 Task: Slide 24 - Upcoming Events.
Action: Mouse moved to (94, 55)
Screenshot: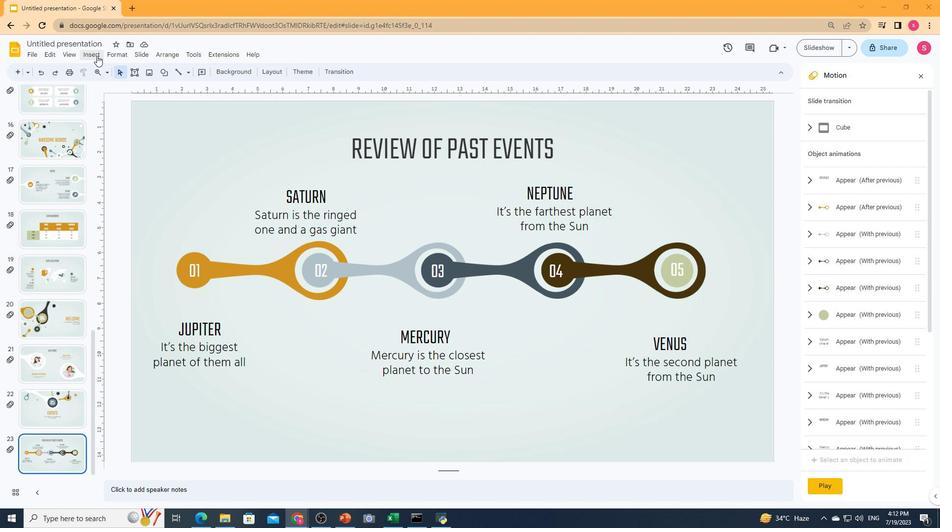 
Action: Mouse pressed left at (94, 55)
Screenshot: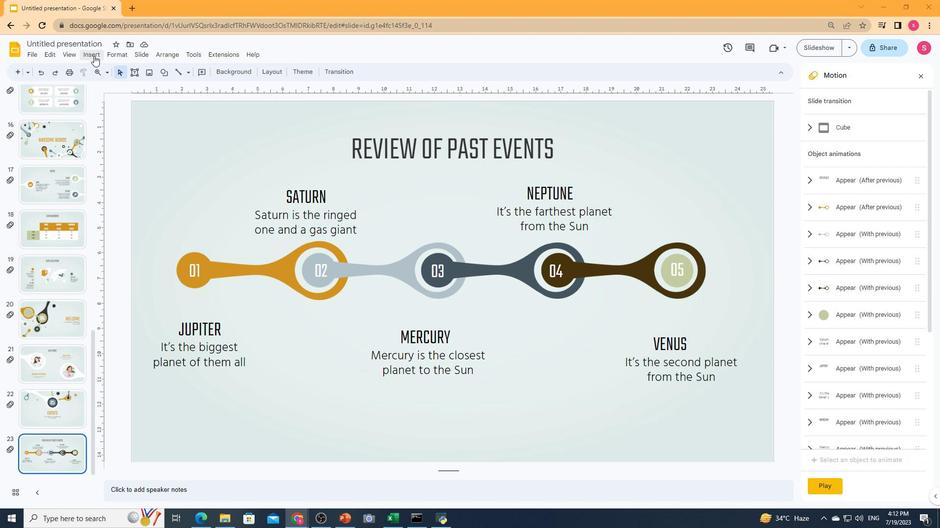
Action: Mouse moved to (30, 71)
Screenshot: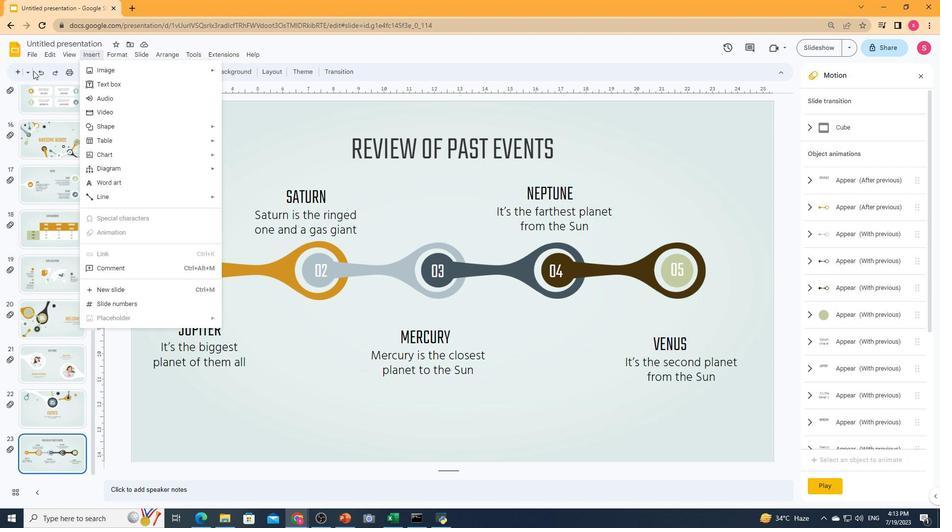 
Action: Mouse pressed left at (30, 71)
Screenshot: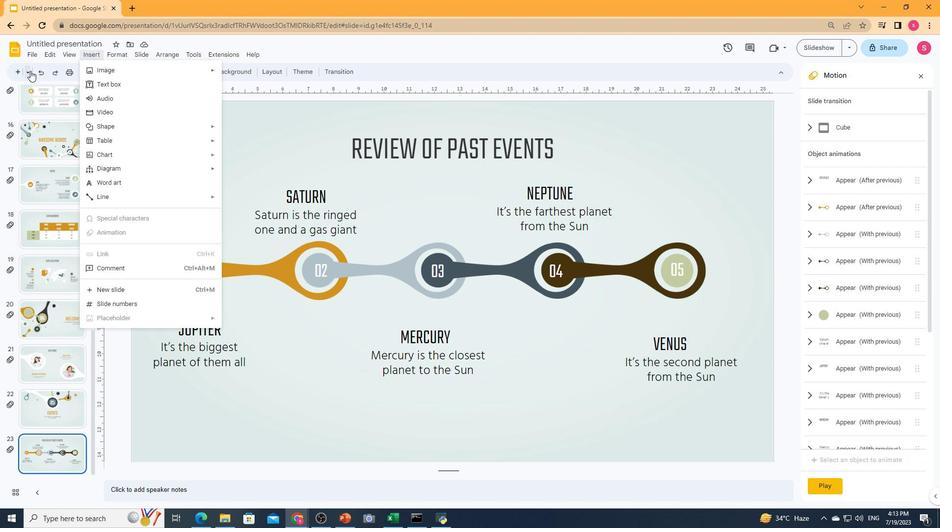 
Action: Mouse moved to (121, 150)
Screenshot: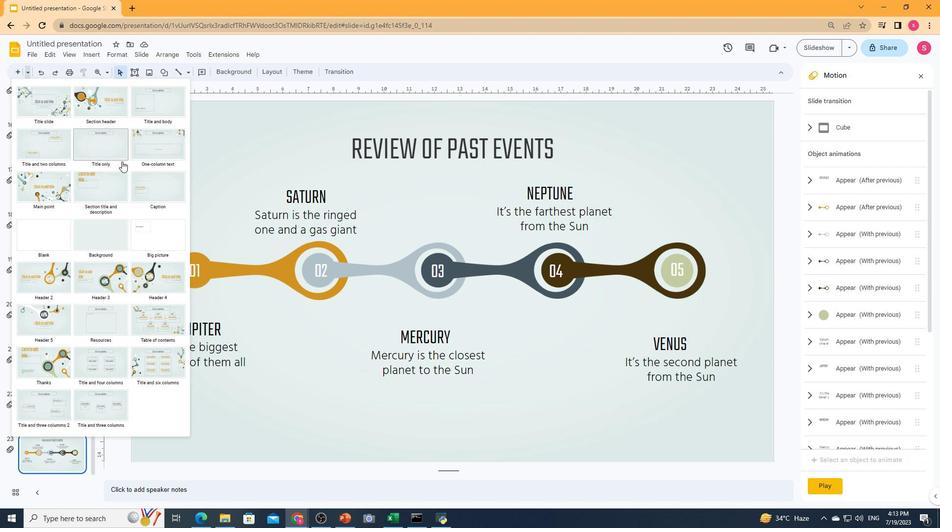 
Action: Mouse pressed left at (121, 150)
Screenshot: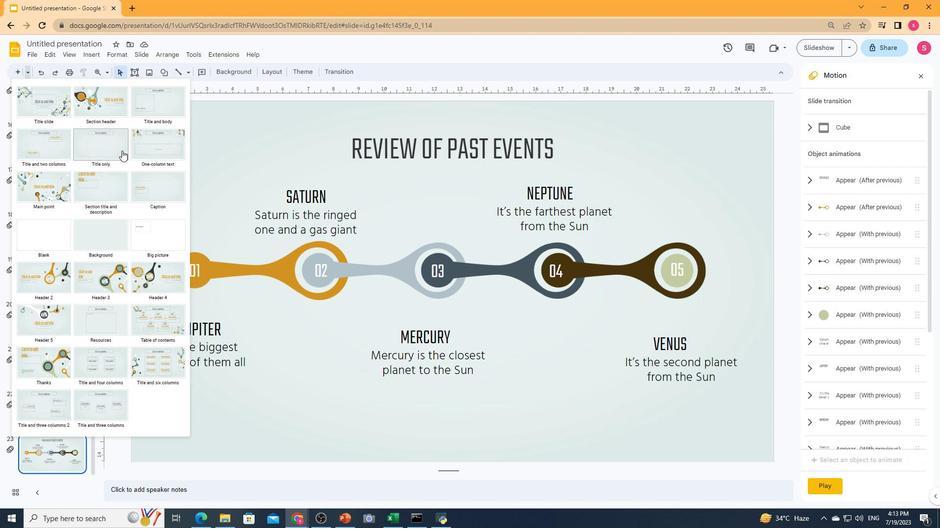 
Action: Mouse moved to (489, 155)
Screenshot: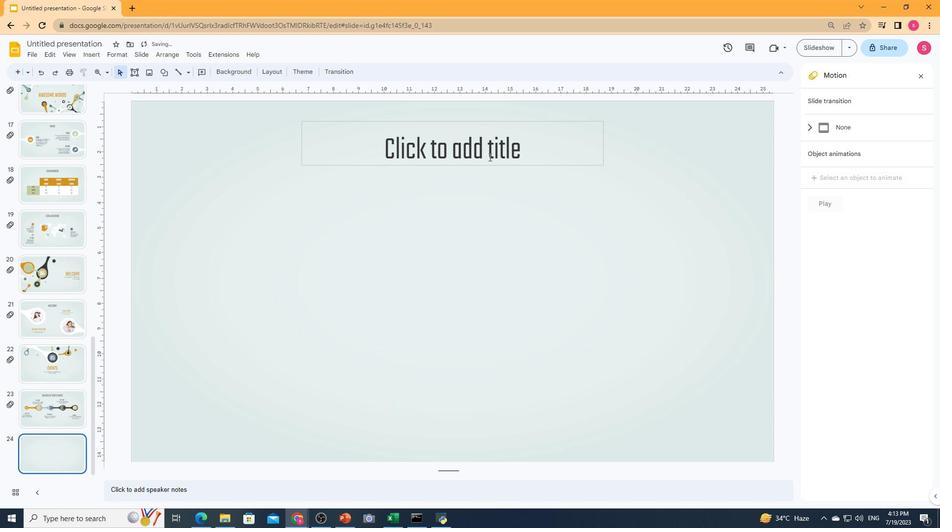 
Action: Mouse pressed left at (489, 155)
Screenshot: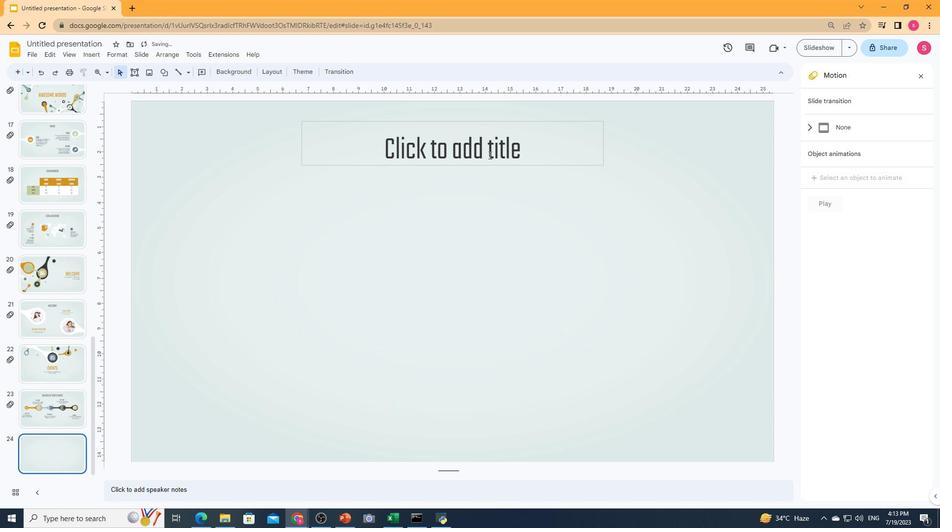
Action: Mouse moved to (489, 155)
Screenshot: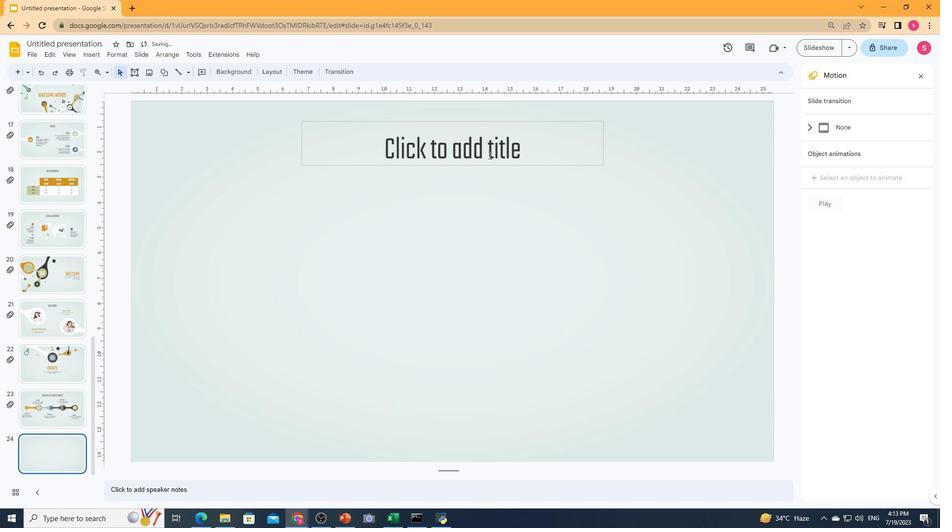 
Action: Key pressed <Key.shift><Key.shift><Key.shift><Key.shift><Key.shift><Key.shift><Key.shift><Key.shift><Key.shift><Key.shift><Key.shift><Key.shift><Key.shift><Key.shift><Key.shift><Key.shift><Key.shift><Key.shift><Key.shift>UPCOMING<Key.space>EVENTS
Screenshot: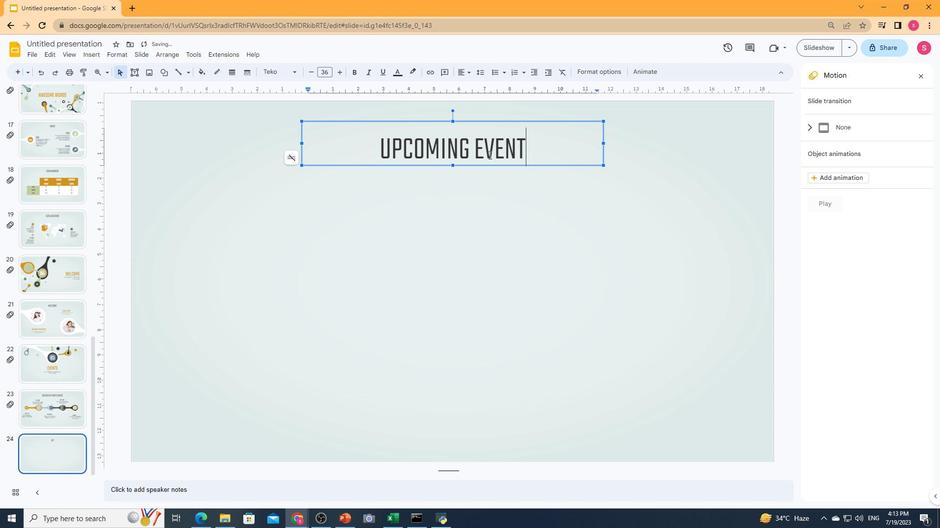 
Action: Mouse moved to (470, 206)
Screenshot: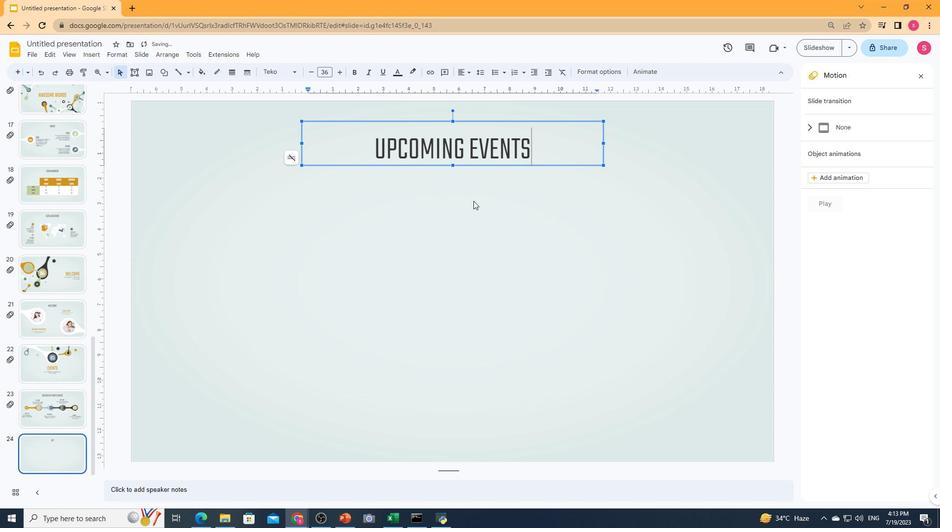 
Action: Mouse pressed left at (470, 206)
Screenshot: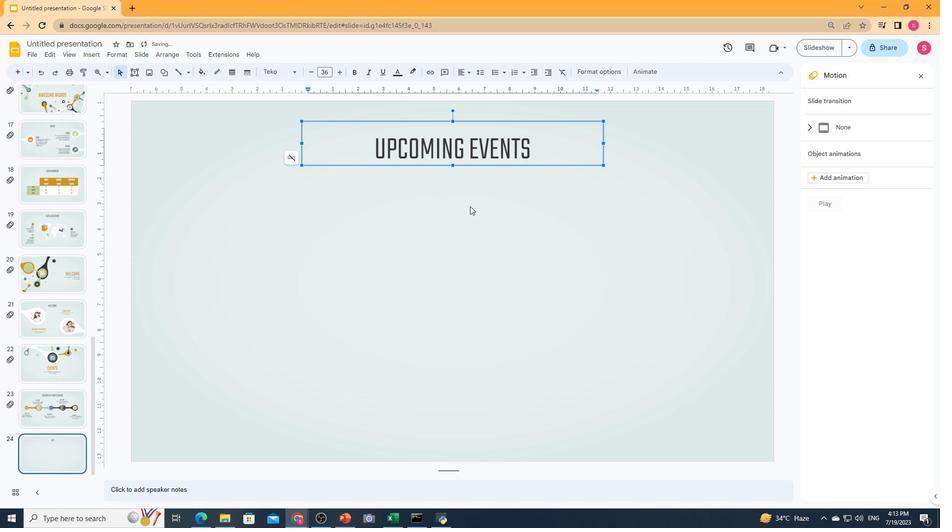 
Action: Mouse moved to (92, 54)
Screenshot: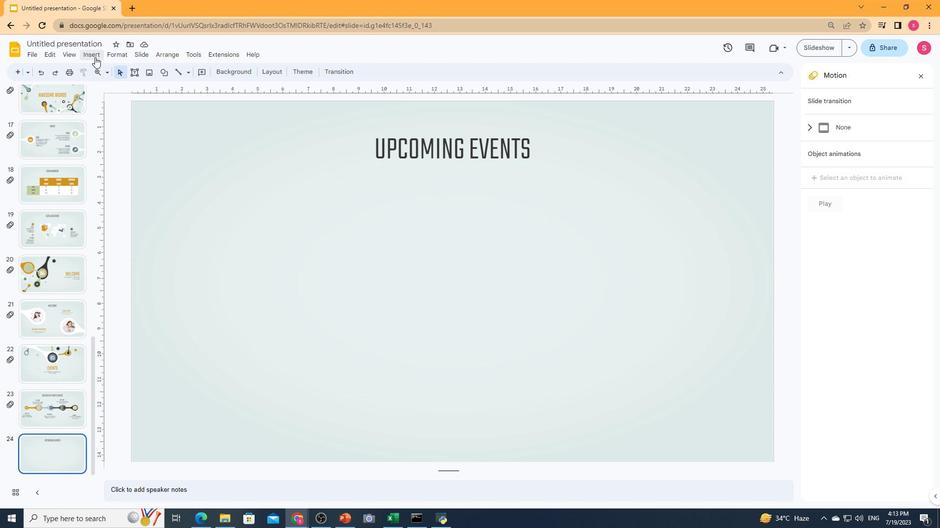 
Action: Mouse pressed left at (92, 54)
Screenshot: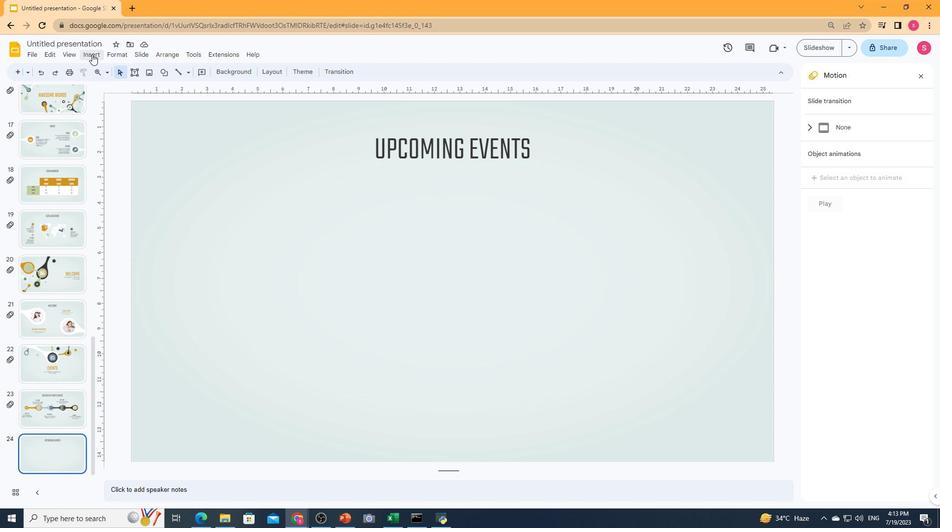 
Action: Mouse moved to (267, 70)
Screenshot: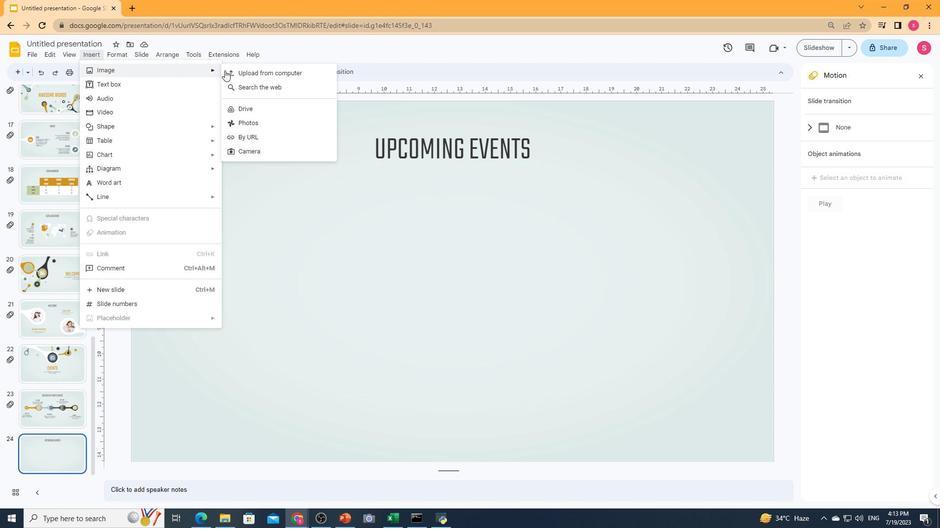 
Action: Mouse pressed left at (267, 70)
Screenshot: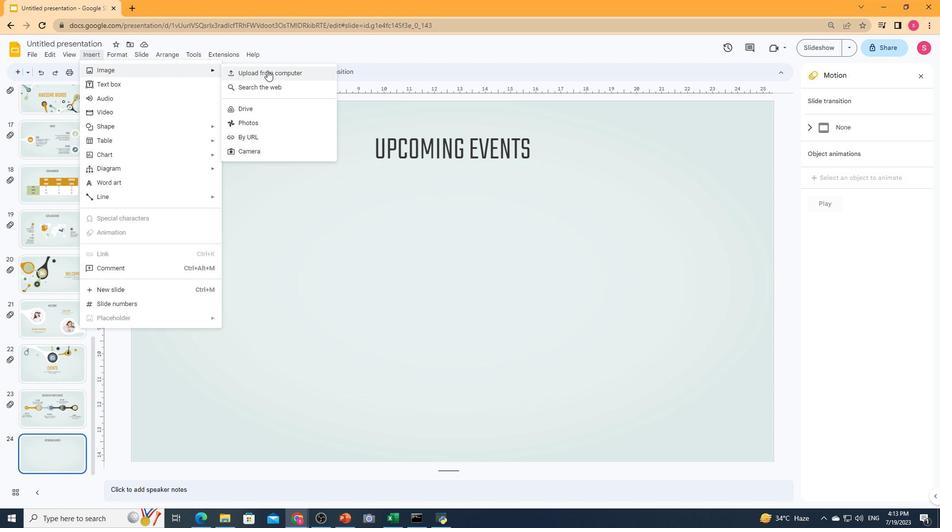
Action: Mouse moved to (337, 125)
Screenshot: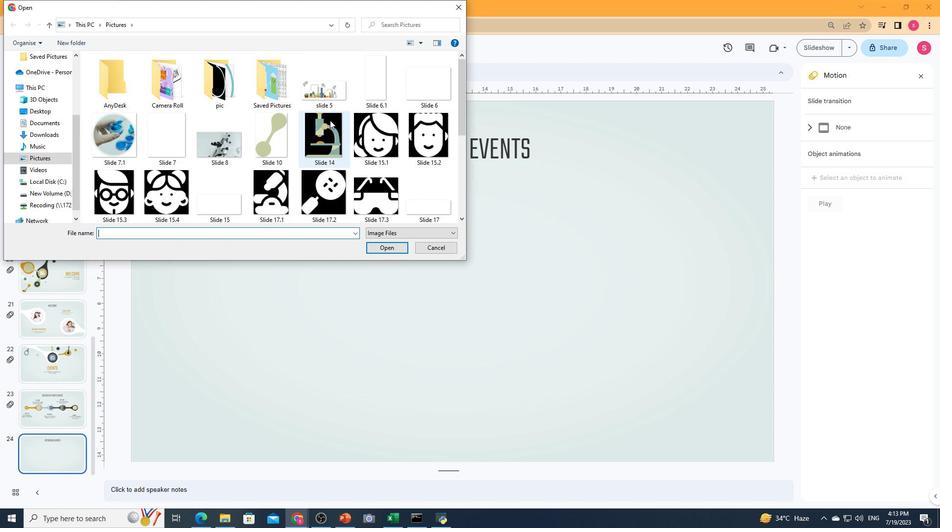 
Action: Mouse scrolled (337, 125) with delta (0, 0)
Screenshot: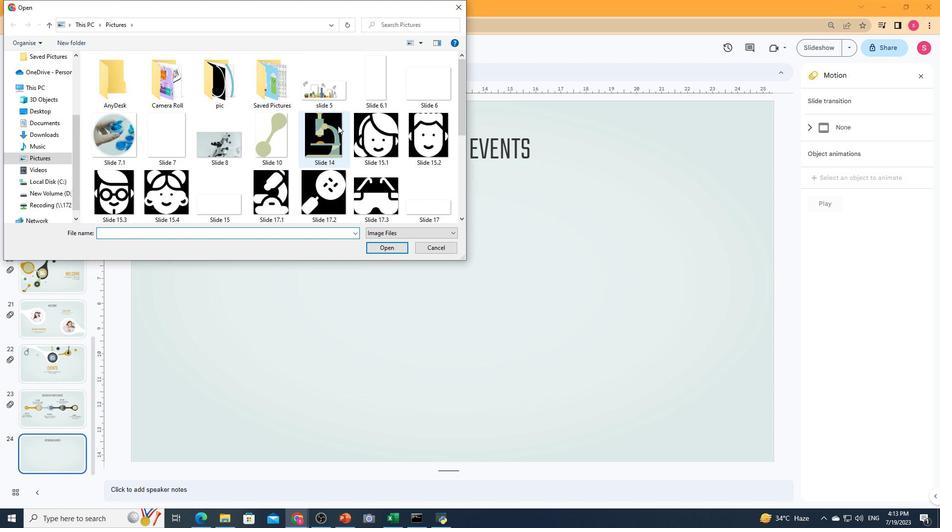 
Action: Mouse scrolled (337, 125) with delta (0, 0)
Screenshot: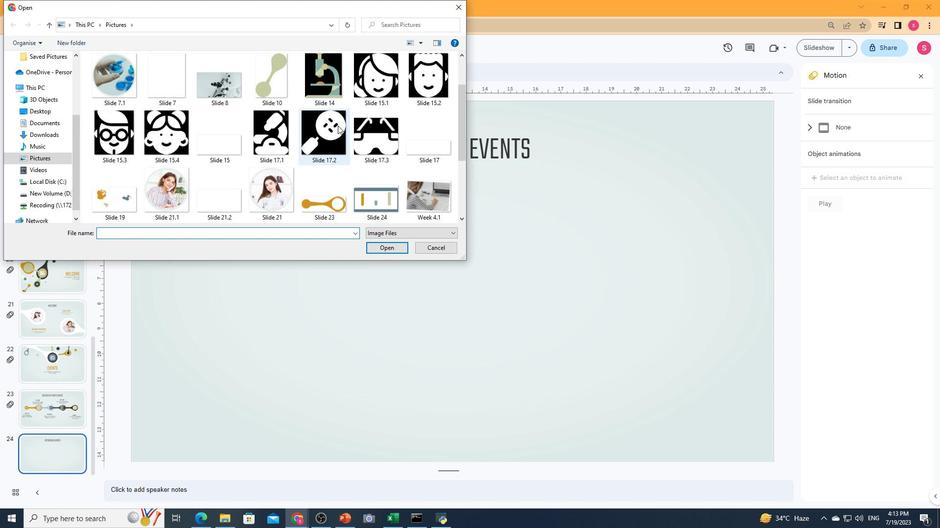 
Action: Mouse scrolled (337, 125) with delta (0, 0)
Screenshot: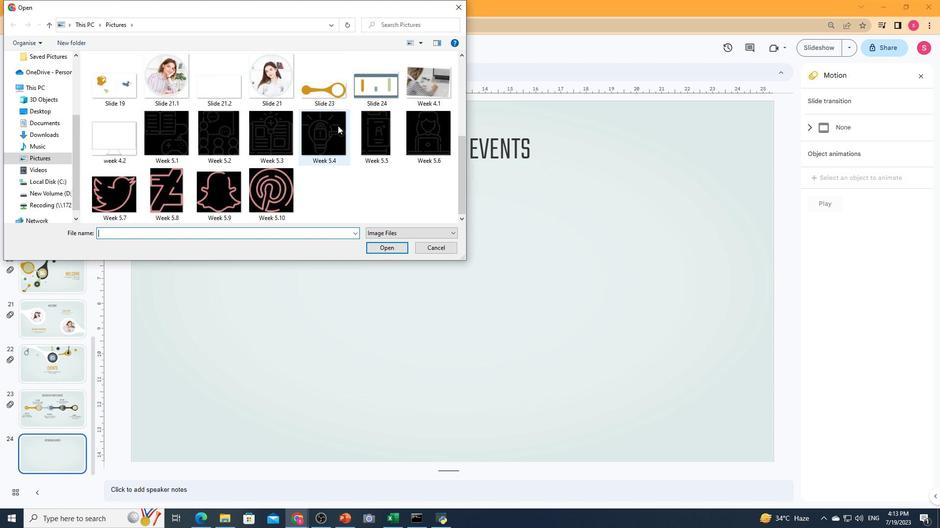 
Action: Mouse moved to (389, 91)
Screenshot: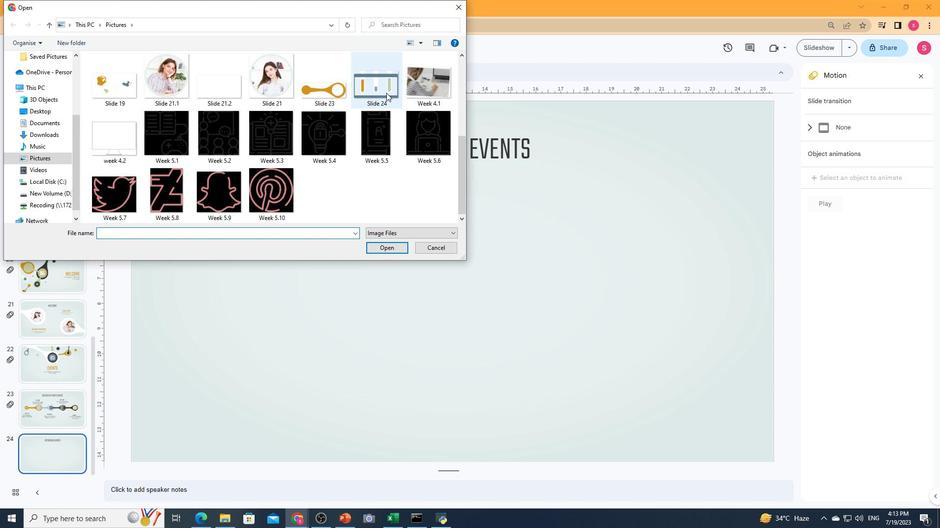 
Action: Mouse pressed left at (389, 91)
Screenshot: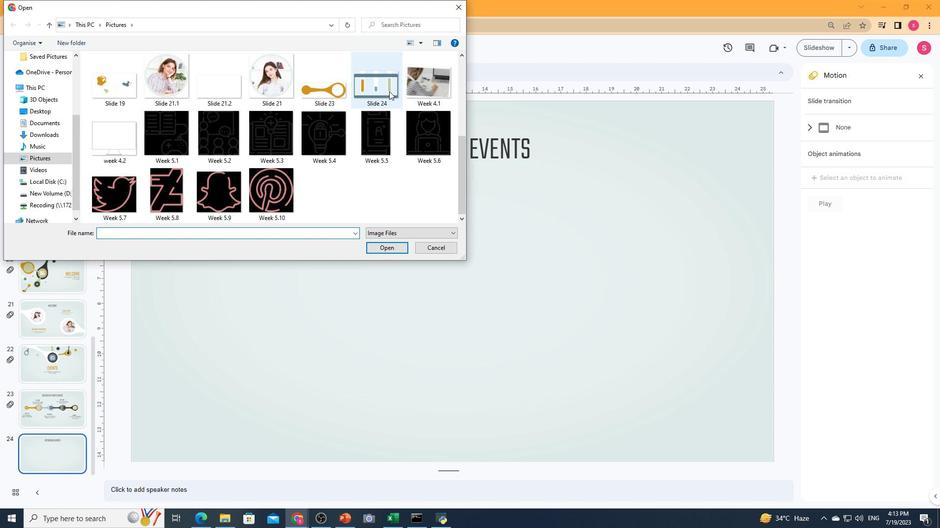
Action: Mouse moved to (394, 243)
Screenshot: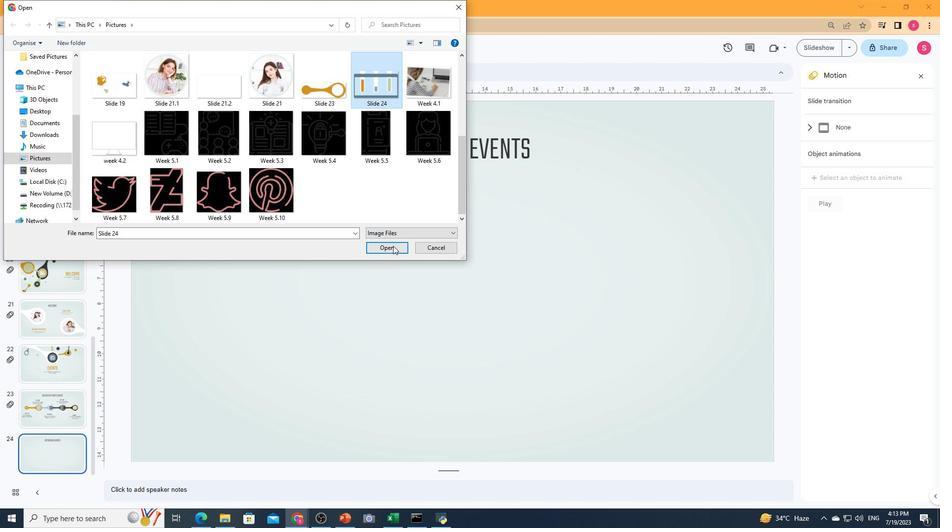 
Action: Mouse pressed left at (394, 243)
Screenshot: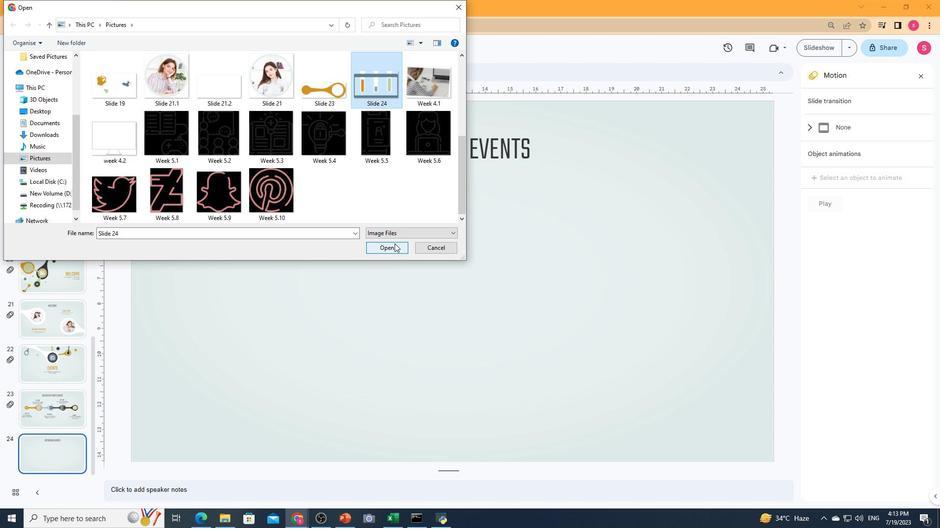 
Action: Mouse moved to (141, 176)
Screenshot: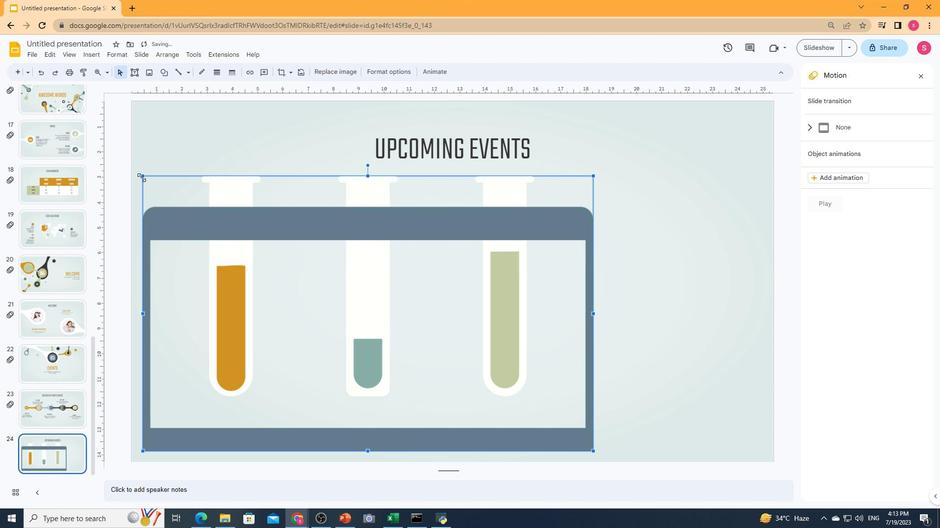 
Action: Mouse pressed left at (141, 176)
Screenshot: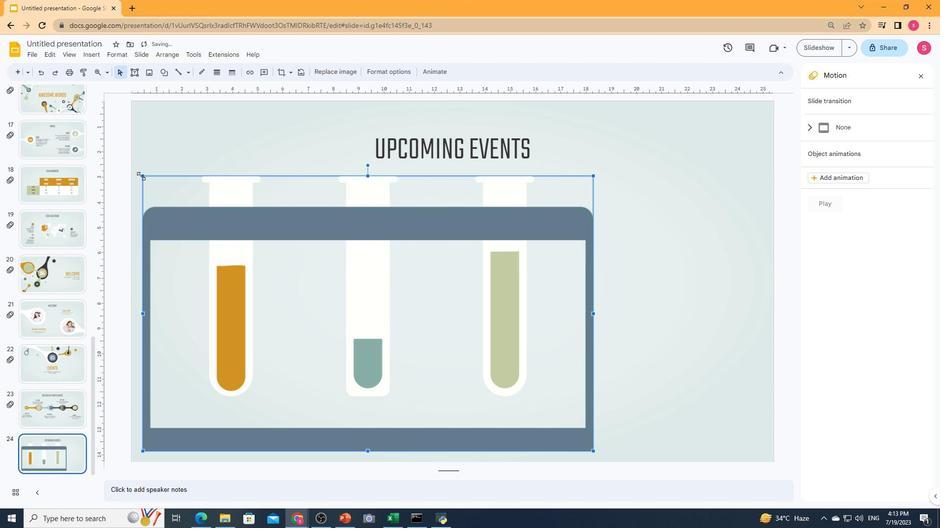 
Action: Mouse moved to (378, 311)
Screenshot: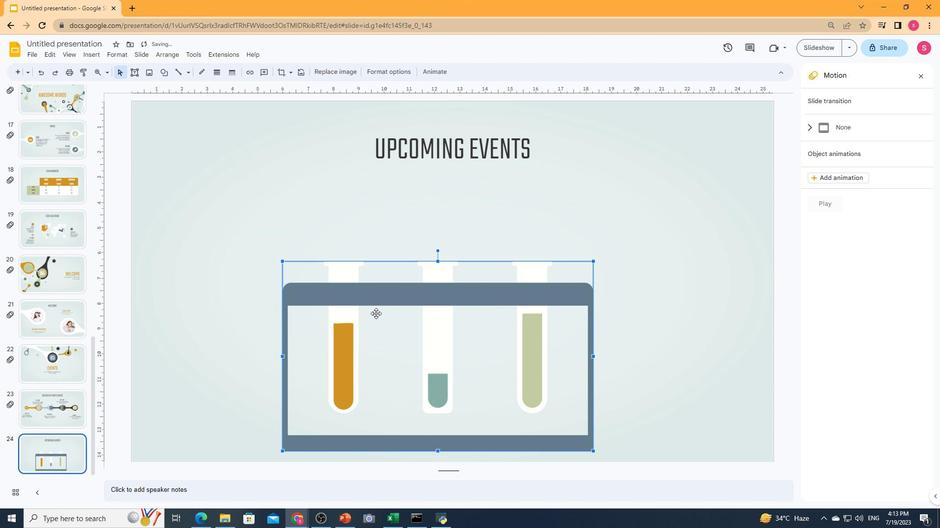 
Action: Mouse pressed left at (378, 311)
Screenshot: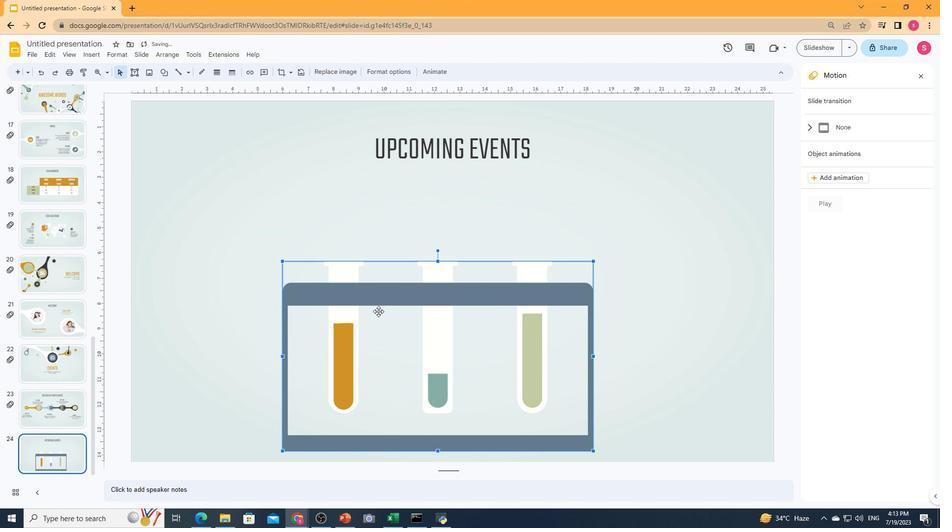 
Action: Mouse moved to (453, 304)
Screenshot: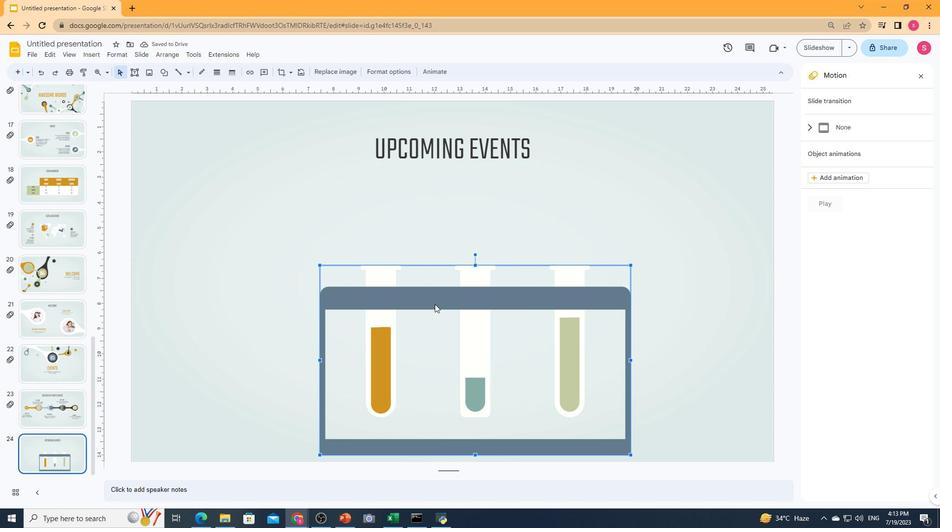 
Action: Mouse scrolled (453, 303) with delta (0, 0)
Screenshot: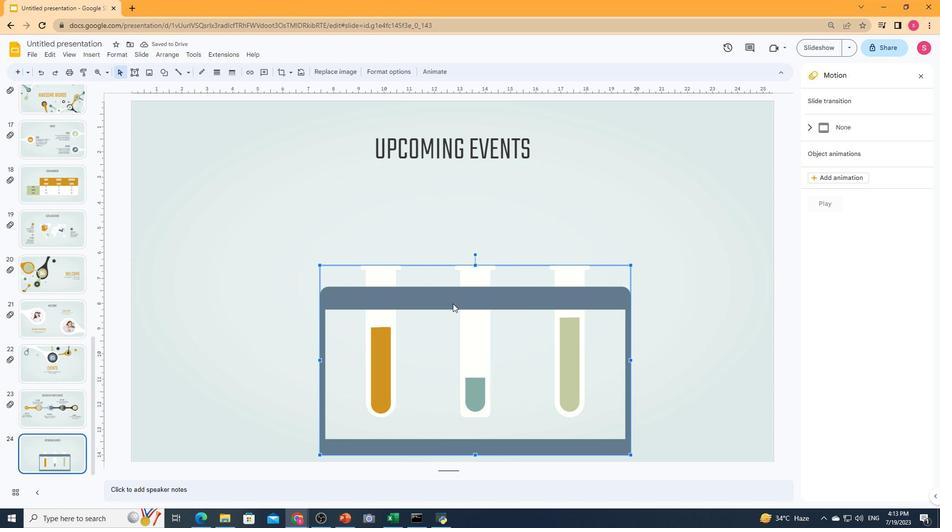 
Action: Mouse moved to (460, 265)
Screenshot: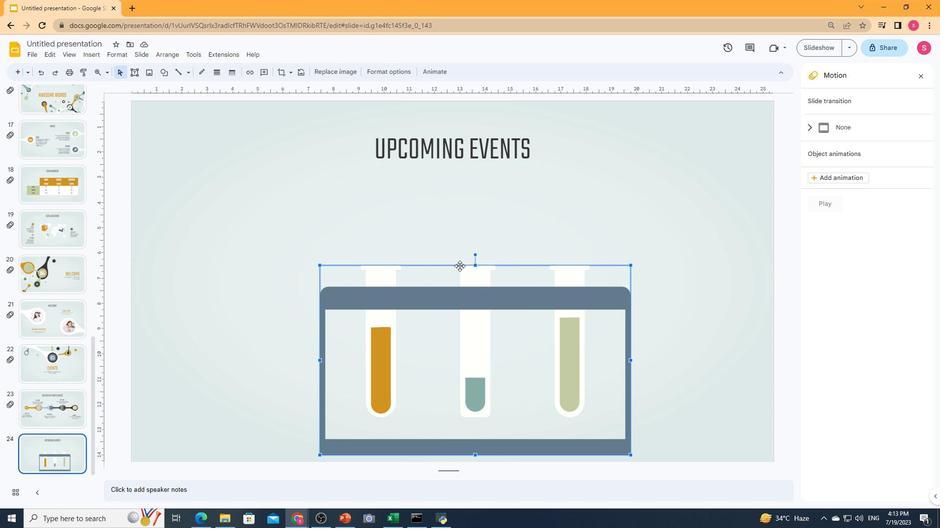
Action: Mouse pressed left at (460, 265)
Screenshot: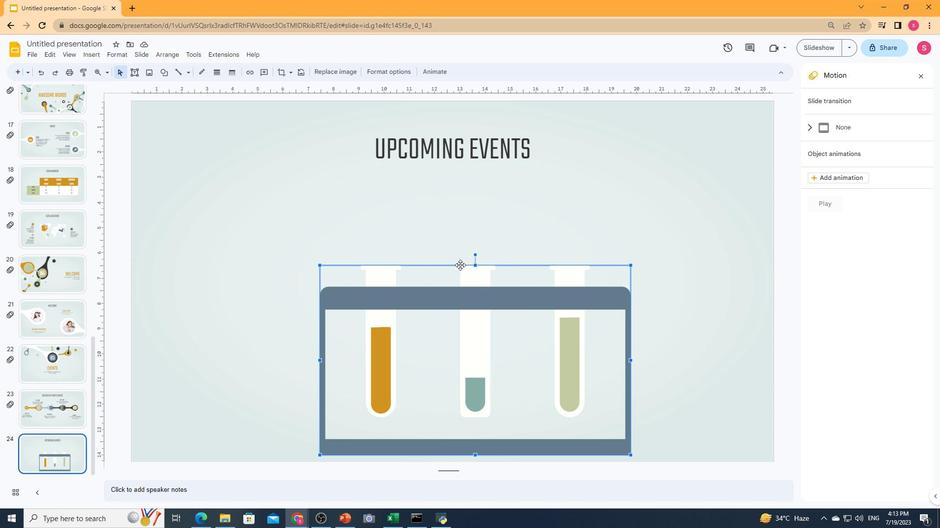 
Action: Mouse moved to (460, 288)
Screenshot: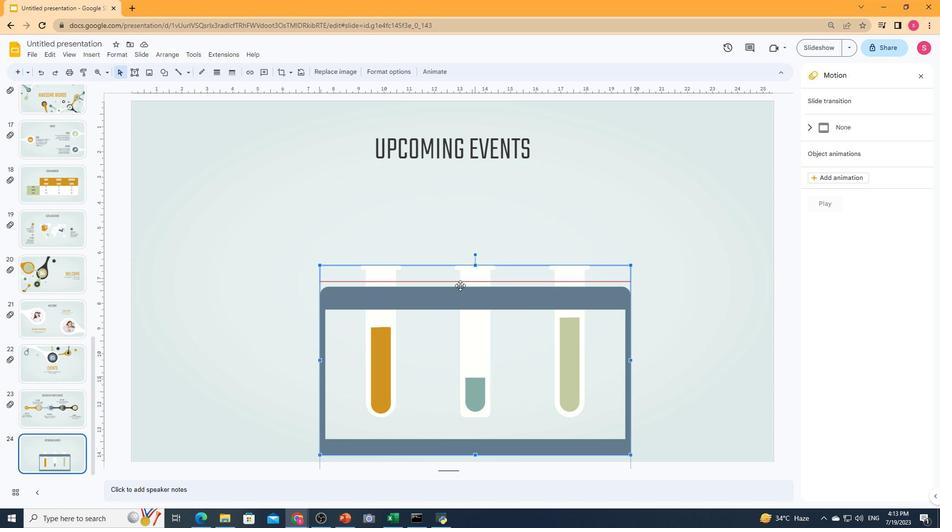 
Action: Mouse pressed left at (460, 288)
Screenshot: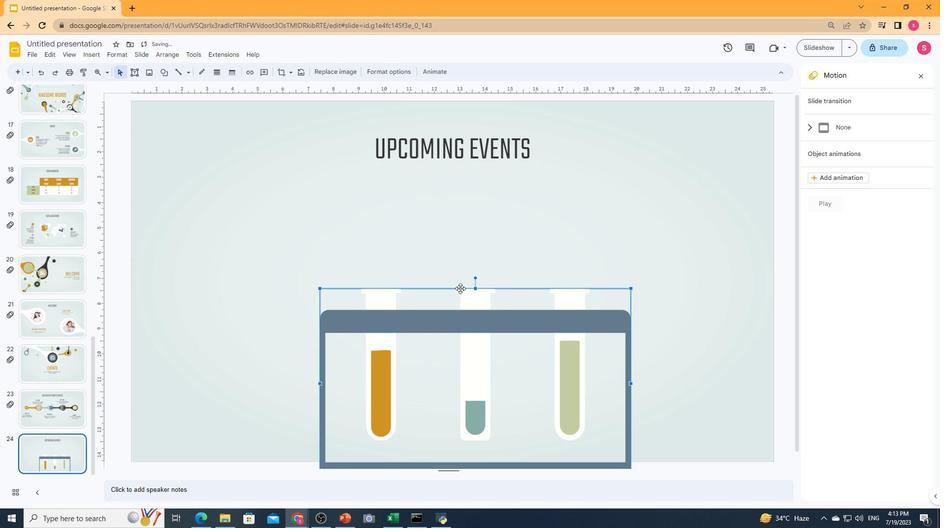 
Action: Mouse moved to (459, 301)
Screenshot: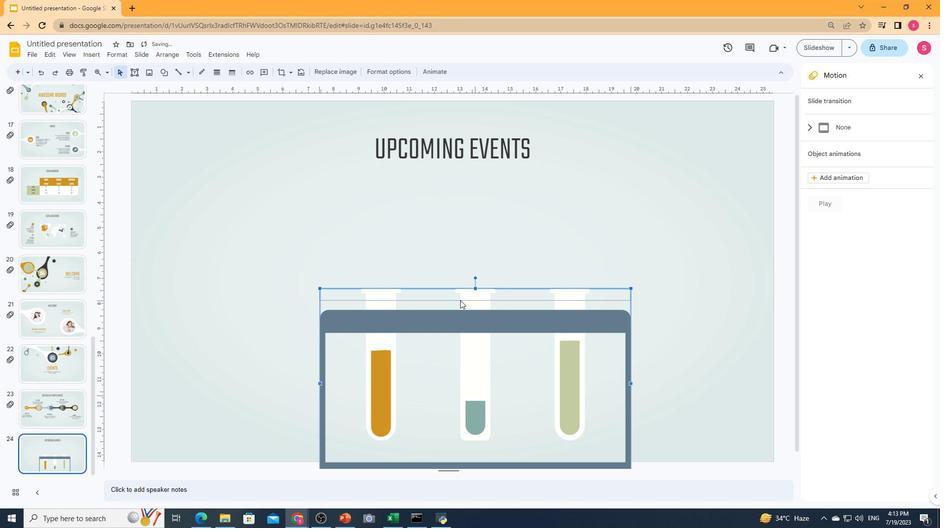 
Action: Mouse pressed left at (459, 301)
Screenshot: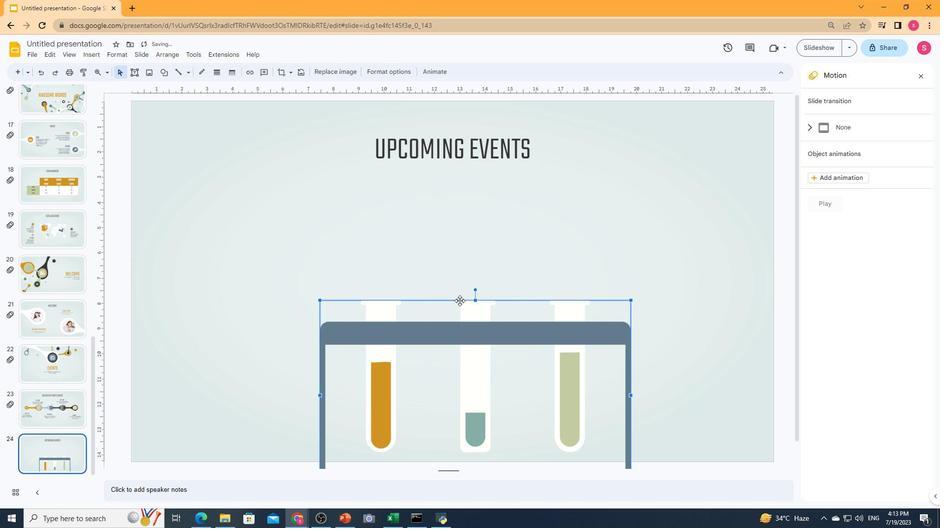 
Action: Mouse moved to (459, 305)
Screenshot: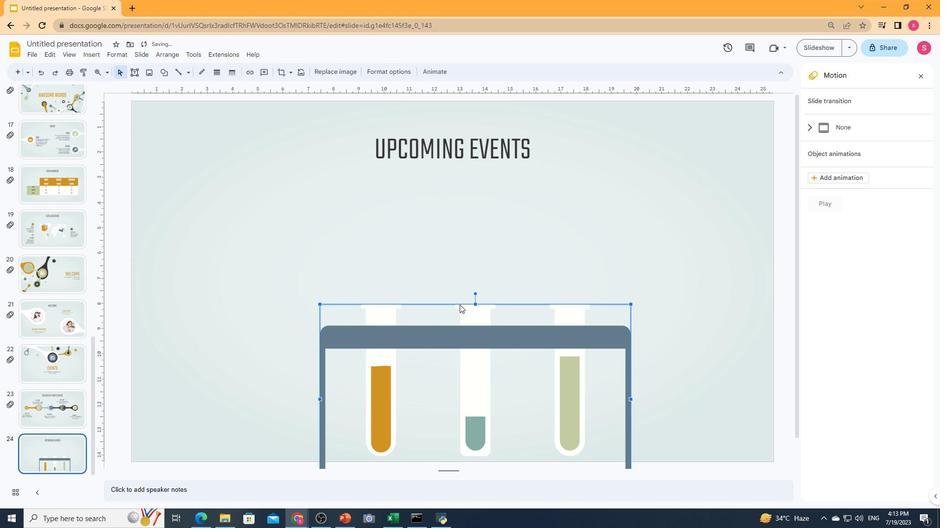 
Action: Mouse pressed left at (459, 305)
Screenshot: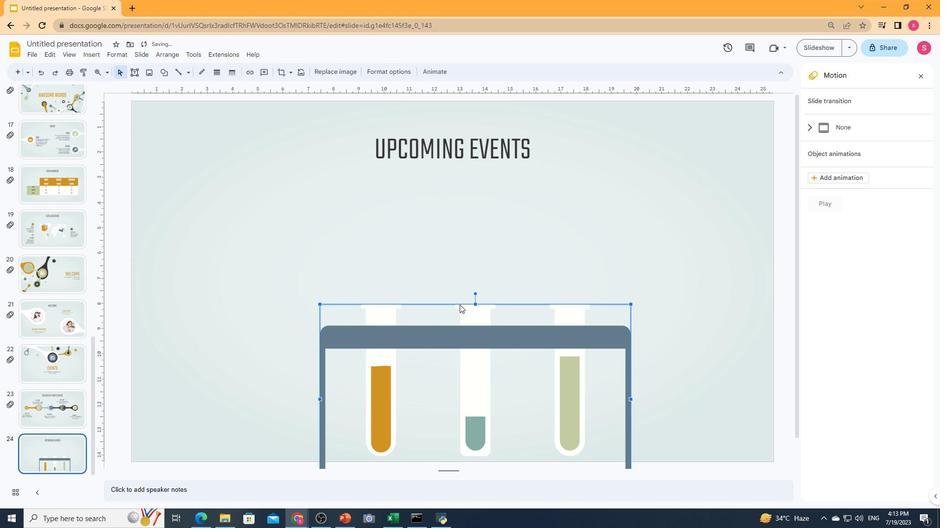 
Action: Mouse moved to (520, 249)
Screenshot: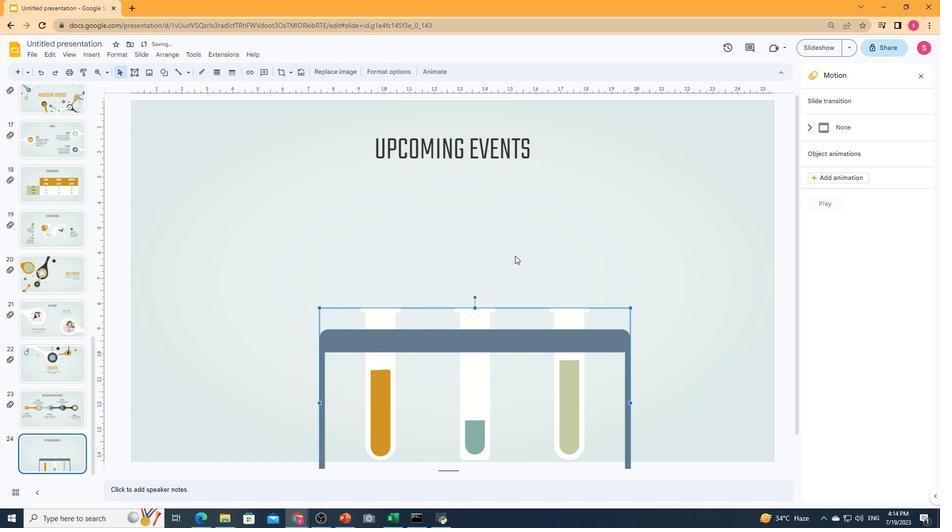 
Action: Mouse pressed left at (520, 249)
Screenshot: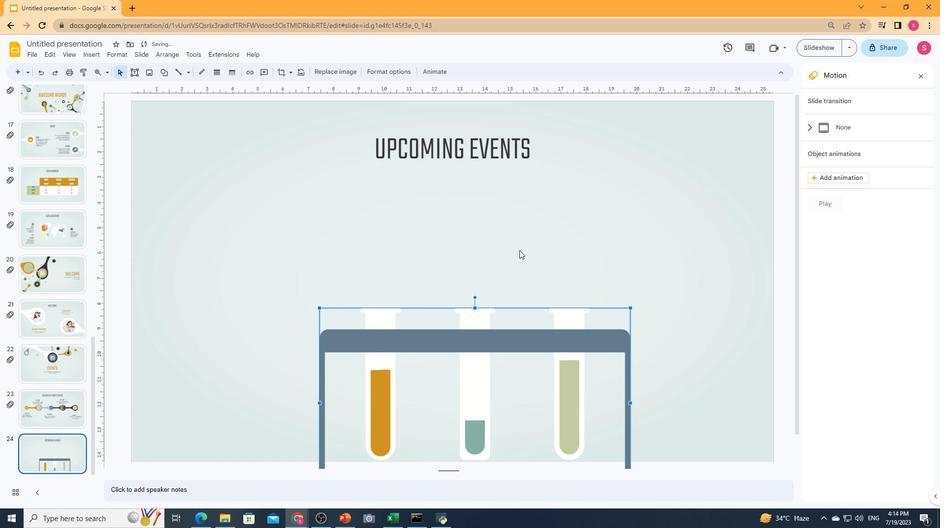 
Action: Mouse moved to (137, 70)
Screenshot: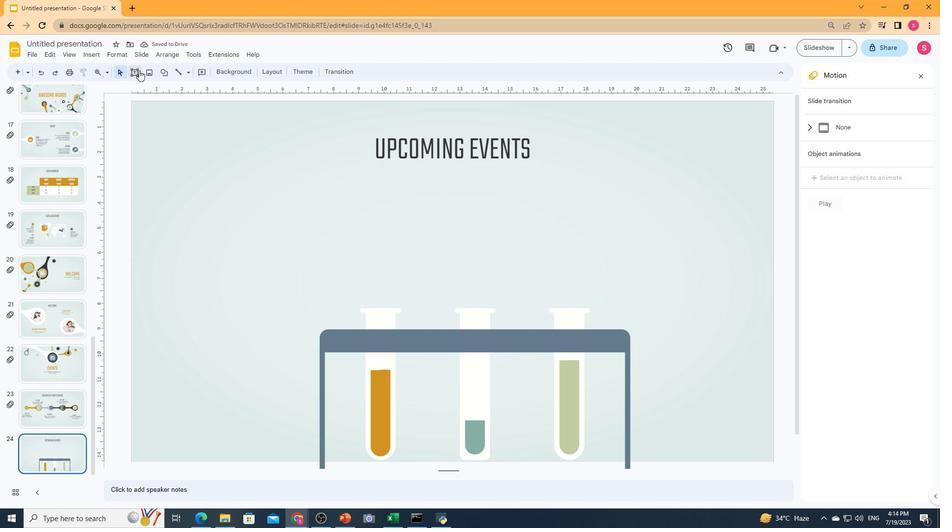 
Action: Mouse pressed left at (137, 70)
Screenshot: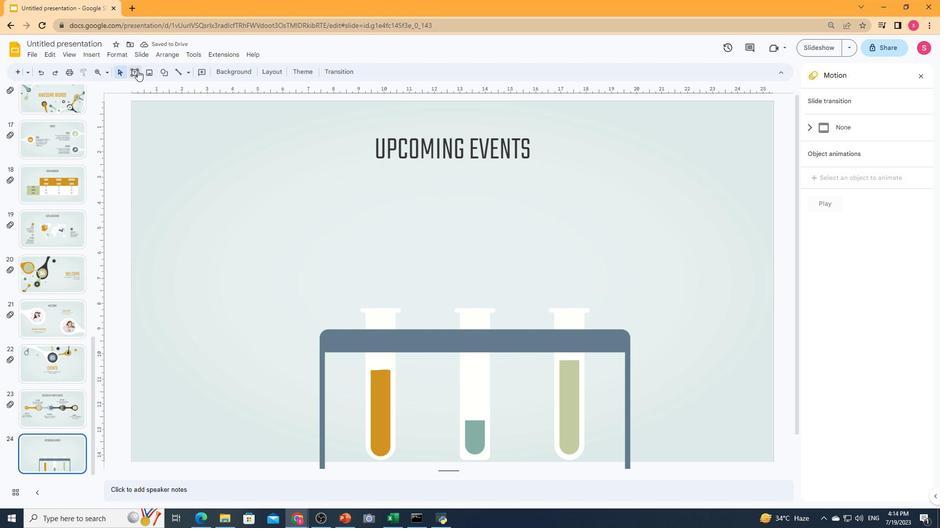 
Action: Mouse moved to (265, 203)
Screenshot: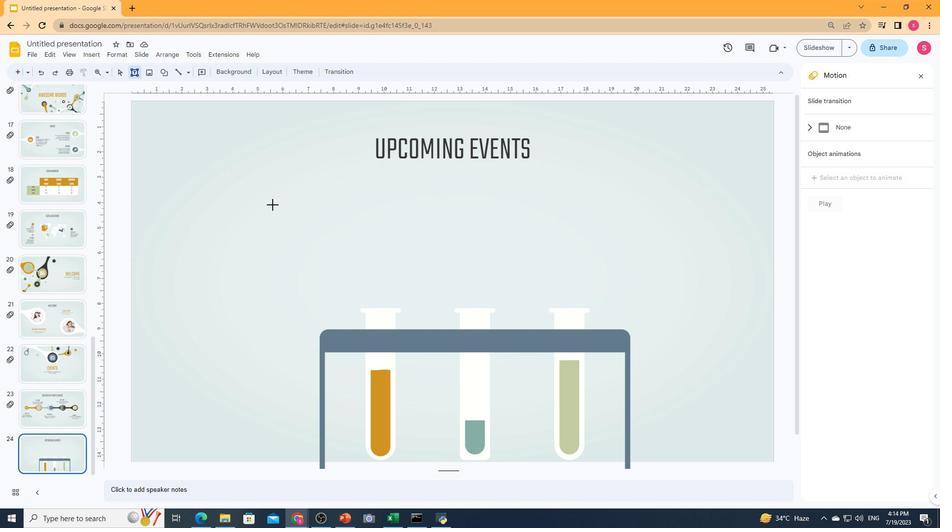 
Action: Mouse pressed left at (265, 203)
Screenshot: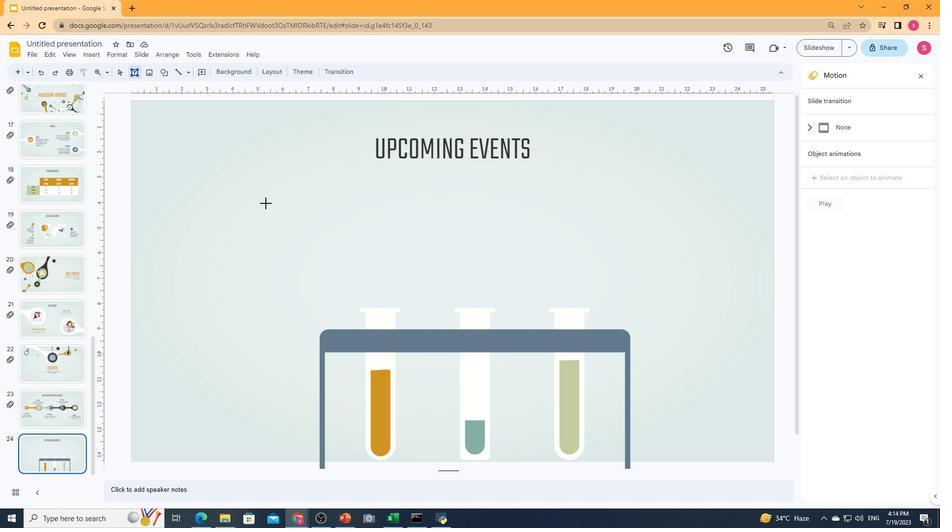 
Action: Mouse moved to (352, 237)
Screenshot: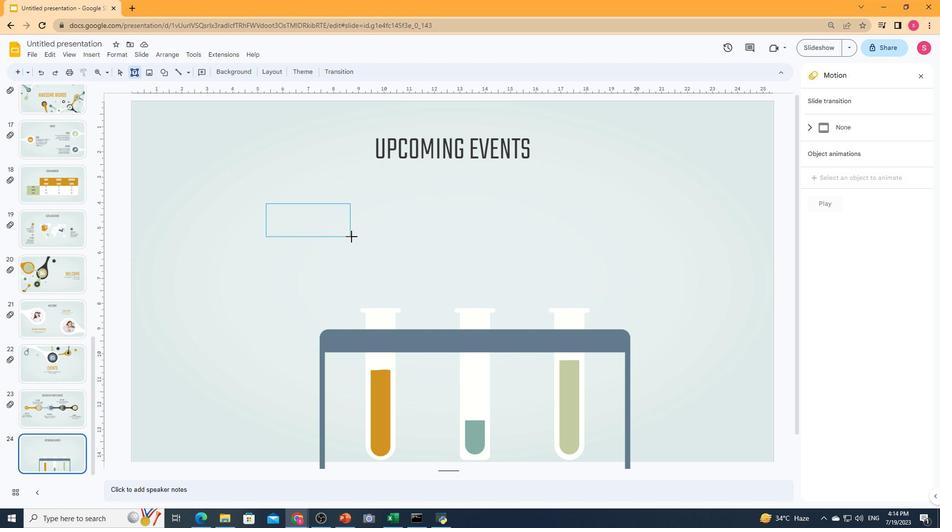 
Action: Key pressed <Key.shift><Key.shift><Key.shift><Key.shift><Key.shift><Key.shift><Key.shift><Key.shift><Key.shift><Key.shift><Key.shift>MERCURYctrl+A
Screenshot: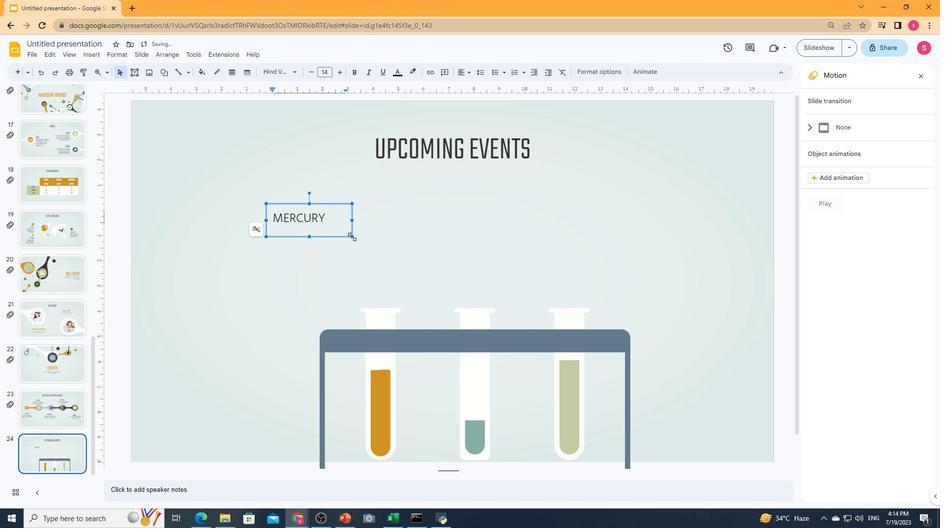 
Action: Mouse moved to (293, 69)
Screenshot: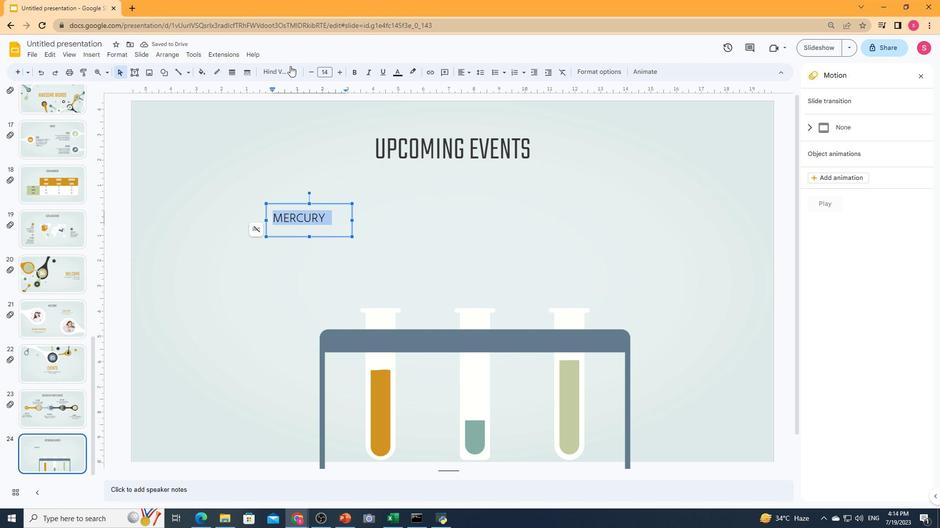 
Action: Mouse pressed left at (293, 69)
Screenshot: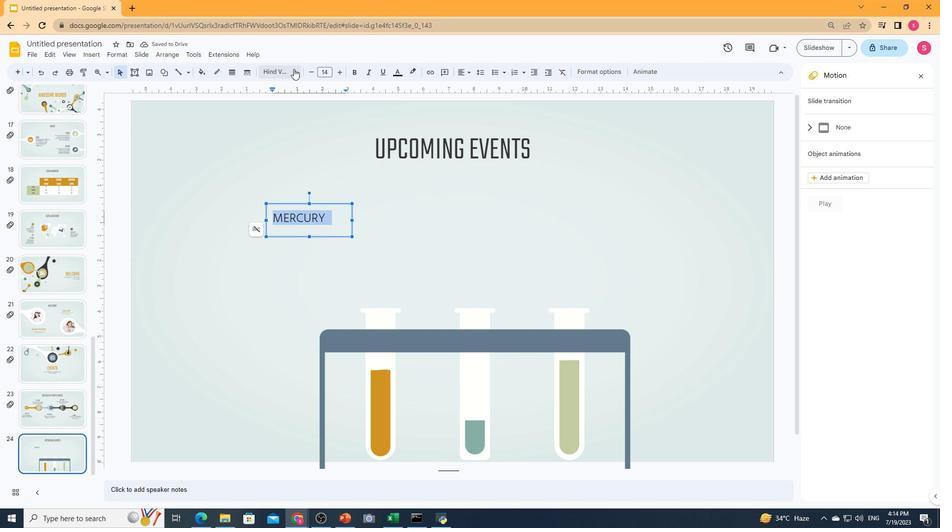 
Action: Mouse moved to (294, 123)
Screenshot: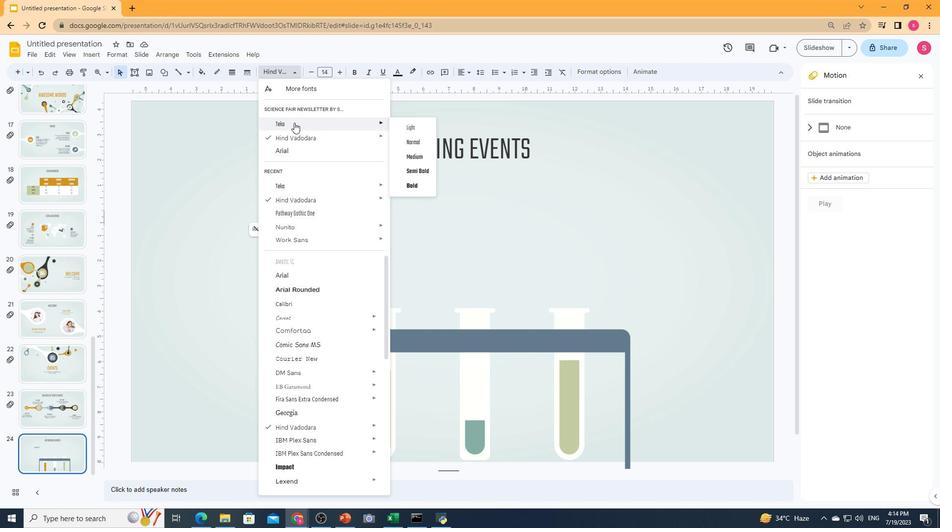 
Action: Mouse pressed left at (294, 123)
Screenshot: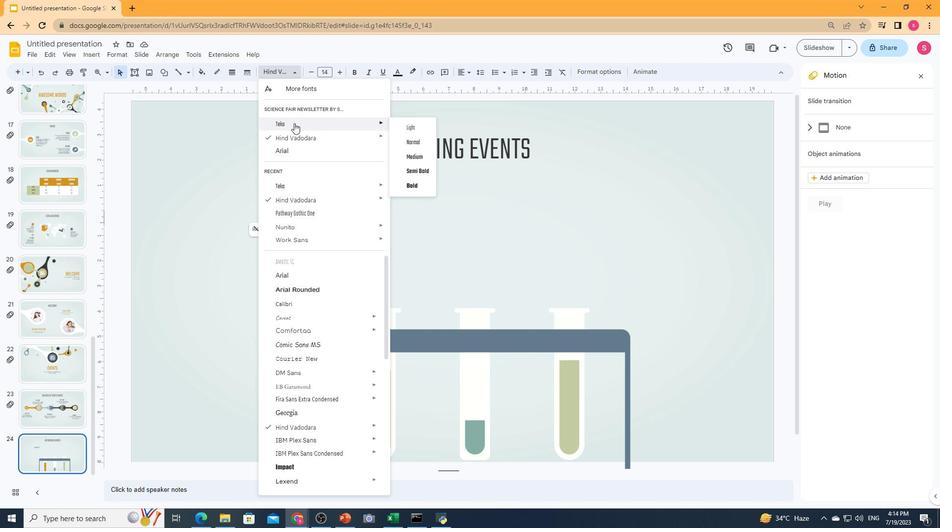 
Action: Mouse moved to (335, 71)
Screenshot: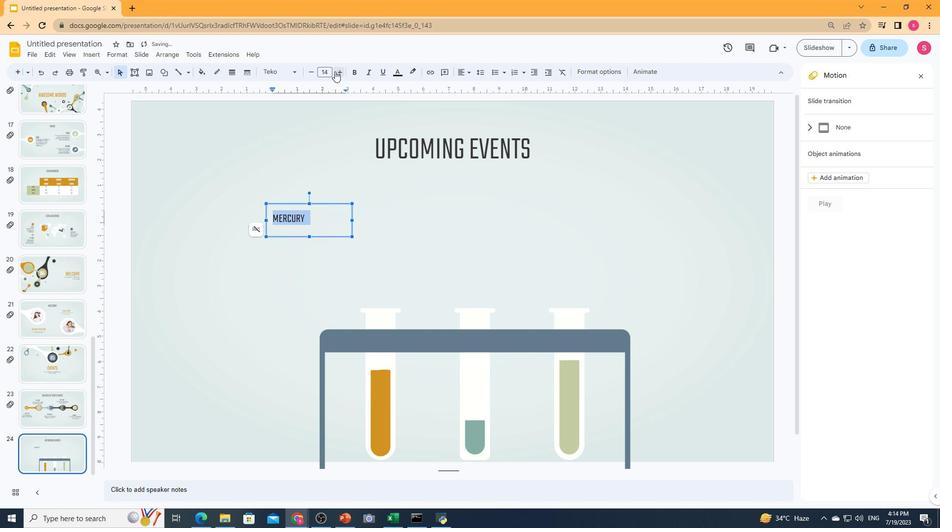 
Action: Mouse pressed left at (335, 71)
Screenshot: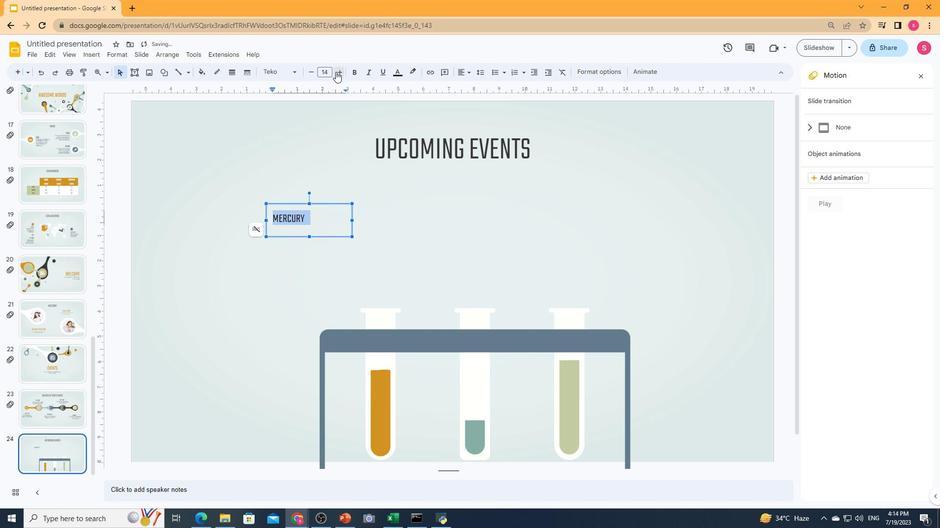 
Action: Mouse pressed left at (335, 71)
Screenshot: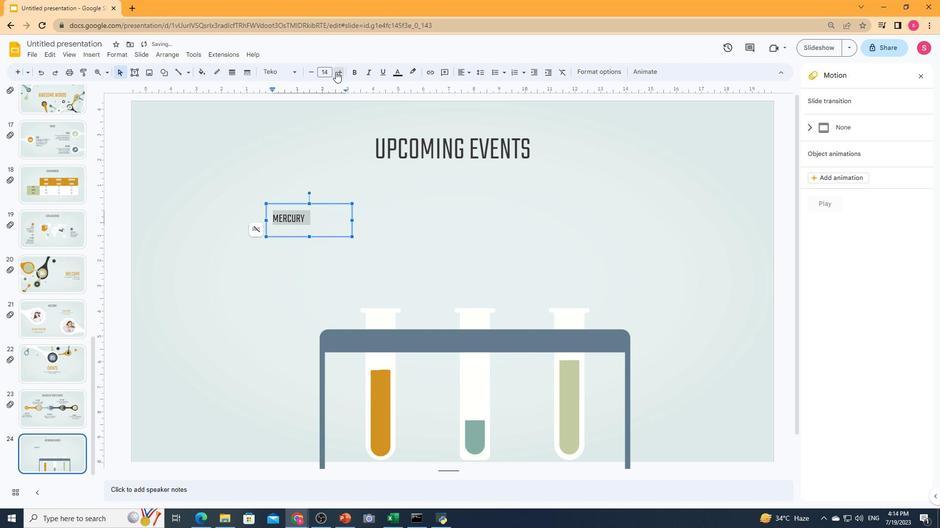 
Action: Mouse pressed left at (335, 71)
Screenshot: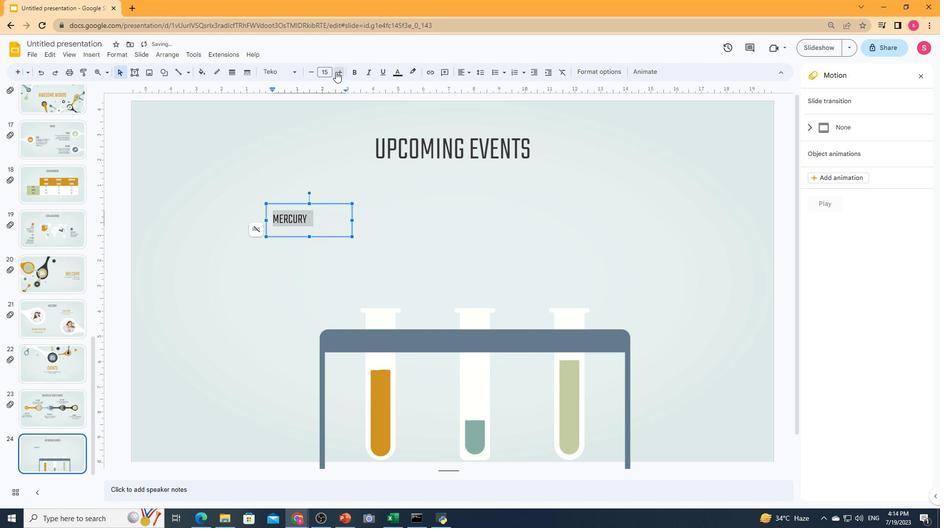 
Action: Mouse pressed left at (335, 71)
Screenshot: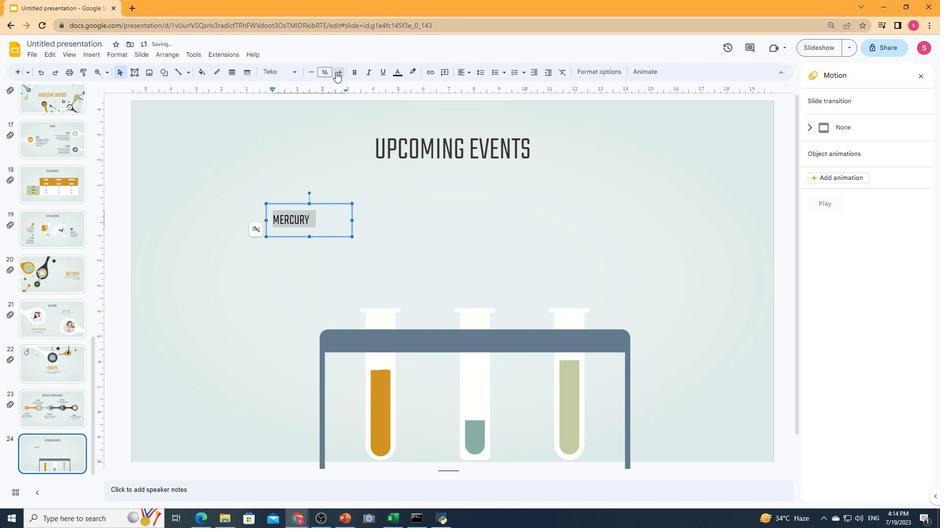 
Action: Mouse pressed left at (335, 71)
Screenshot: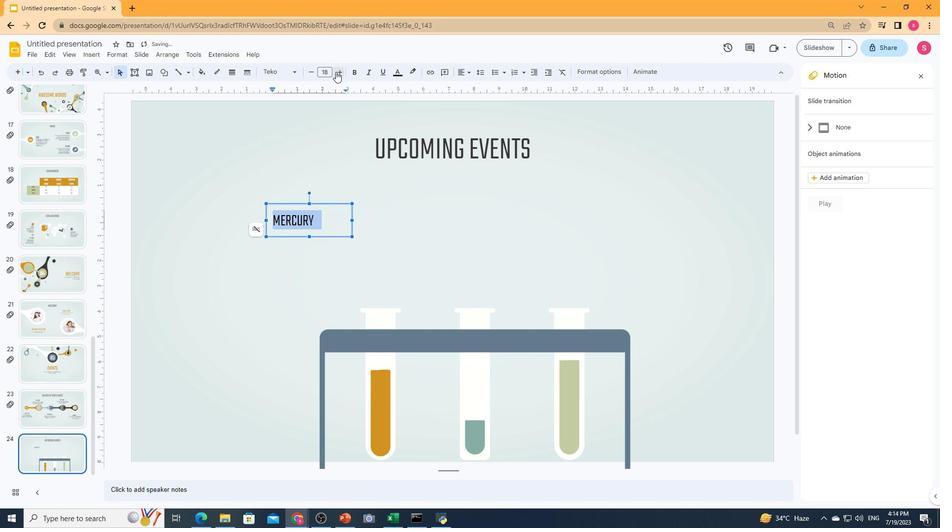 
Action: Mouse pressed left at (335, 71)
Screenshot: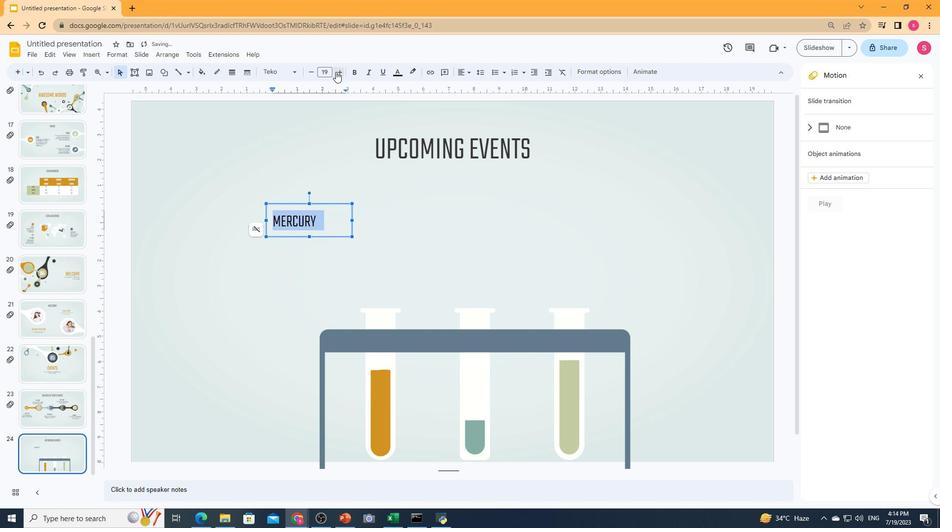 
Action: Mouse pressed left at (335, 71)
Screenshot: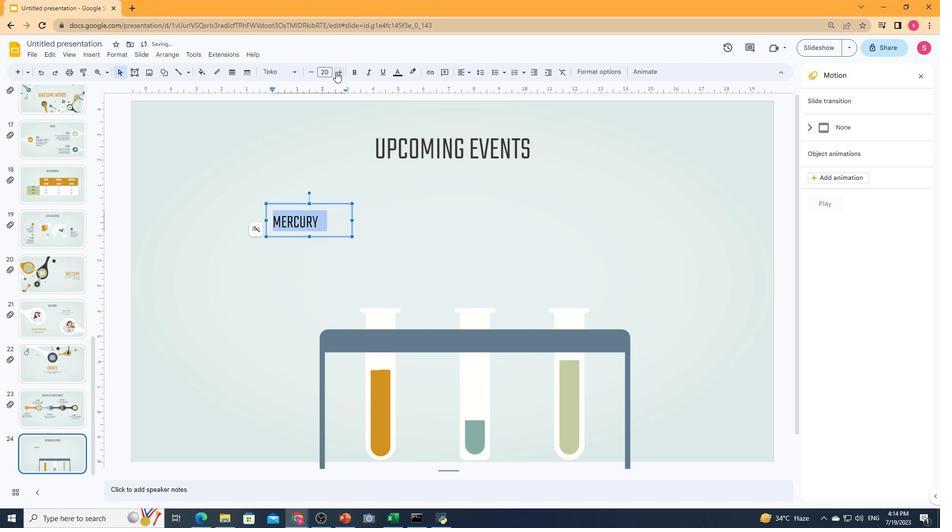 
Action: Mouse pressed left at (335, 71)
Screenshot: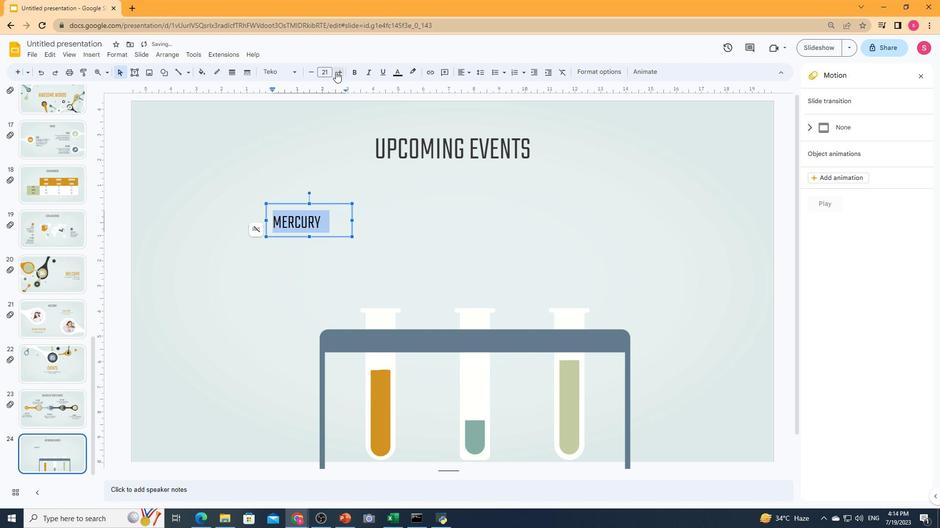 
Action: Mouse moved to (367, 239)
Screenshot: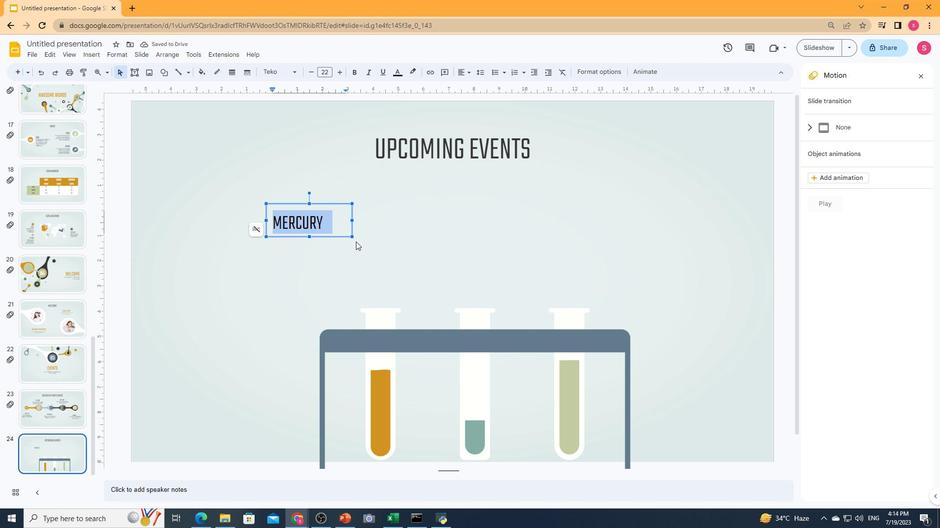 
Action: Mouse pressed left at (367, 239)
Screenshot: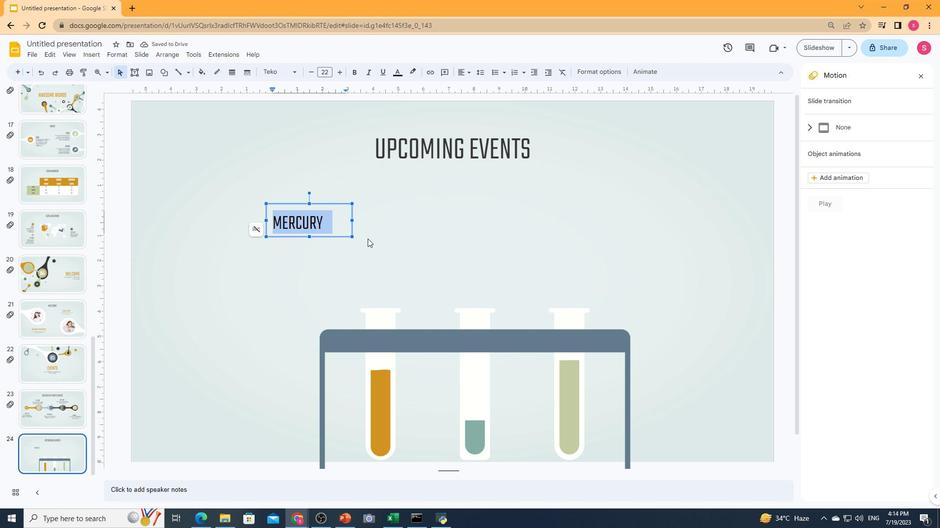 
Action: Mouse moved to (134, 75)
Screenshot: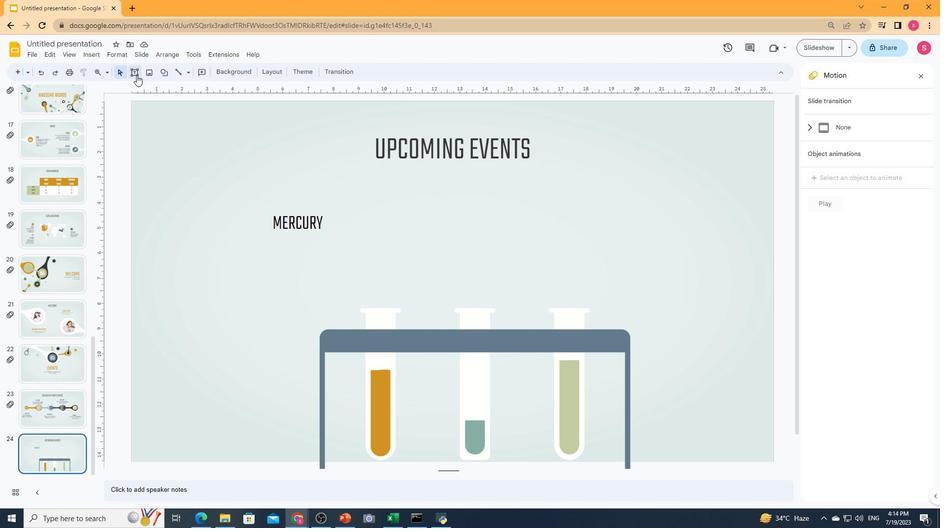 
Action: Mouse pressed left at (134, 75)
Screenshot: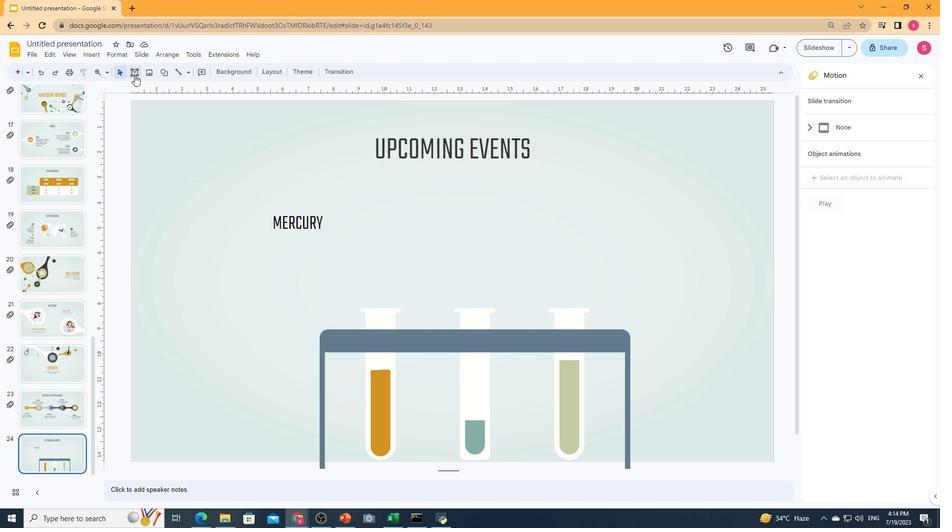 
Action: Mouse moved to (217, 237)
Screenshot: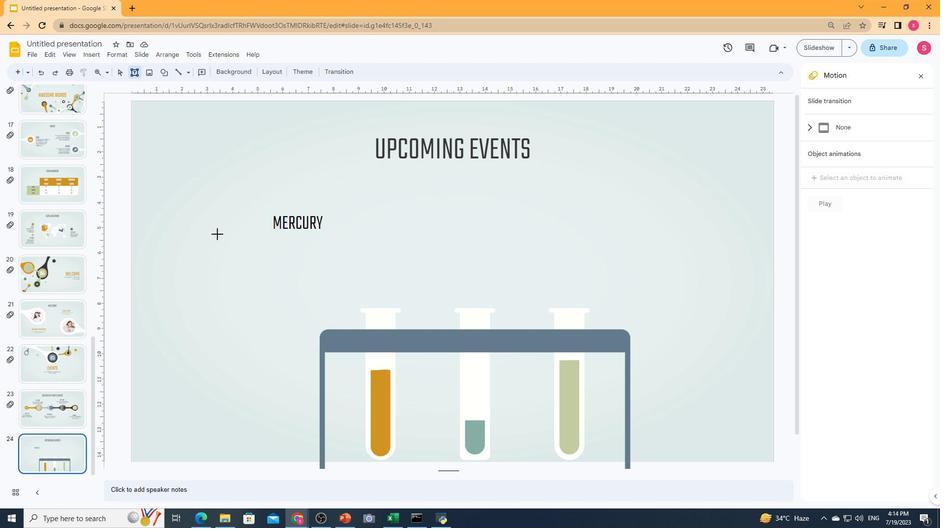 
Action: Mouse pressed left at (217, 237)
Screenshot: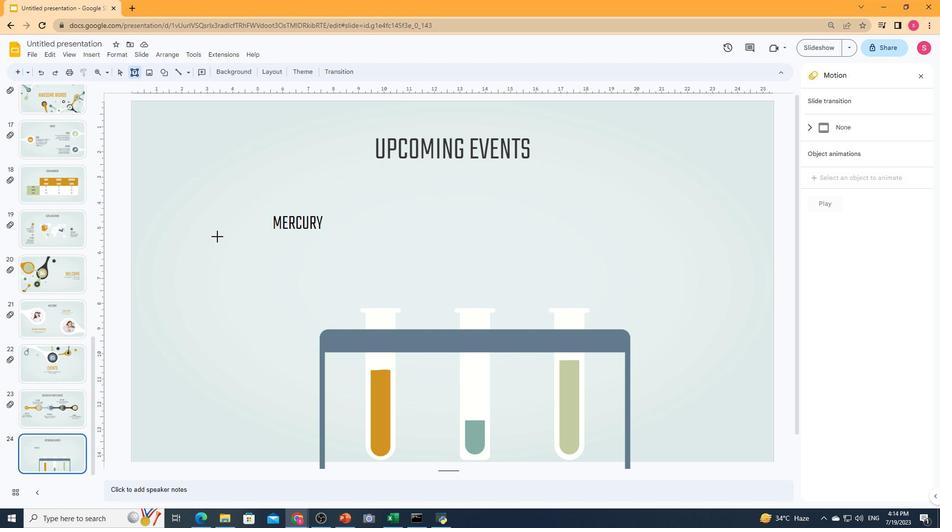 
Action: Mouse moved to (324, 290)
Screenshot: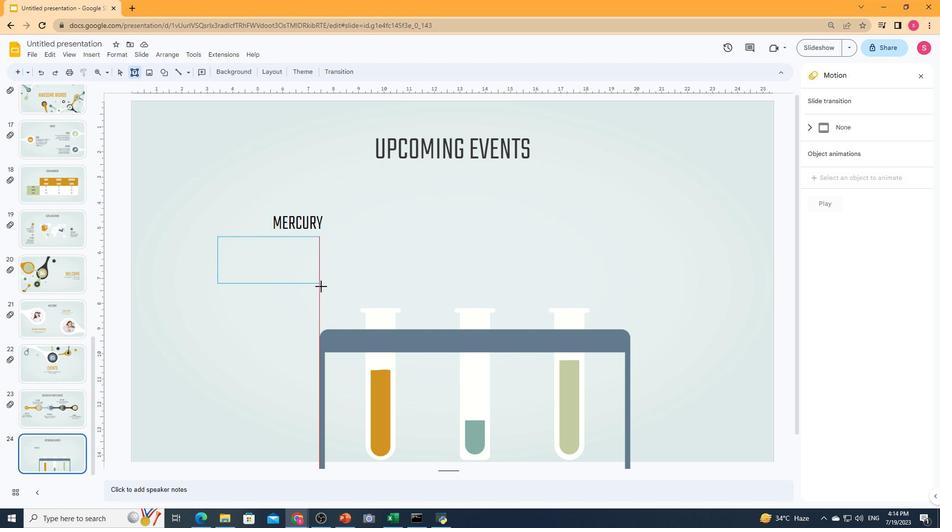 
Action: Key pressed <Key.shift><Key.shift><Key.shift>Mercury<Key.space>is<Key.space>the<Key.space>closest<Key.space>planet<Key.space>to<Key.space>the<Key.space>sy<Key.backspace>un
Screenshot: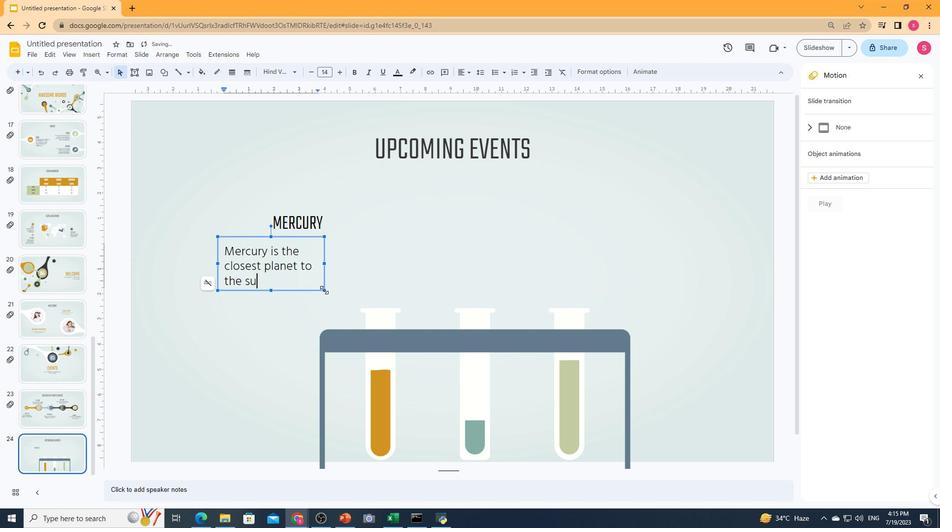 
Action: Mouse moved to (219, 265)
Screenshot: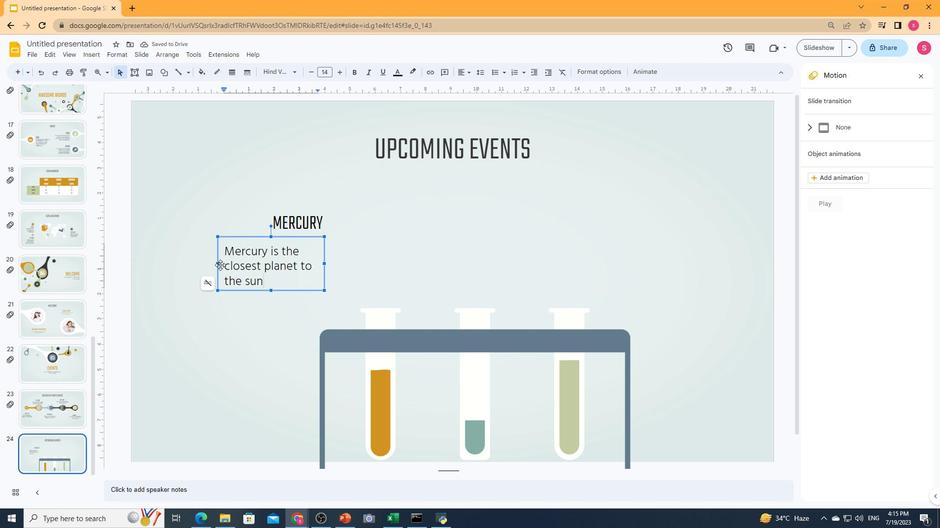 
Action: Mouse pressed left at (219, 265)
Screenshot: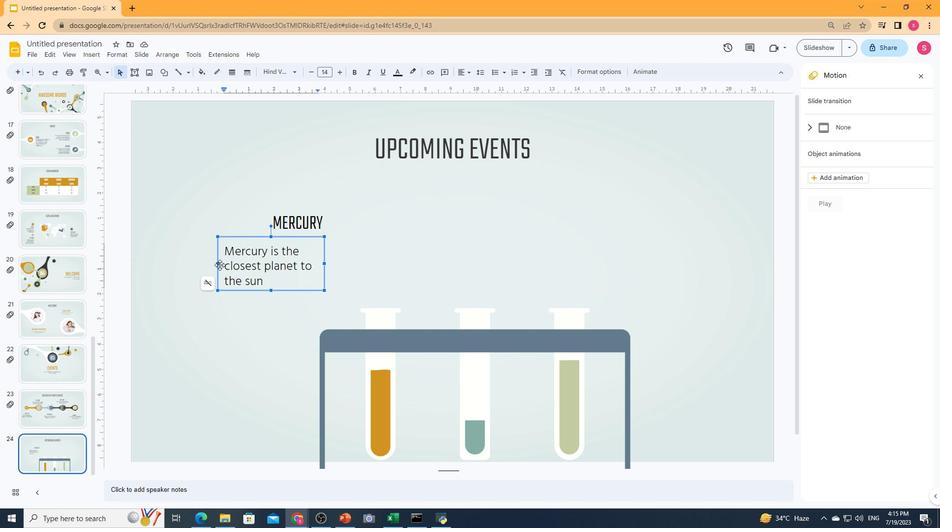 
Action: Mouse moved to (311, 262)
Screenshot: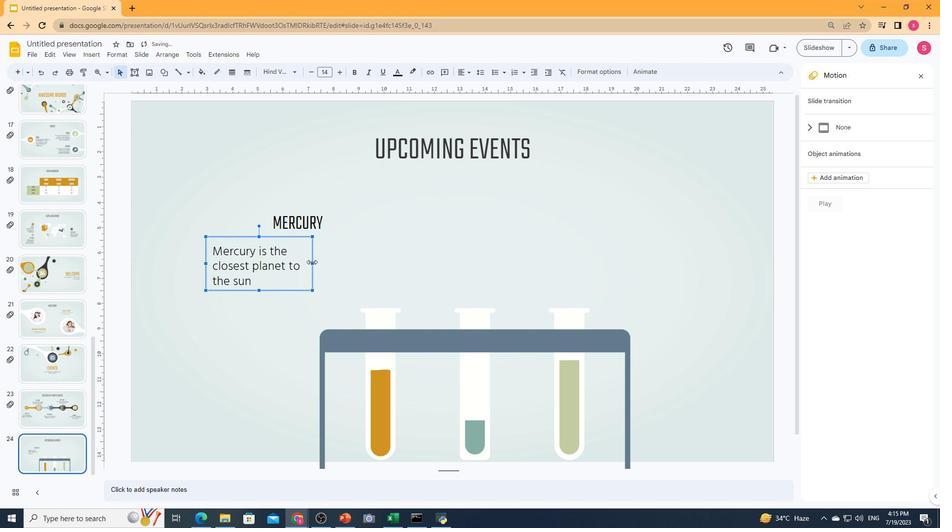 
Action: Mouse pressed left at (311, 262)
Screenshot: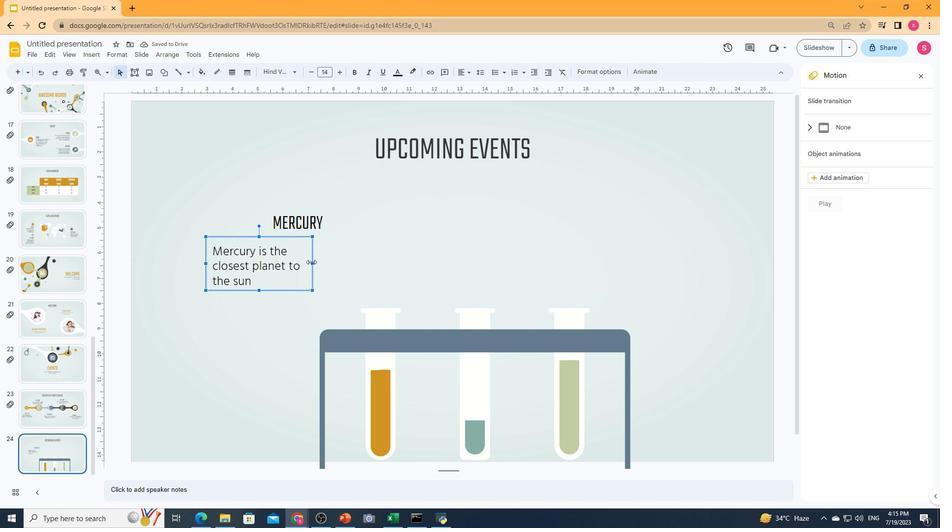 
Action: Mouse moved to (469, 73)
Screenshot: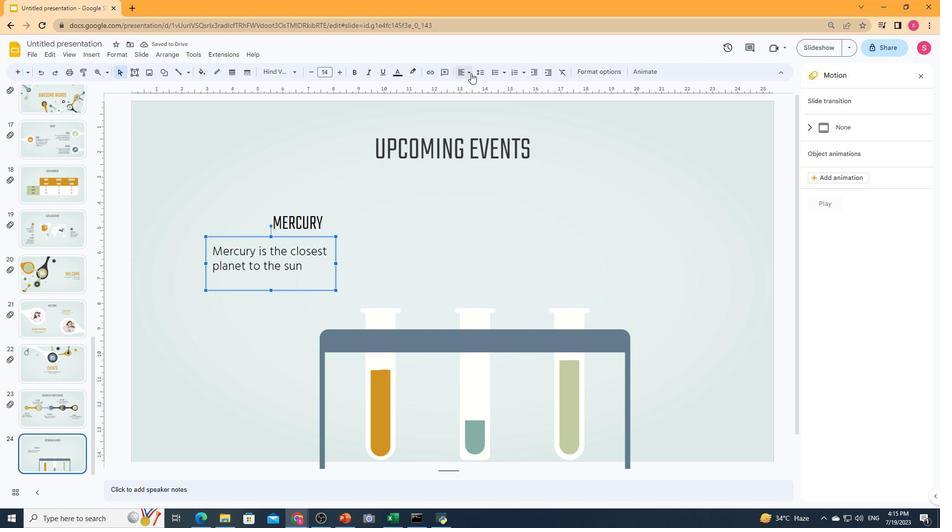 
Action: Mouse pressed left at (469, 73)
Screenshot: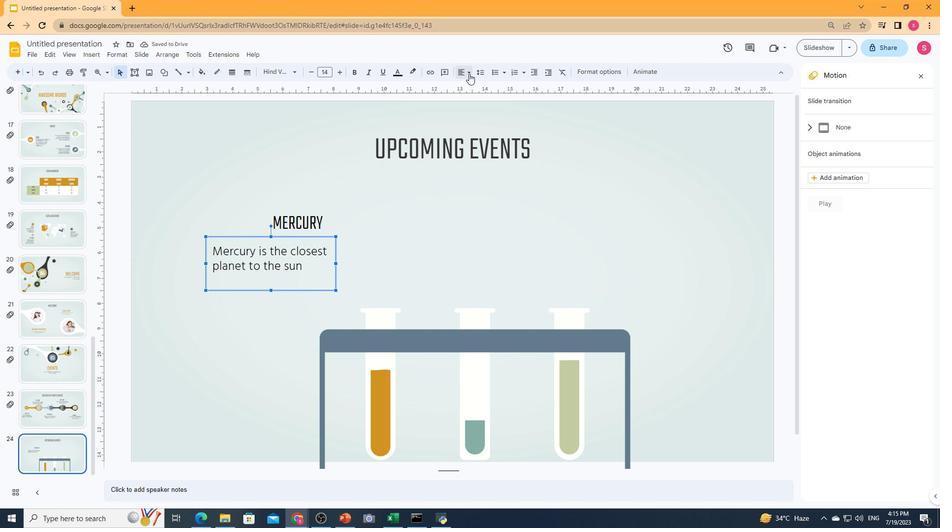 
Action: Mouse moved to (483, 87)
Screenshot: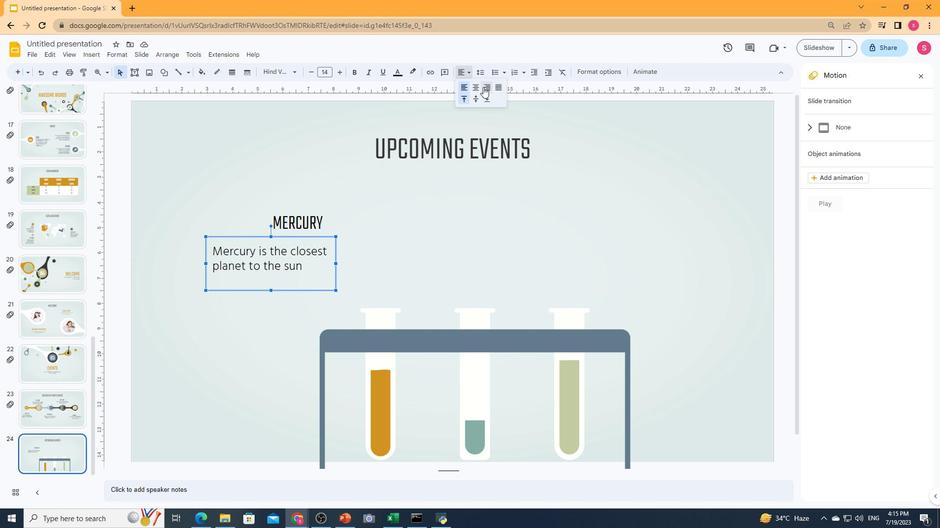 
Action: Mouse pressed left at (483, 87)
Screenshot: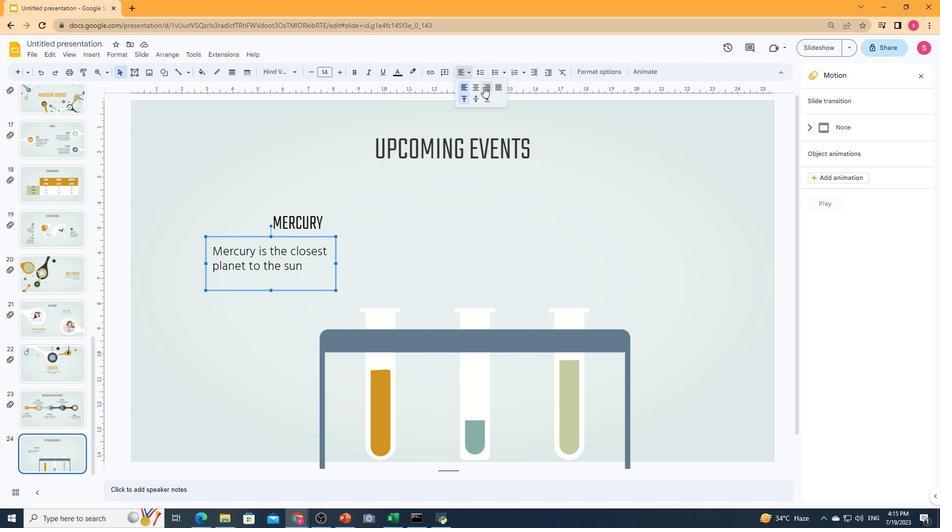 
Action: Mouse moved to (305, 220)
Screenshot: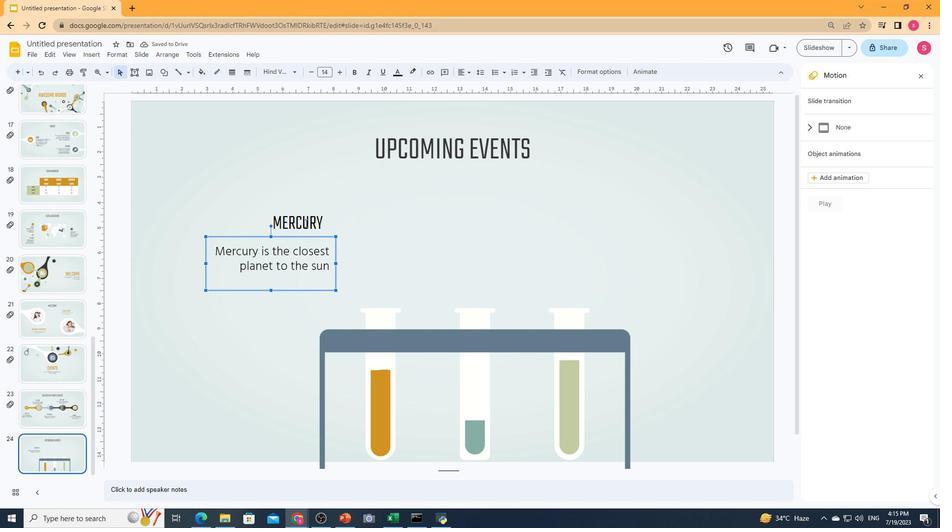 
Action: Mouse pressed left at (305, 220)
Screenshot: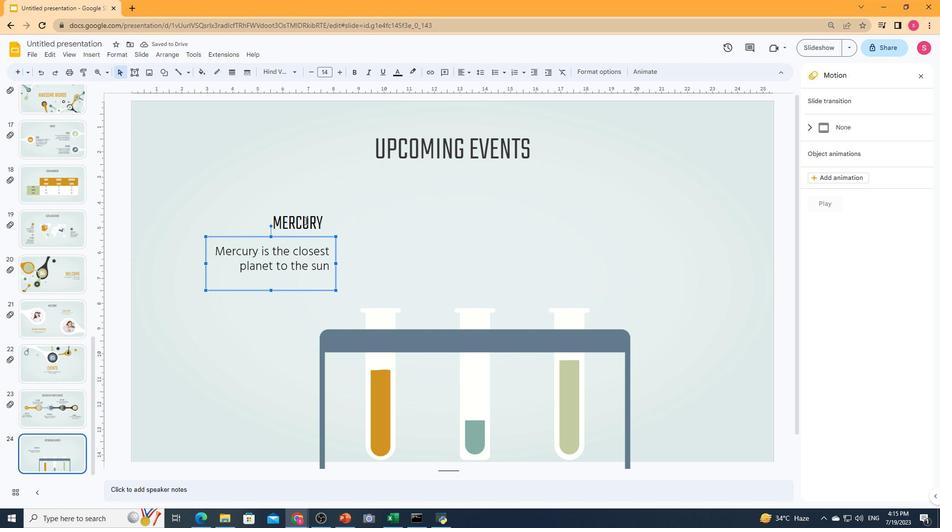 
Action: Mouse moved to (467, 74)
Screenshot: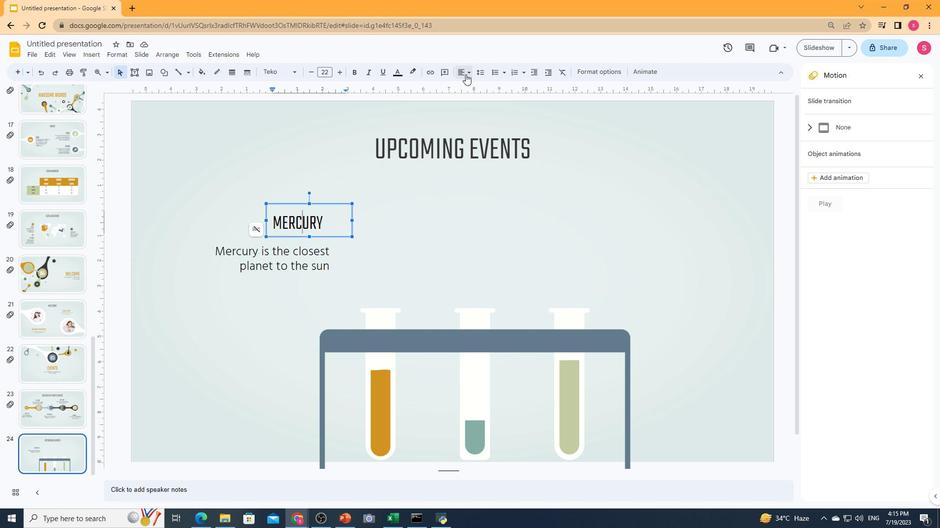 
Action: Mouse pressed left at (467, 74)
Screenshot: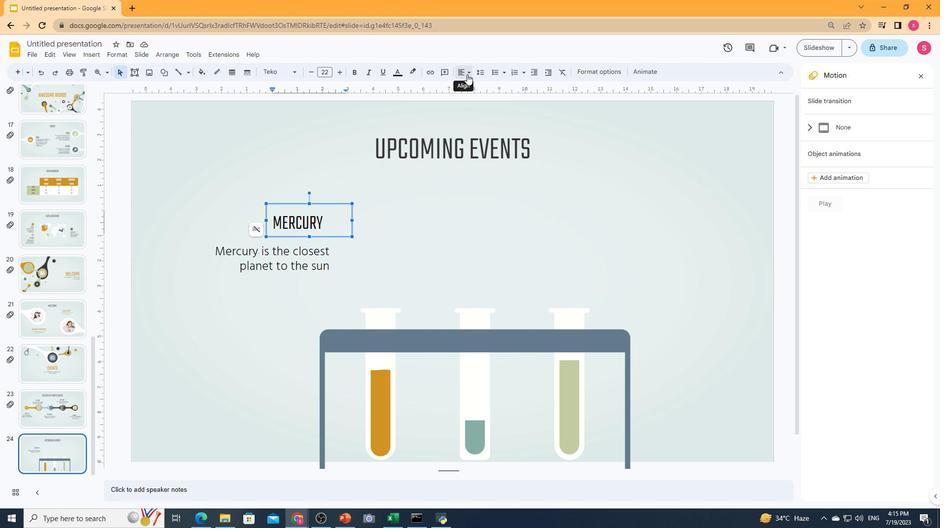 
Action: Mouse moved to (487, 89)
Screenshot: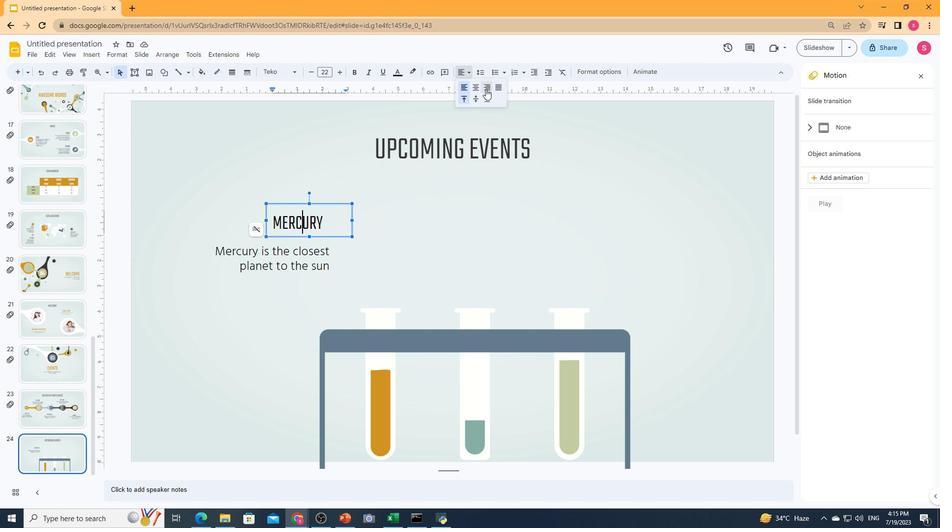 
Action: Mouse pressed left at (487, 89)
Screenshot: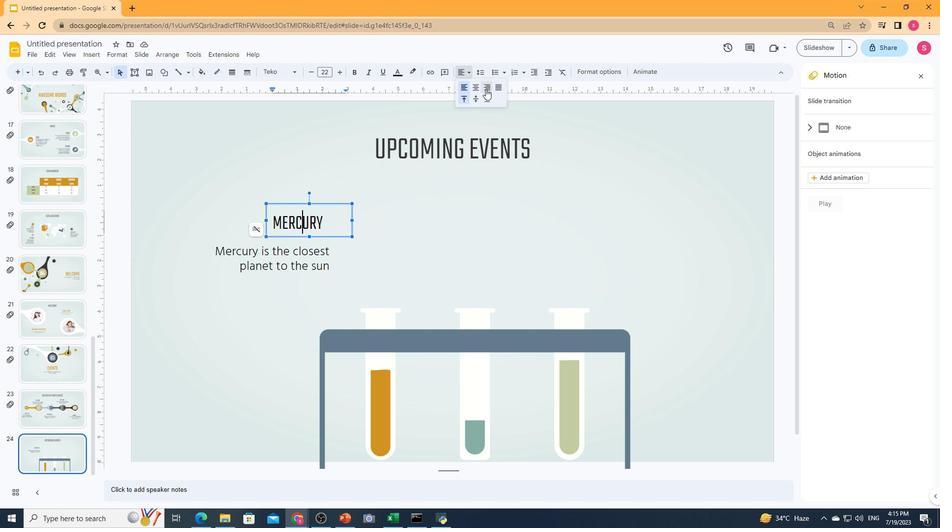
Action: Mouse moved to (281, 204)
Screenshot: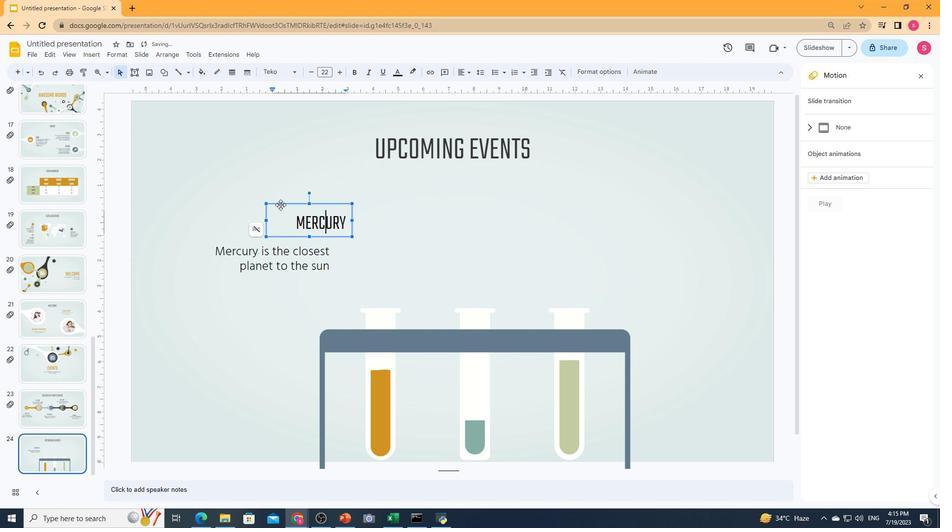 
Action: Mouse pressed left at (281, 204)
Screenshot: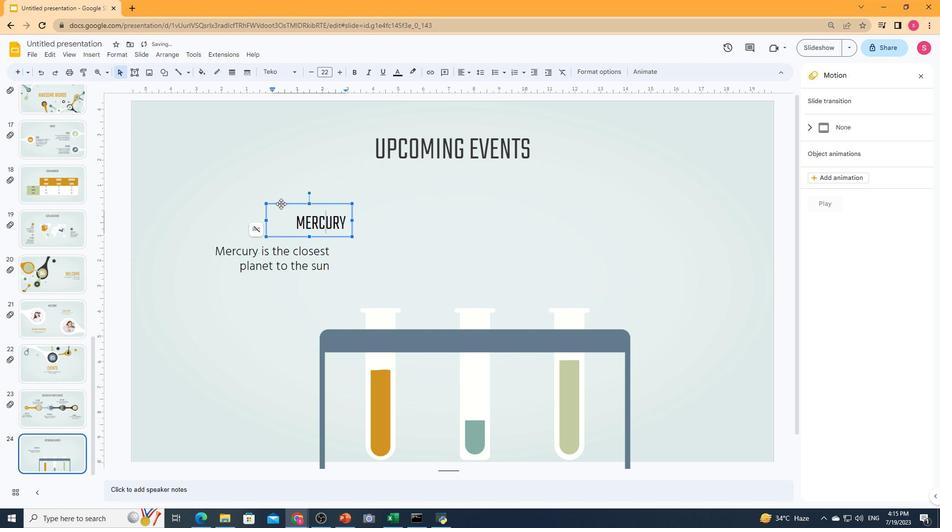 
Action: Mouse moved to (258, 206)
Screenshot: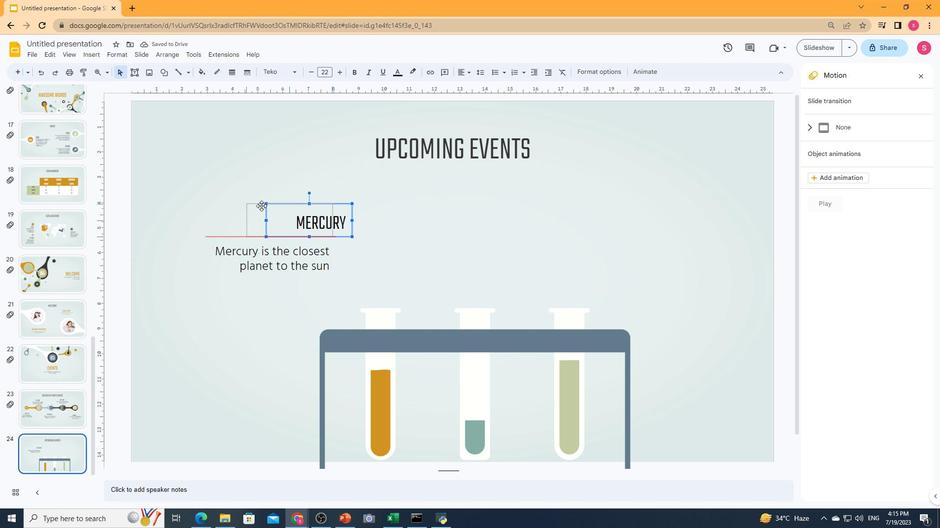 
Action: Mouse pressed left at (258, 206)
Screenshot: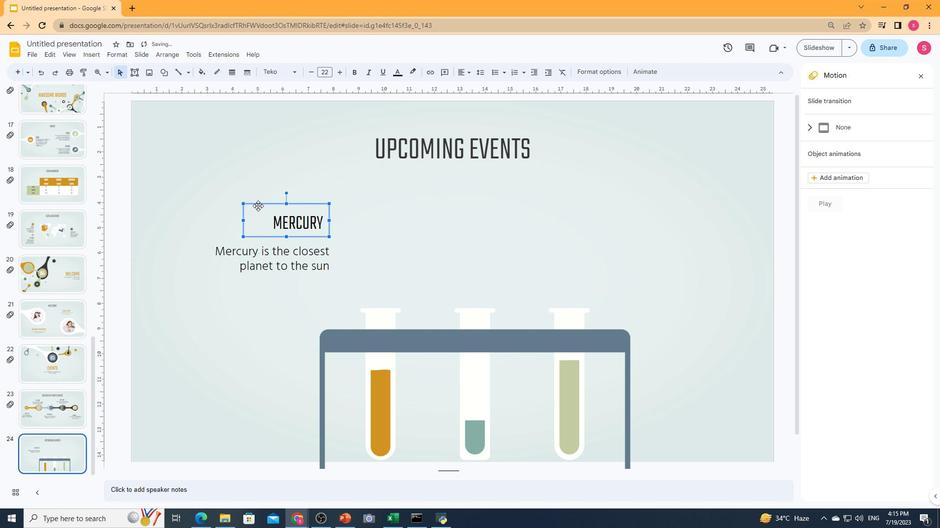 
Action: Mouse moved to (262, 253)
Screenshot: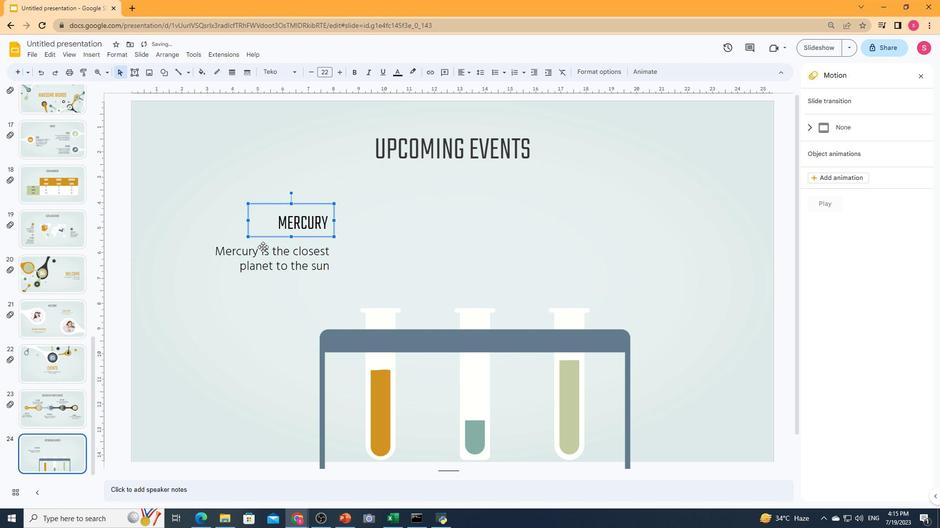 
Action: Mouse pressed left at (262, 253)
Screenshot: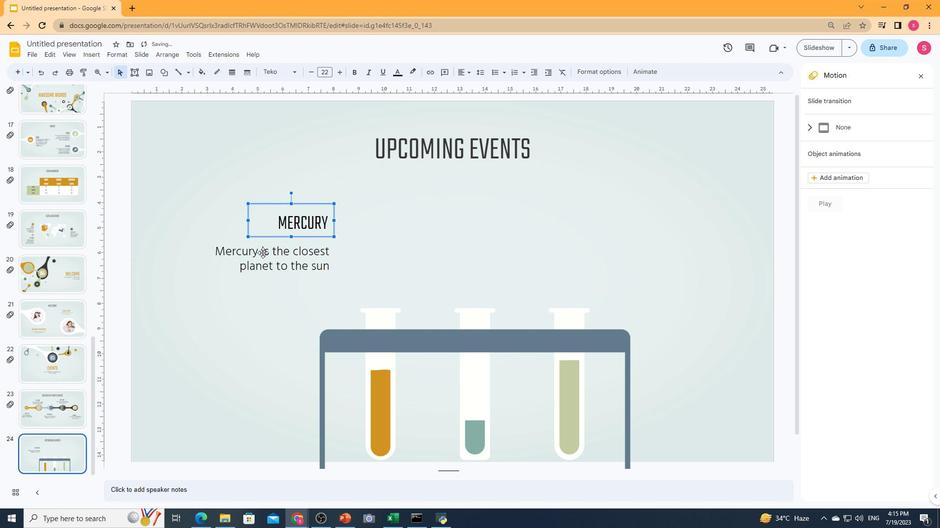 
Action: Mouse moved to (271, 231)
Screenshot: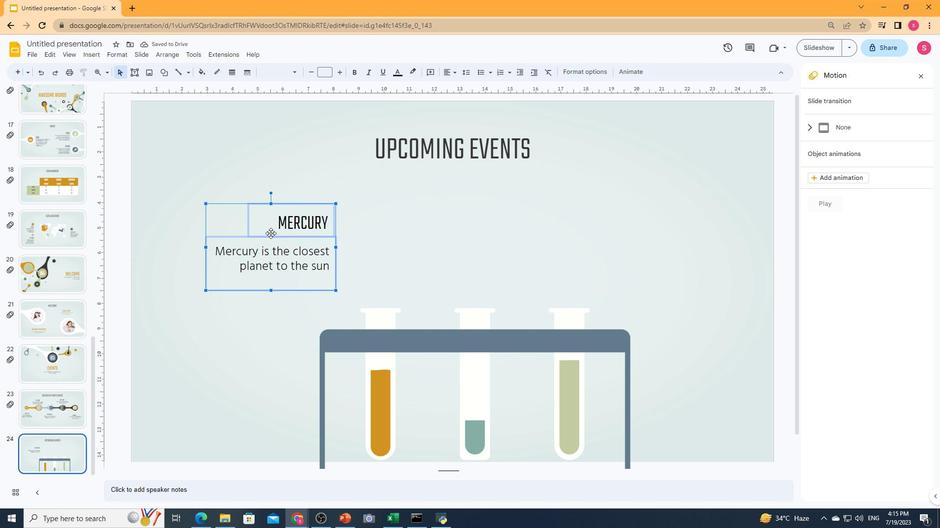 
Action: Key pressed <Key.right><Key.right><Key.right><Key.right><Key.right><Key.right><Key.right><Key.right><Key.right><Key.right><Key.right><Key.right><Key.right><Key.left>
Screenshot: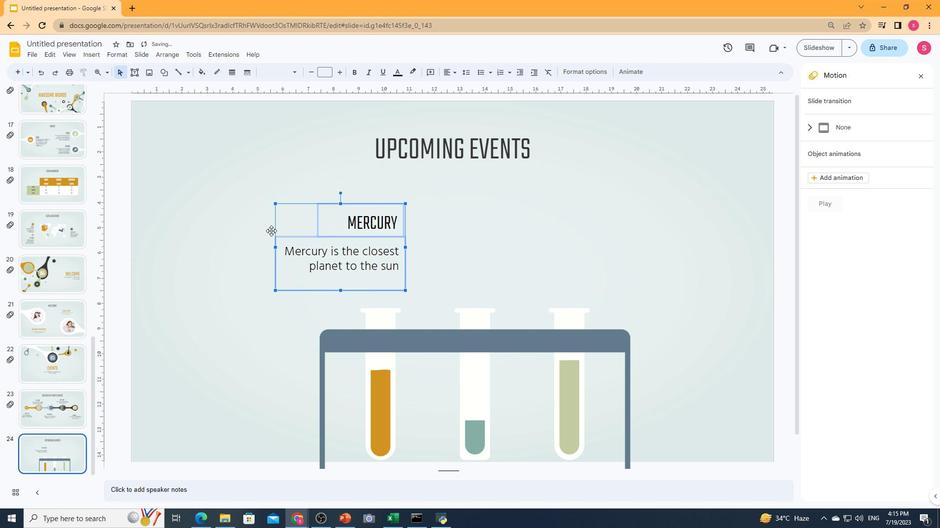 
Action: Mouse moved to (348, 234)
Screenshot: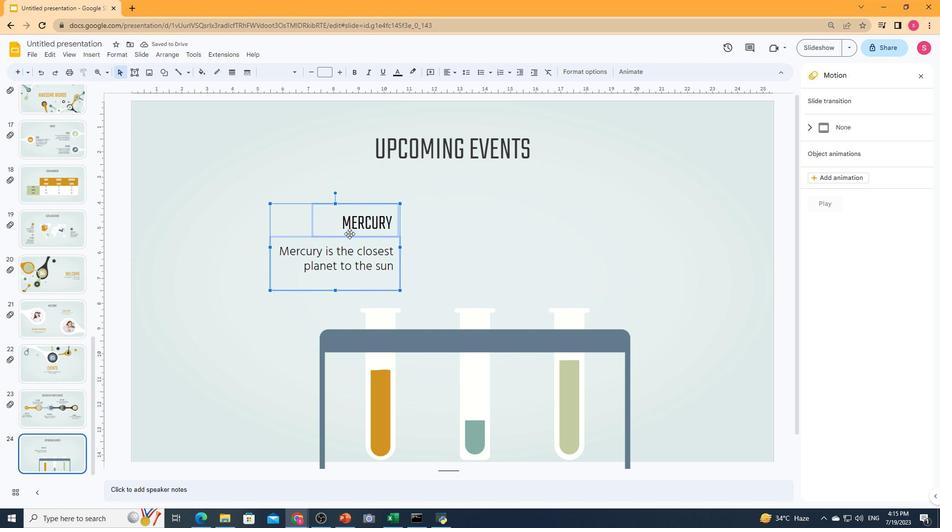 
Action: Mouse pressed left at (348, 234)
Screenshot: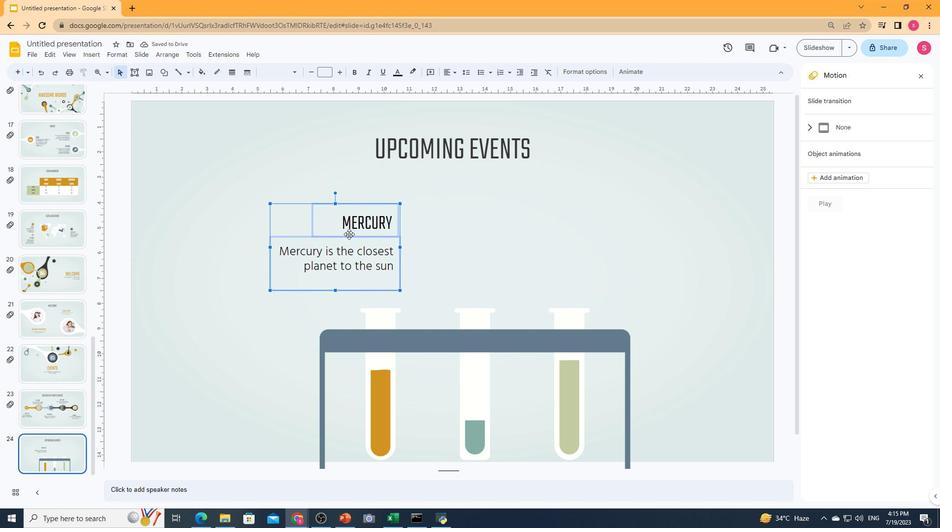 
Action: Mouse moved to (456, 73)
Screenshot: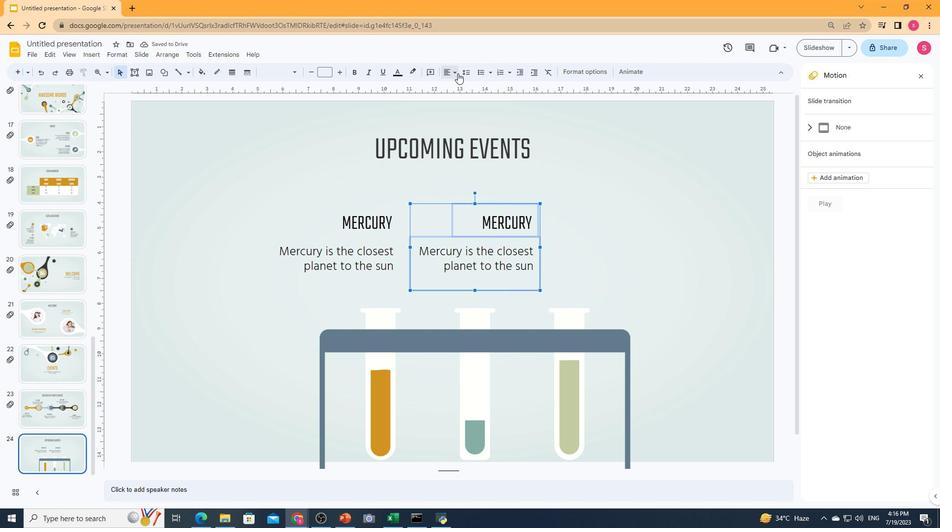 
Action: Mouse pressed left at (456, 73)
Screenshot: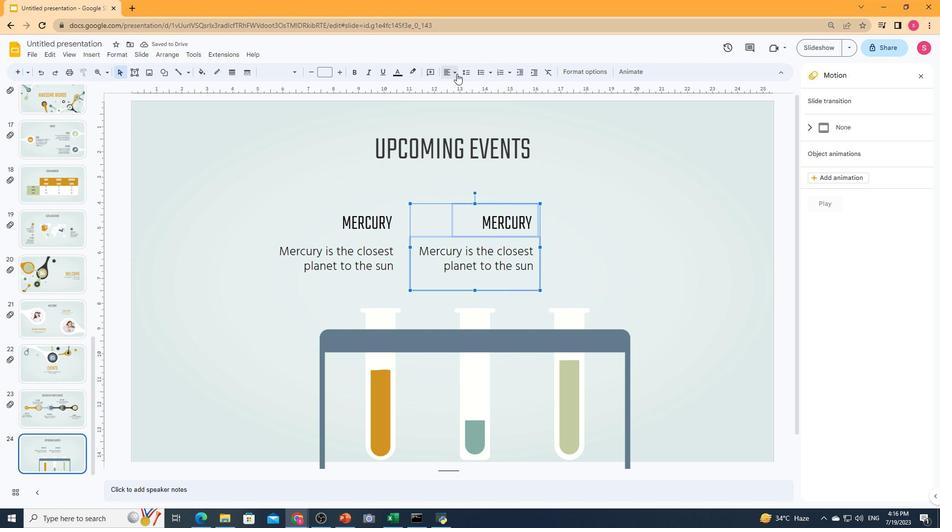 
Action: Mouse moved to (464, 88)
Screenshot: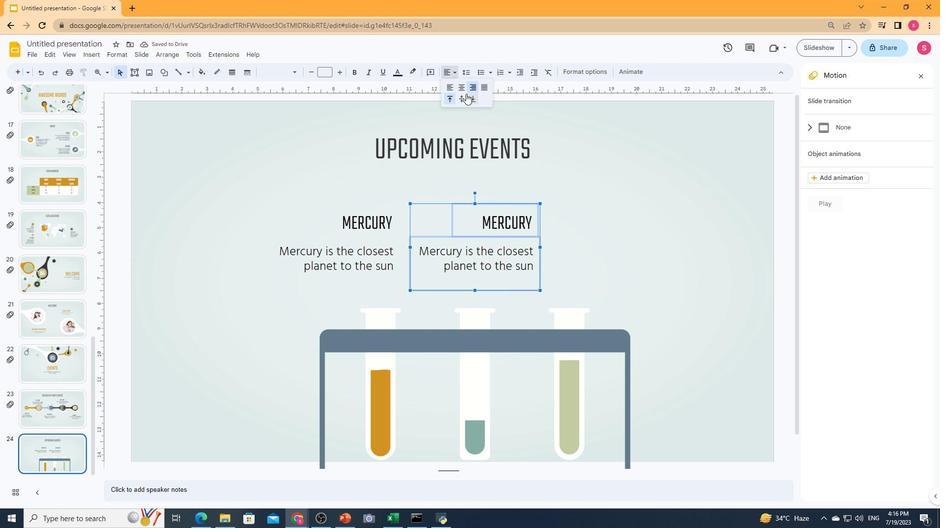
Action: Mouse pressed left at (464, 88)
Screenshot: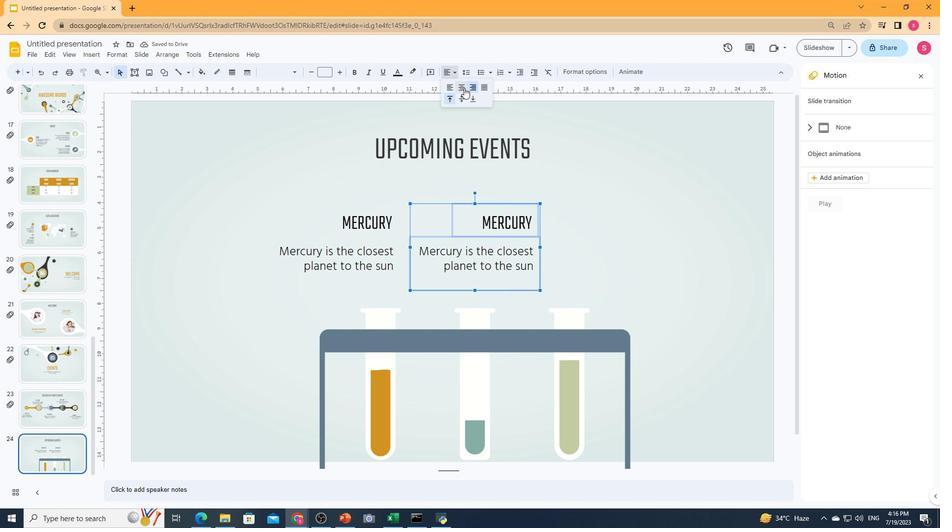 
Action: Mouse moved to (602, 230)
Screenshot: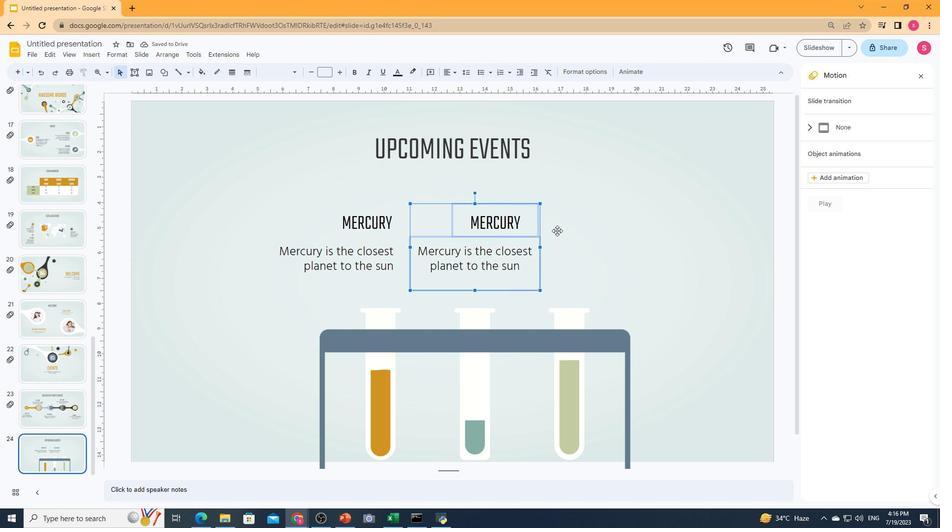 
Action: Mouse pressed left at (602, 230)
Screenshot: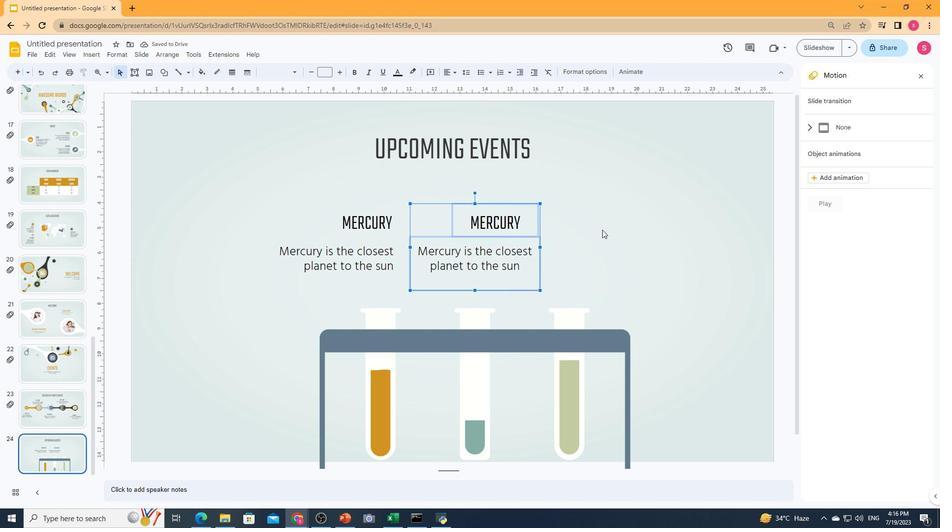 
Action: Mouse moved to (461, 224)
Screenshot: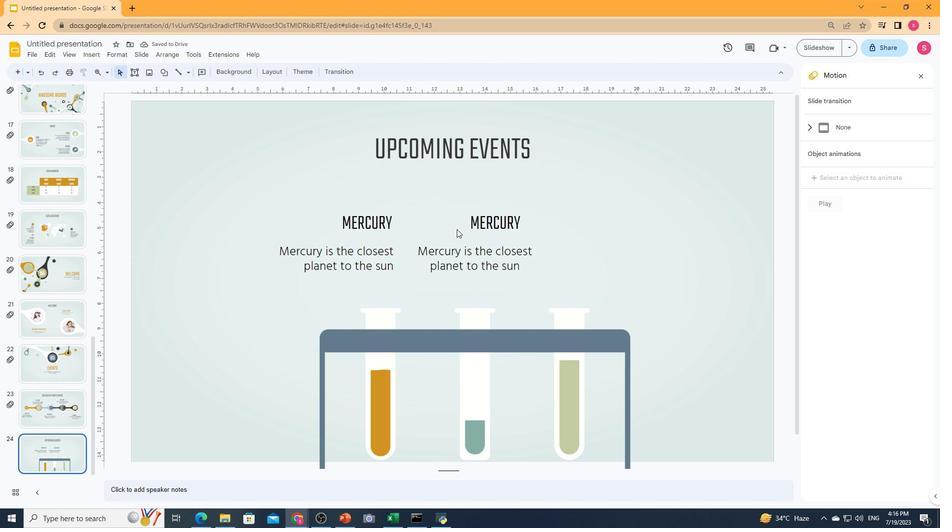
Action: Mouse pressed left at (461, 224)
Screenshot: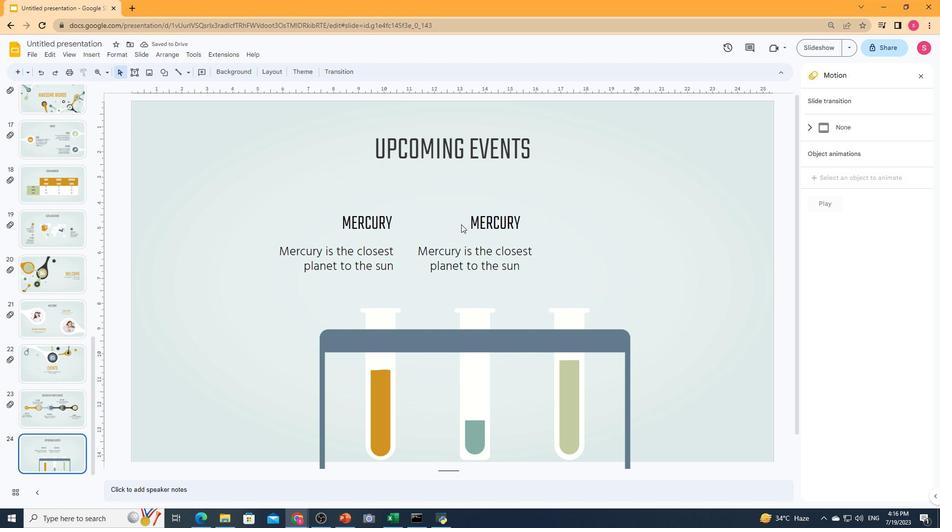 
Action: Mouse moved to (451, 220)
Screenshot: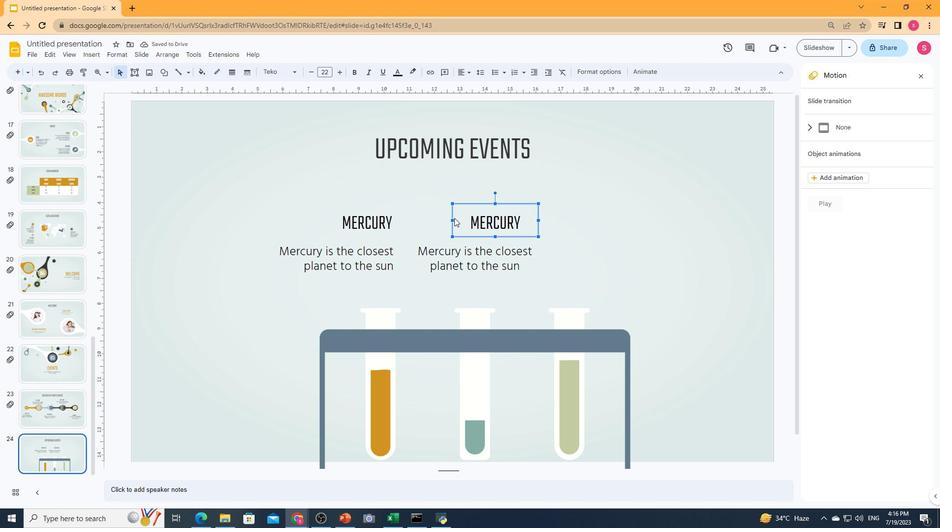 
Action: Mouse pressed left at (451, 220)
Screenshot: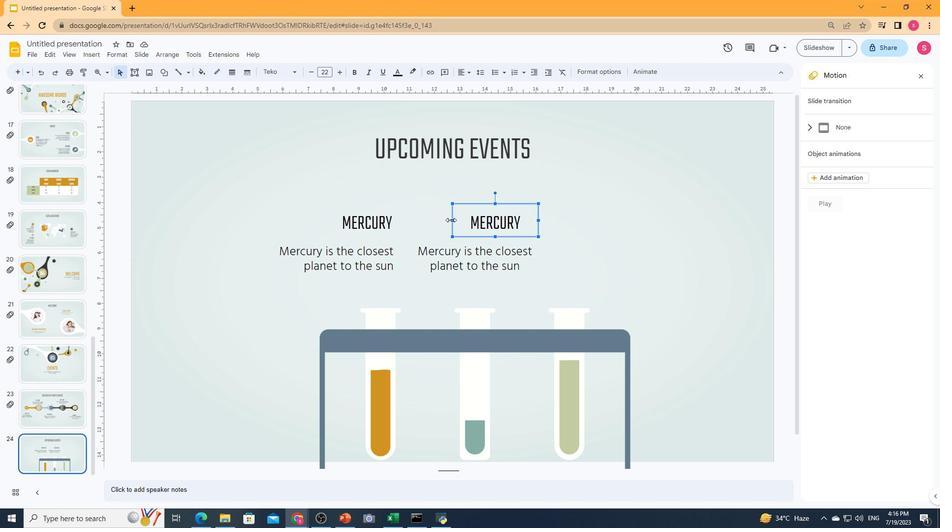 
Action: Mouse moved to (502, 223)
Screenshot: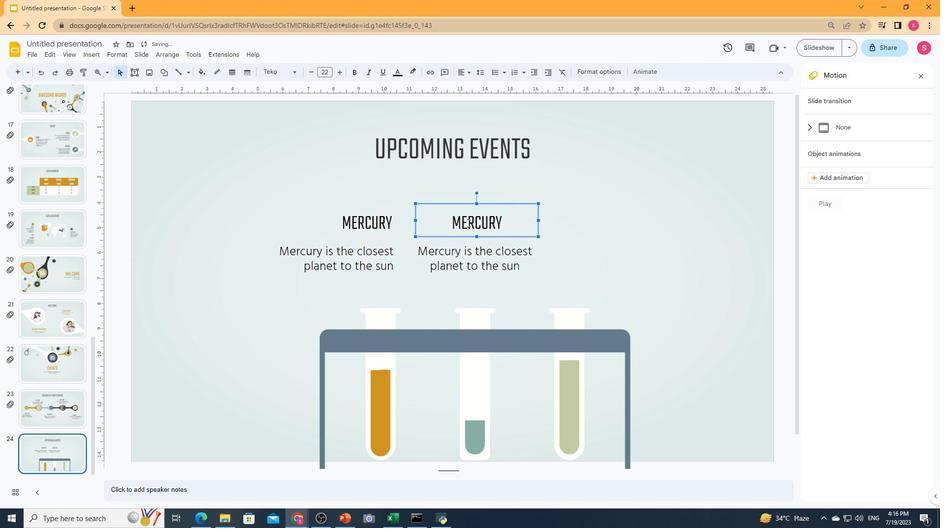 
Action: Mouse pressed left at (502, 223)
Screenshot: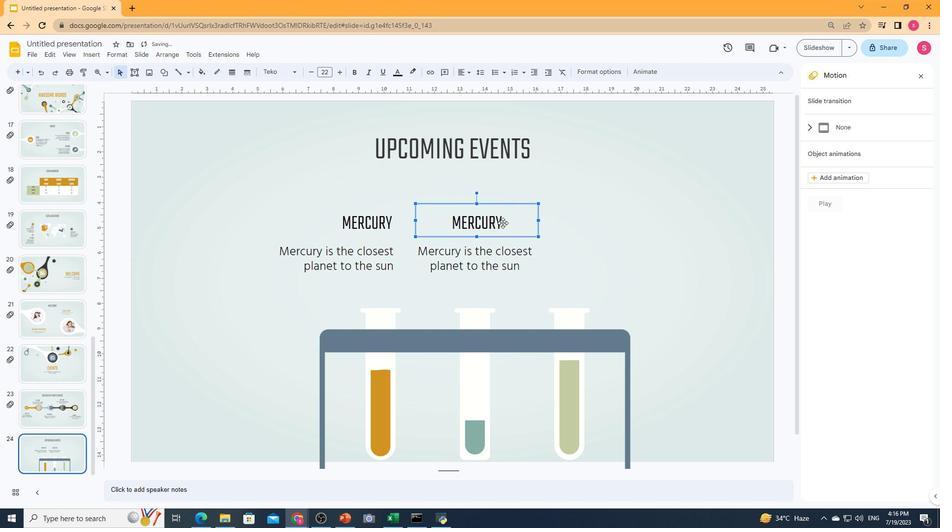 
Action: Mouse pressed left at (502, 223)
Screenshot: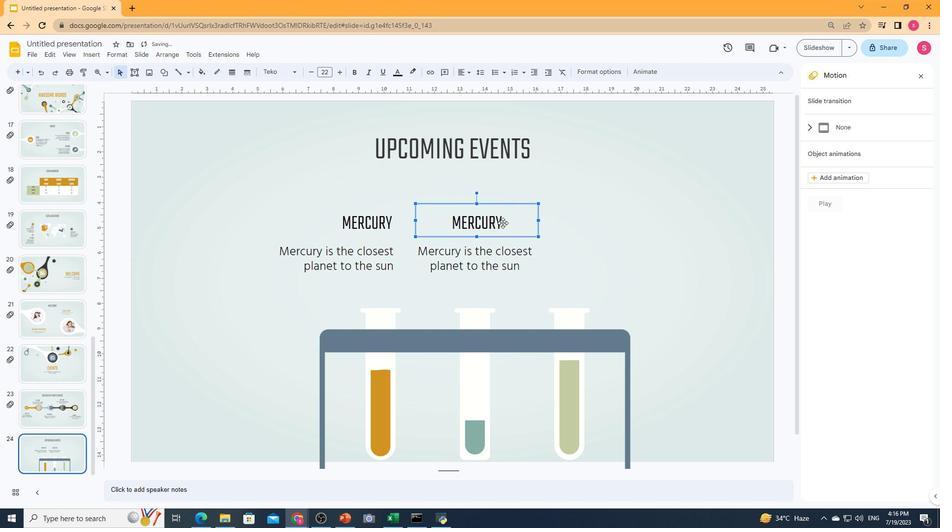 
Action: Key pressed ctrl+A<Key.shift><Key.shift><Key.shift><Key.shift><Key.shift><Key.shift><Key.shift><Key.shift><Key.shift><Key.shift><Key.shift><Key.shift><Key.shift><Key.shift><Key.shift><Key.shift><Key.shift><Key.shift><Key.shift><Key.shift><Key.shift><Key.shift><Key.shift><Key.shift><Key.shift>V<Key.shift>ENUS
Screenshot: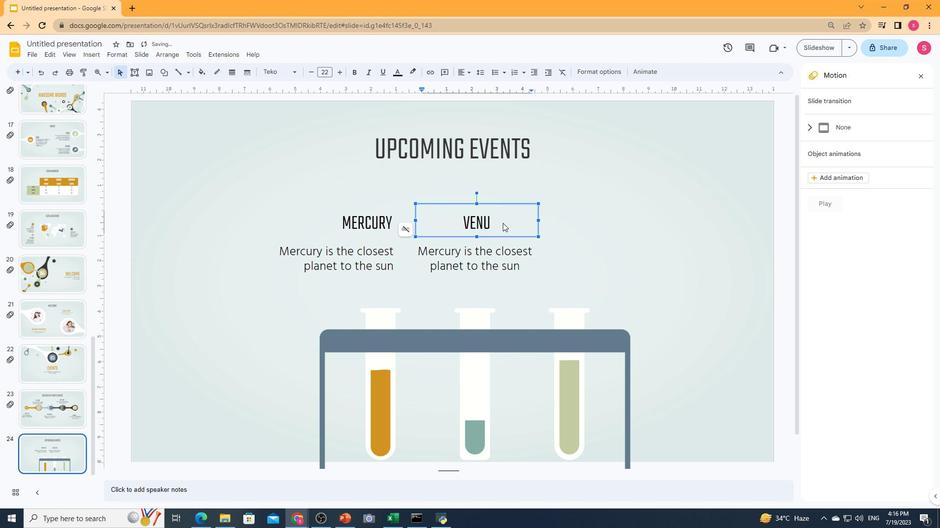 
Action: Mouse moved to (497, 259)
Screenshot: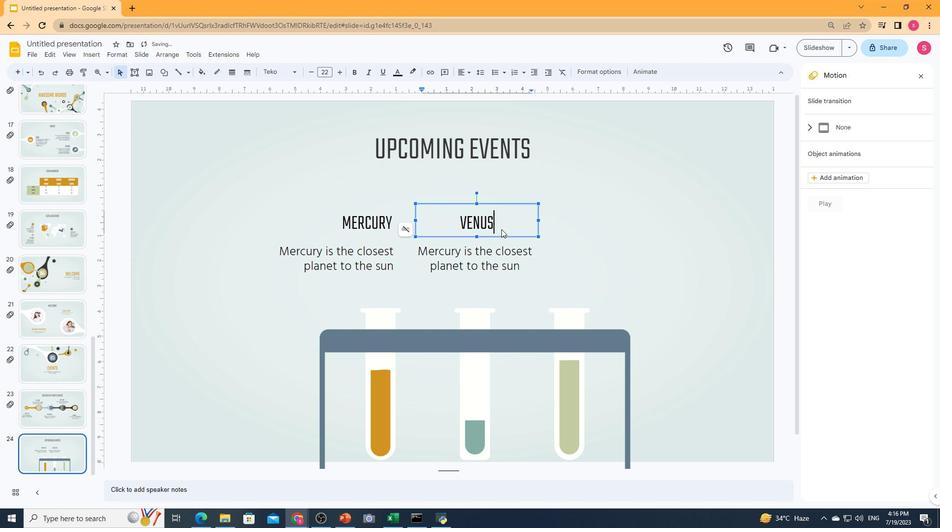 
Action: Mouse pressed left at (497, 259)
Screenshot: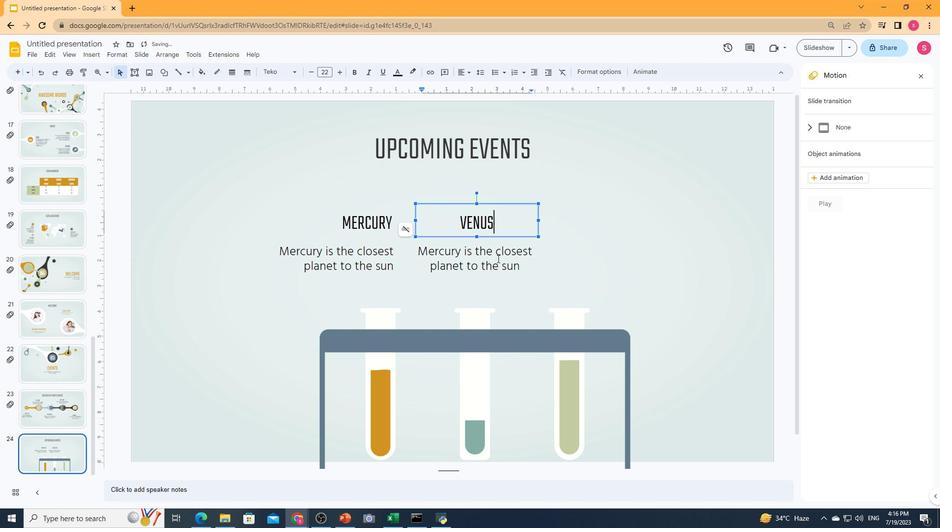 
Action: Key pressed ctrl+A<Key.shift><Key.shift><Key.shift><Key.shift><Key.shift><Key.shift><Key.shift><Key.shift><Key.shift><Key.shift><Key.shift><Key.shift><Key.shift><Key.shift><Key.shift><Key.shift><Key.shift><Key.shift><Key.shift><Key.shift>Venus<Key.space>is<Key.space>the<Key.space>second<Key.space>planet<Key.space>from<Key.space>the<Key.space><Key.shift>Sun
Screenshot: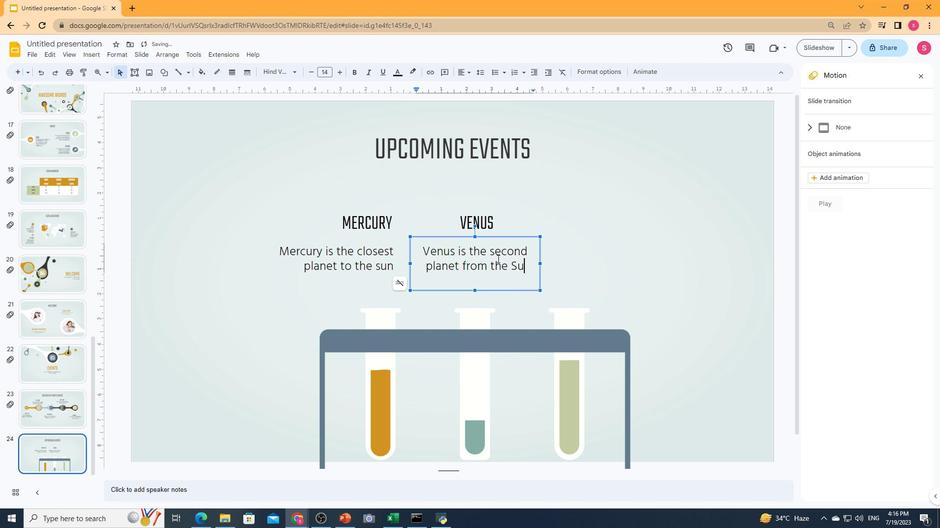 
Action: Mouse moved to (484, 221)
Screenshot: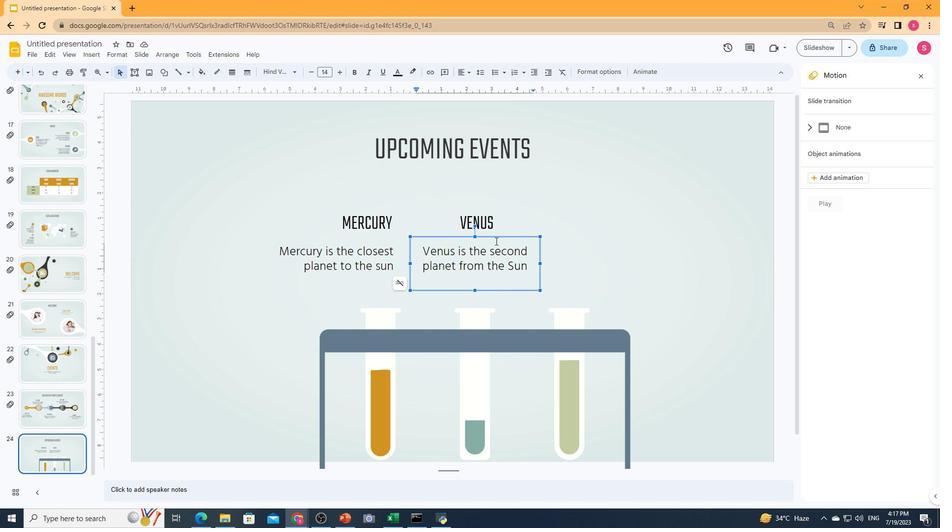 
Action: Mouse pressed left at (484, 221)
Screenshot: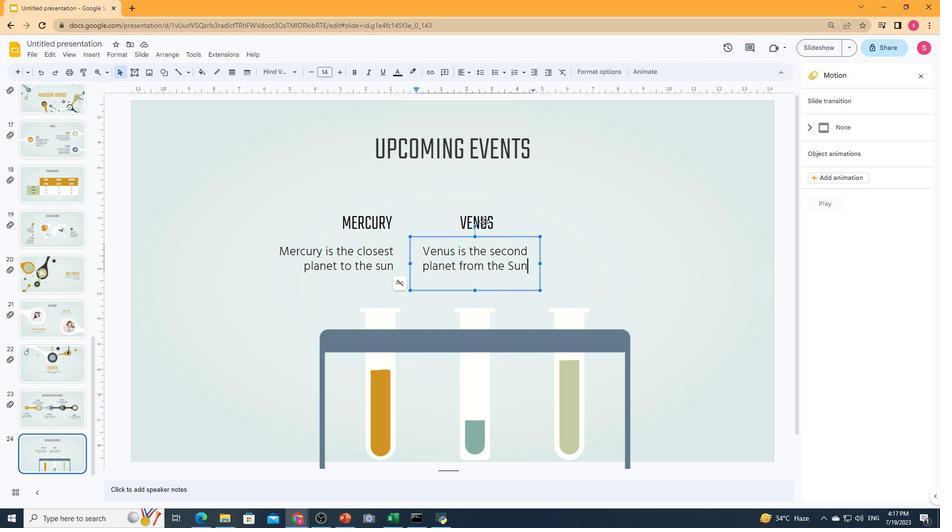
Action: Mouse moved to (470, 233)
Screenshot: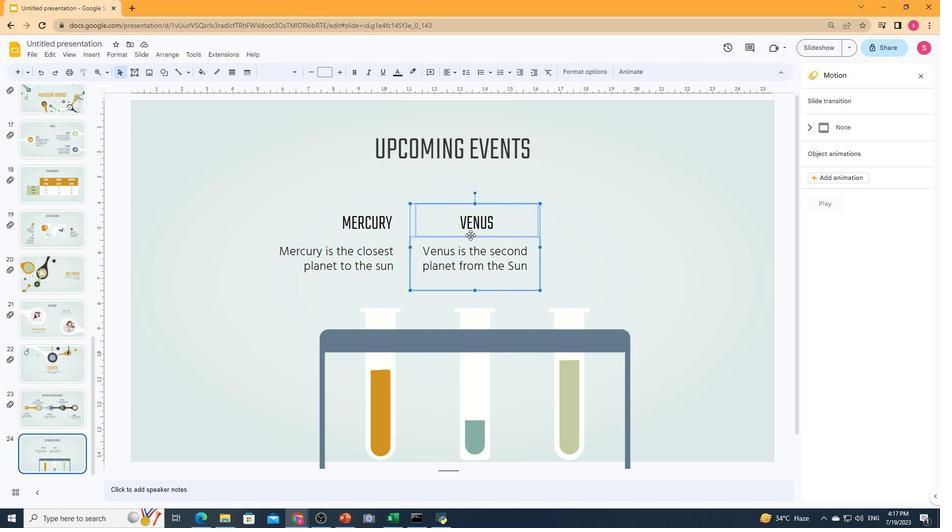 
Action: Mouse pressed left at (470, 233)
Screenshot: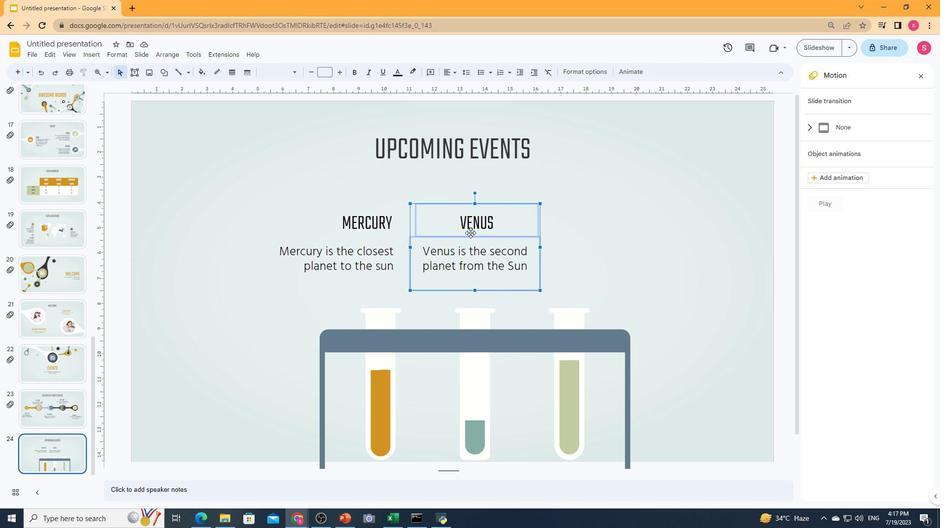 
Action: Mouse moved to (454, 73)
Screenshot: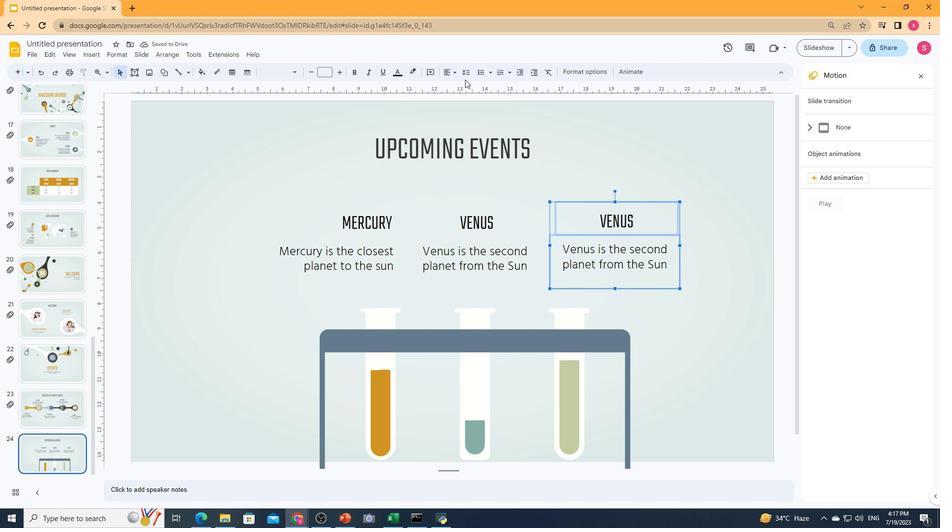 
Action: Mouse pressed left at (454, 73)
Screenshot: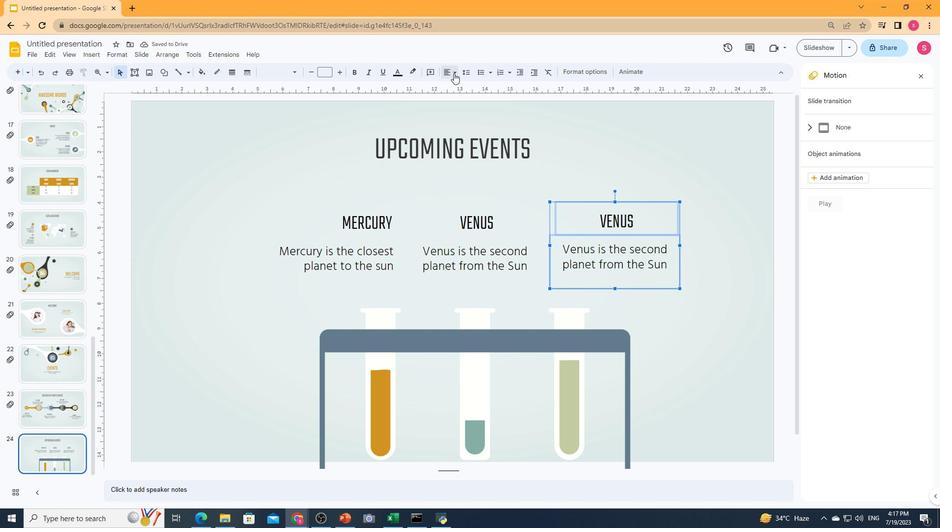 
Action: Mouse moved to (452, 87)
Screenshot: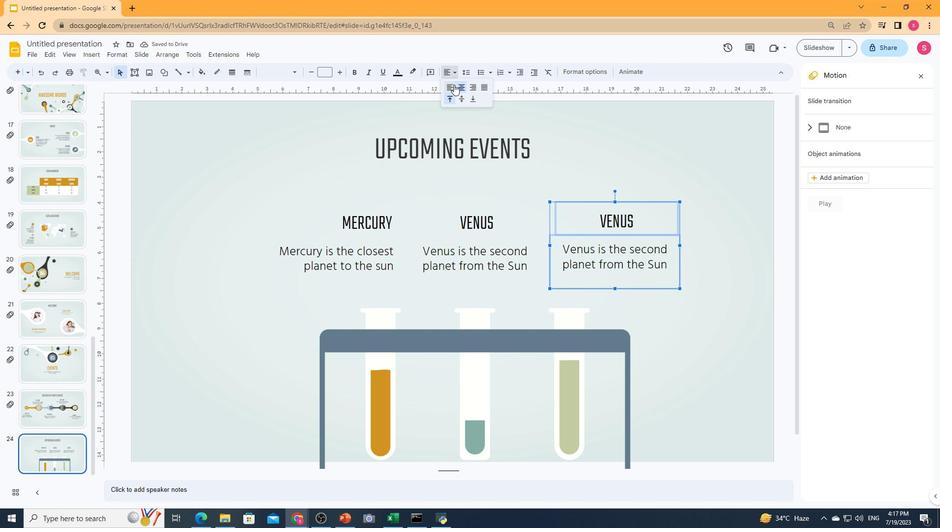 
Action: Mouse pressed left at (452, 87)
Screenshot: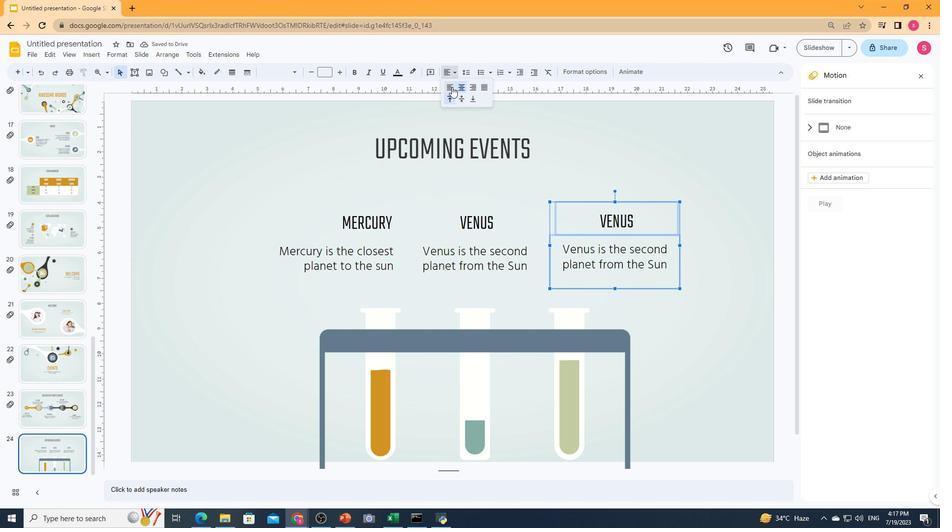 
Action: Mouse moved to (573, 177)
Screenshot: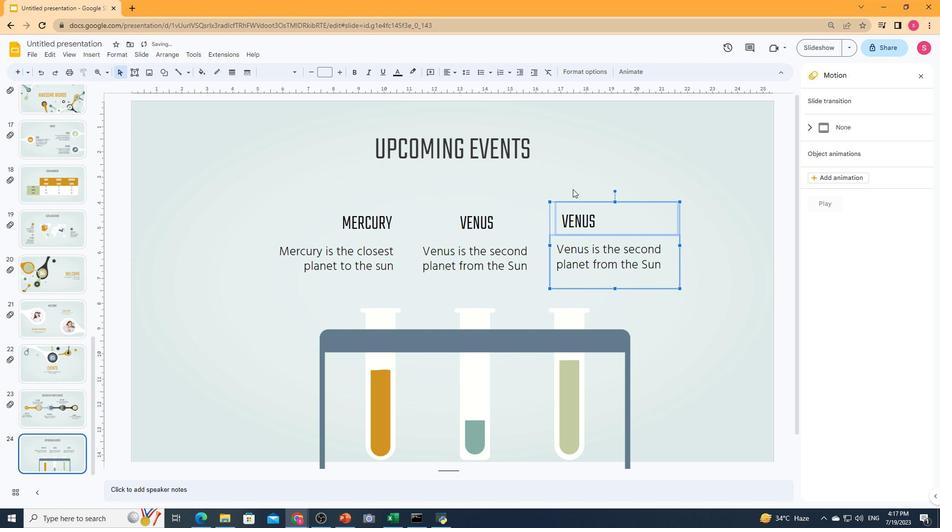 
Action: Mouse pressed left at (573, 177)
Screenshot: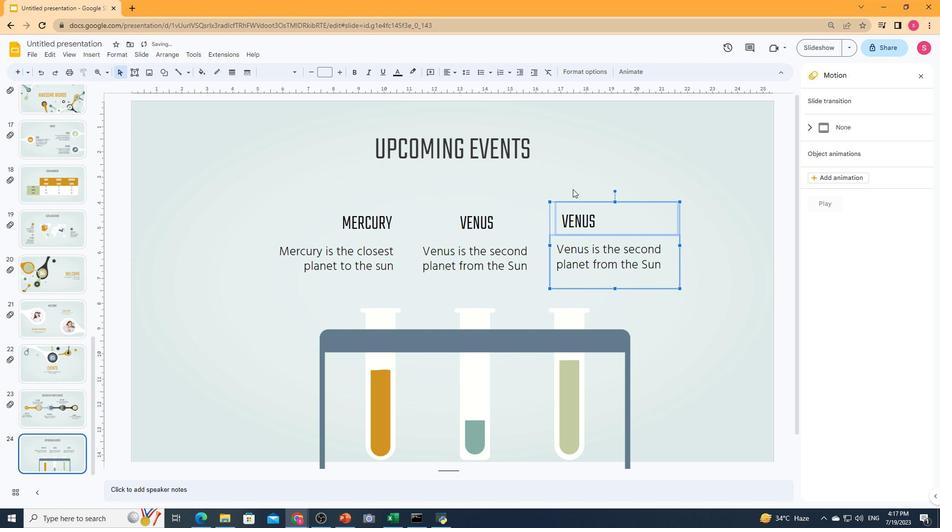 
Action: Mouse moved to (568, 219)
Screenshot: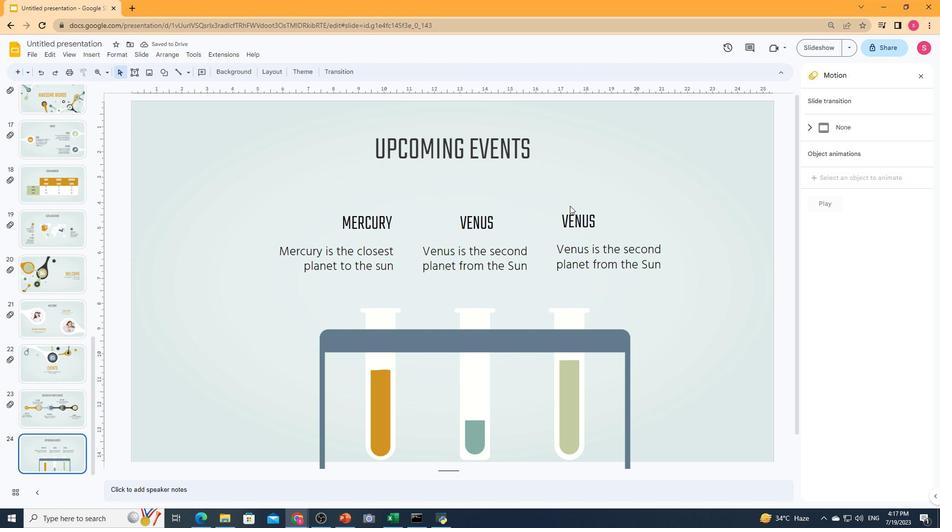 
Action: Mouse pressed left at (568, 219)
Screenshot: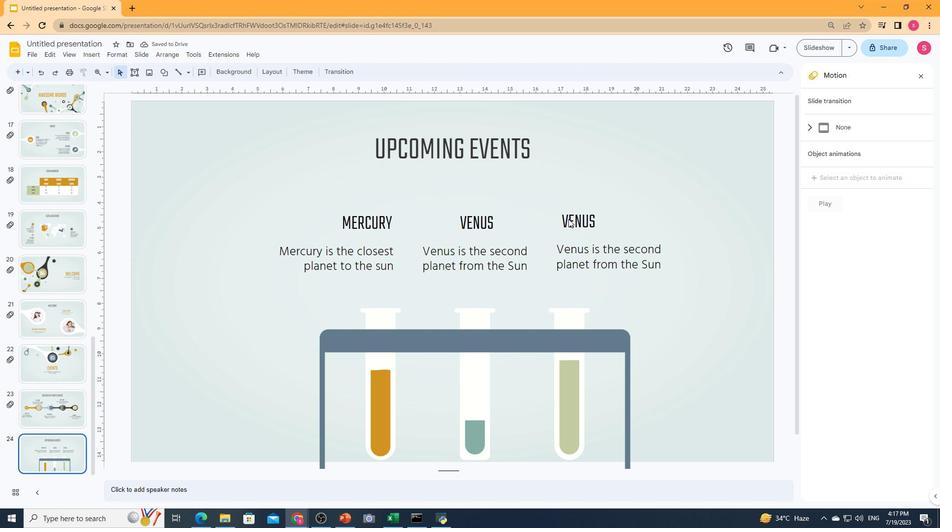 
Action: Mouse moved to (555, 217)
Screenshot: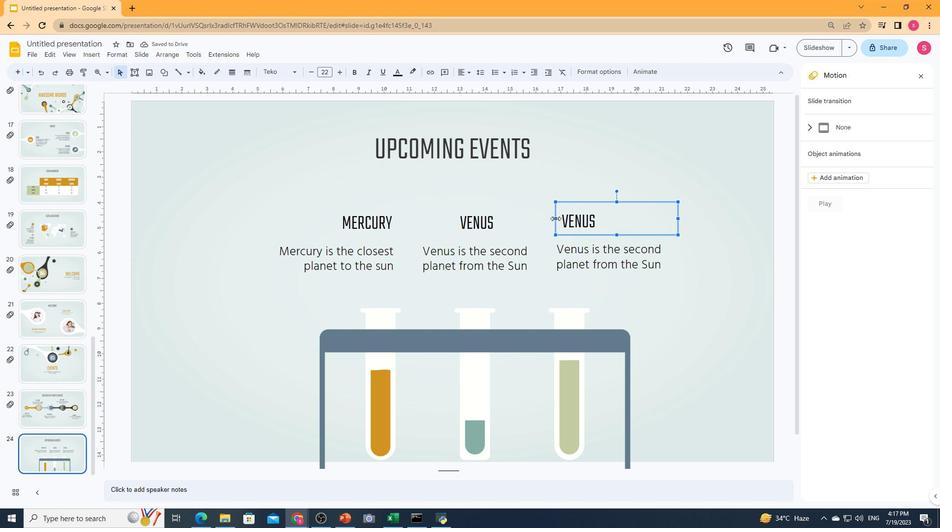
Action: Mouse pressed left at (555, 217)
Screenshot: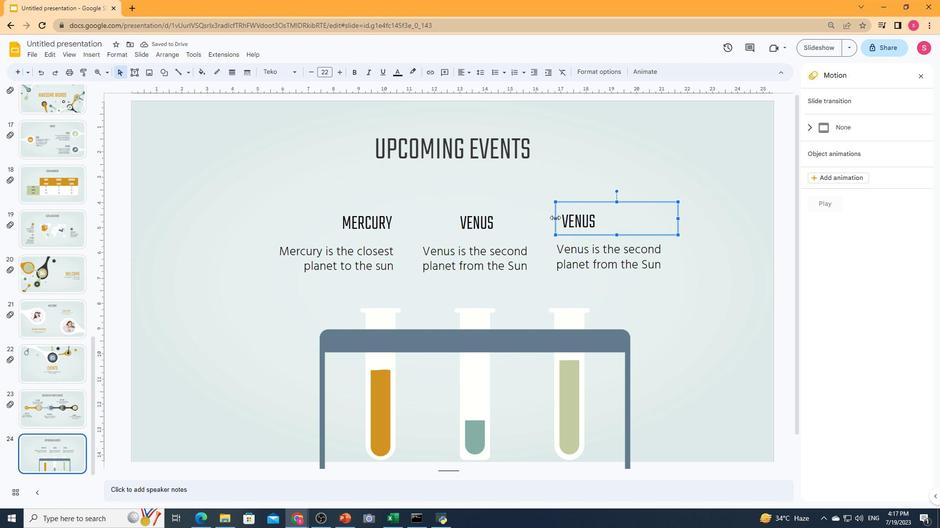 
Action: Mouse moved to (577, 220)
Screenshot: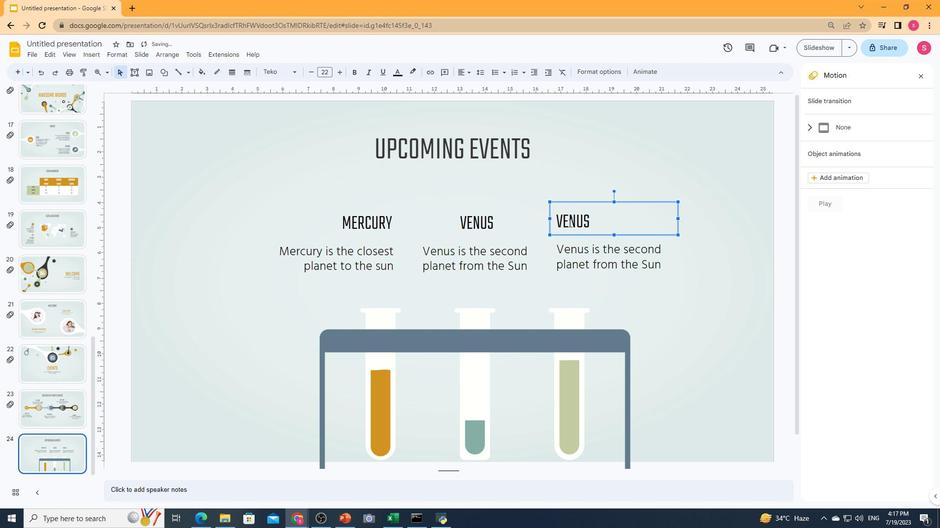 
Action: Mouse pressed left at (577, 220)
Screenshot: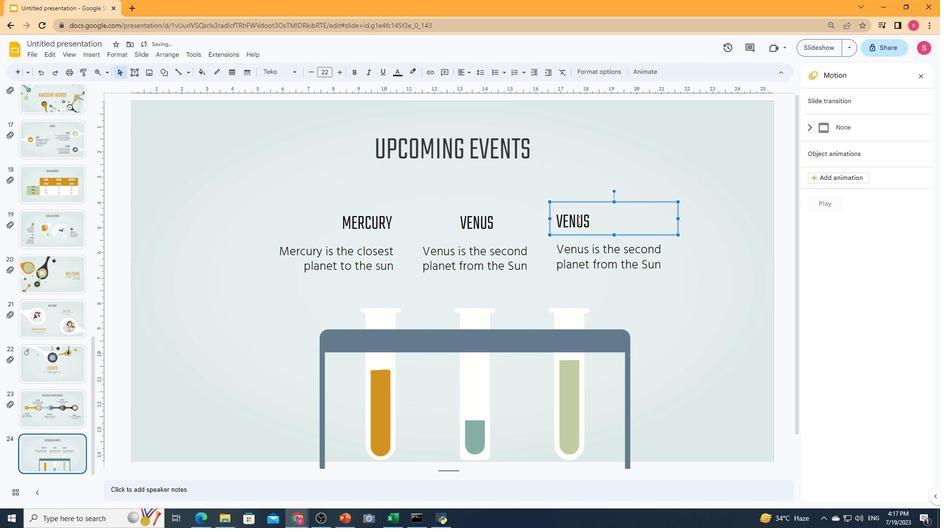 
Action: Key pressed ctrl+A<Key.shift><Key.shift><Key.shift><Key.shift><Key.shift><Key.shift><Key.shift><Key.shift><Key.shift><Key.shift><Key.shift><Key.shift><Key.shift><Key.shift>M<Key.shift>ARS
Screenshot: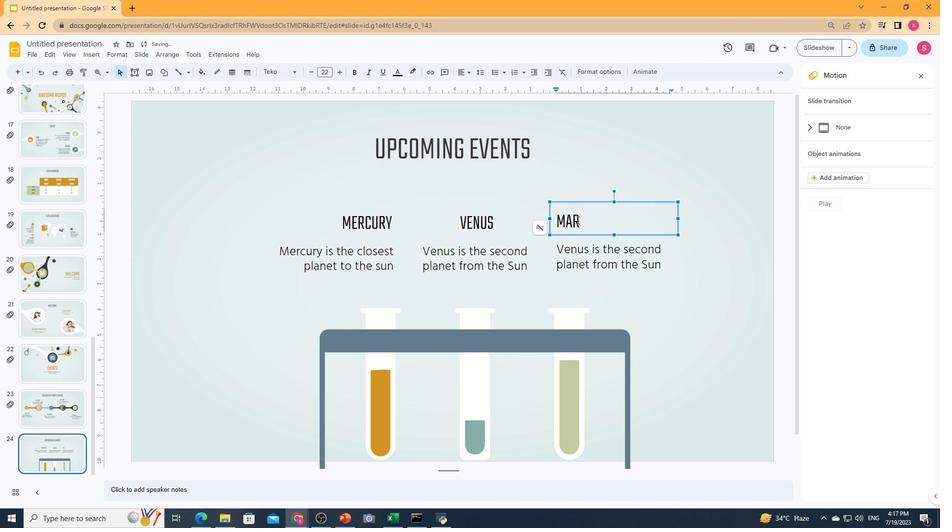 
Action: Mouse moved to (593, 261)
Screenshot: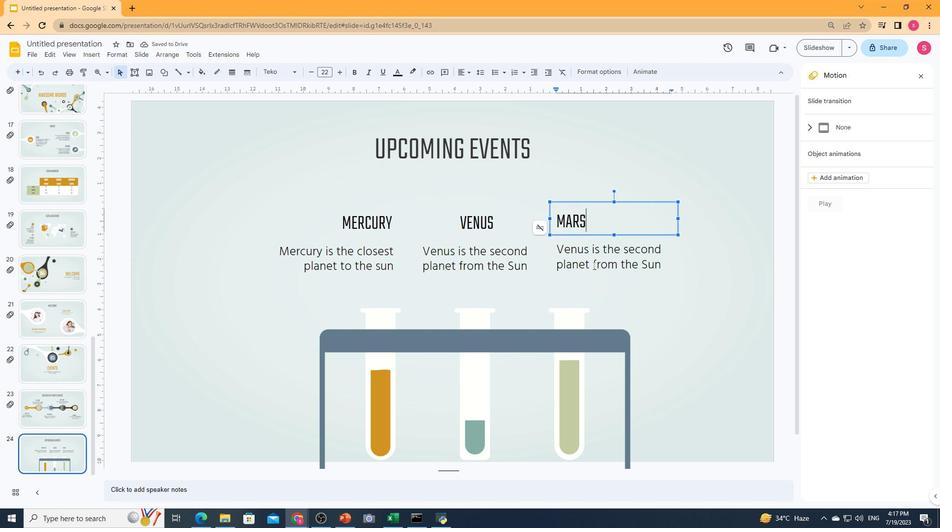 
Action: Mouse pressed left at (593, 261)
Screenshot: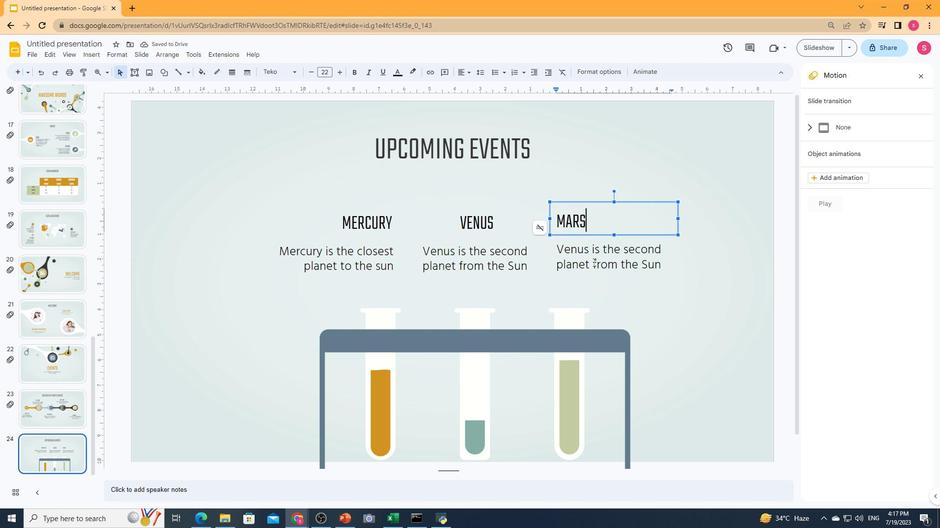 
Action: Key pressed ctrl+A<Key.shift><Key.shift><Key.shift><Key.shift><Key.shift><Key.shift><Key.shift><Key.shift><Key.shift><Key.shift><Key.shift><Key.shift><Key.shift><Key.shift><Key.shift><Key.shift><Key.shift><Key.shift><Key.shift><Key.shift><Key.shift><Key.shift><Key.shift>Despite<Key.space>being<Key.space>red,<Key.space><Key.shift>MArs<Key.space>is<Key.space>actually<Key.space>a<Key.space>cols<Key.backspace>d<Key.space>place
Screenshot: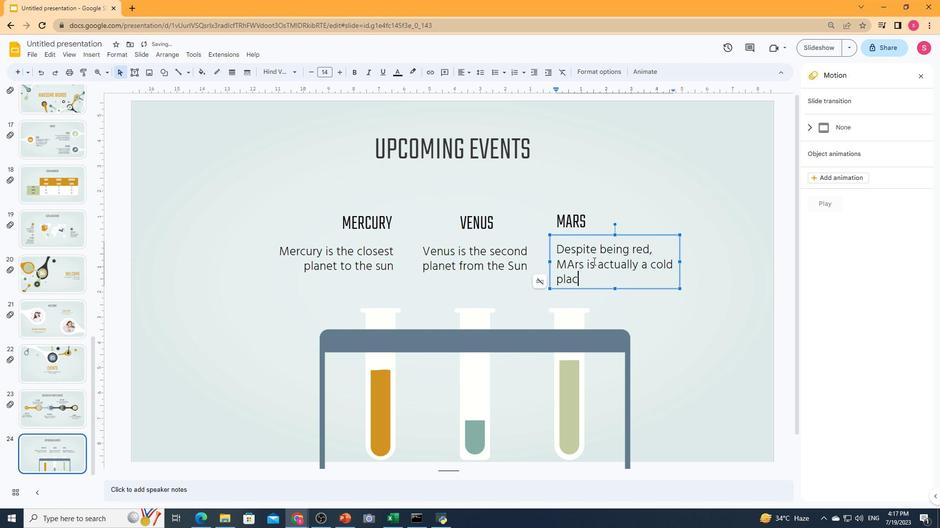
Action: Mouse moved to (573, 267)
Screenshot: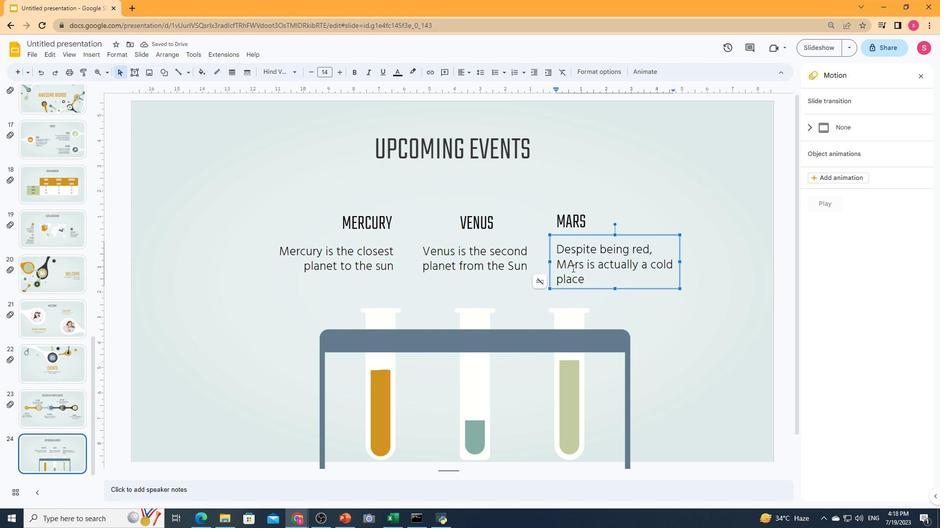 
Action: Mouse pressed left at (573, 267)
Screenshot: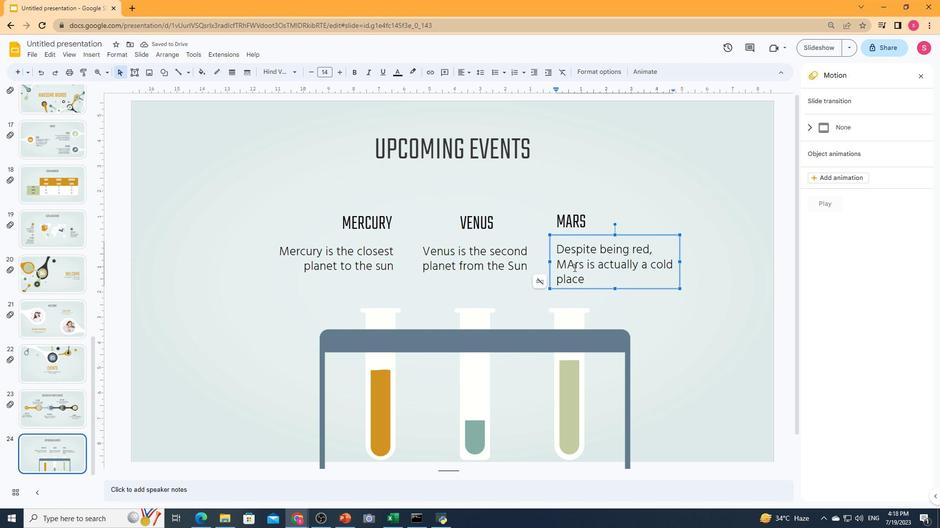 
Action: Mouse moved to (573, 267)
Screenshot: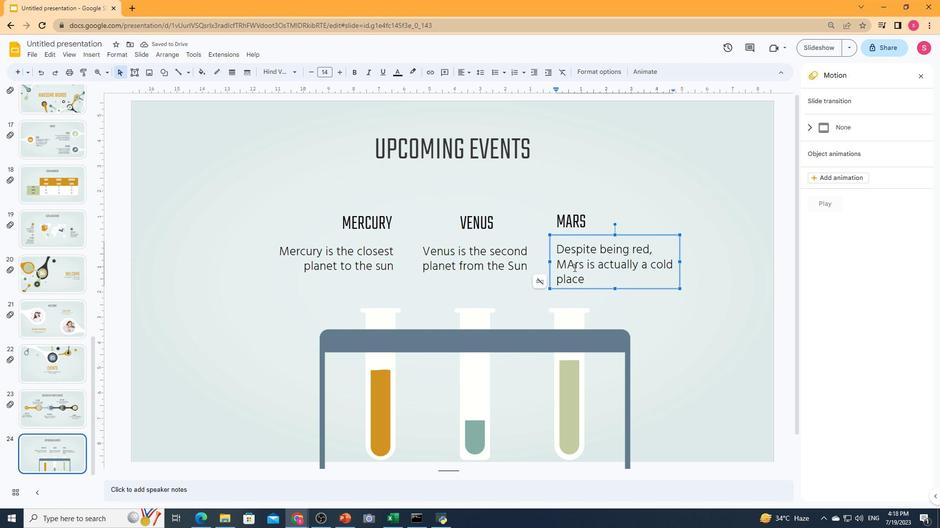 
Action: Key pressed <Key.backspace>a
Screenshot: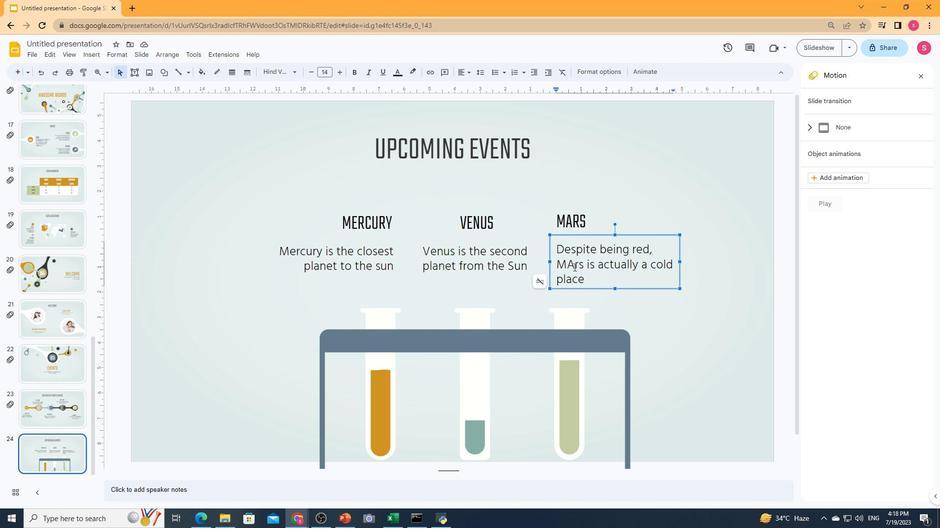 
Action: Mouse moved to (678, 261)
Screenshot: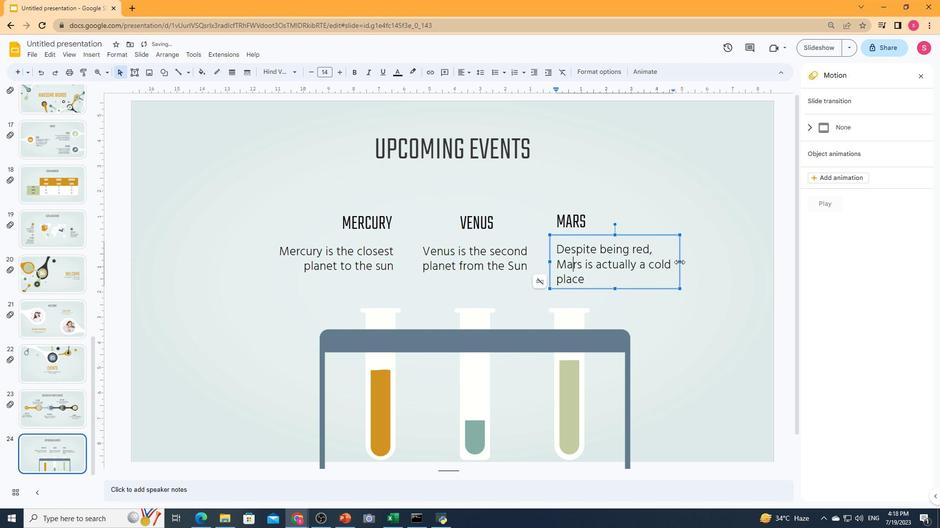 
Action: Mouse pressed left at (678, 261)
Screenshot: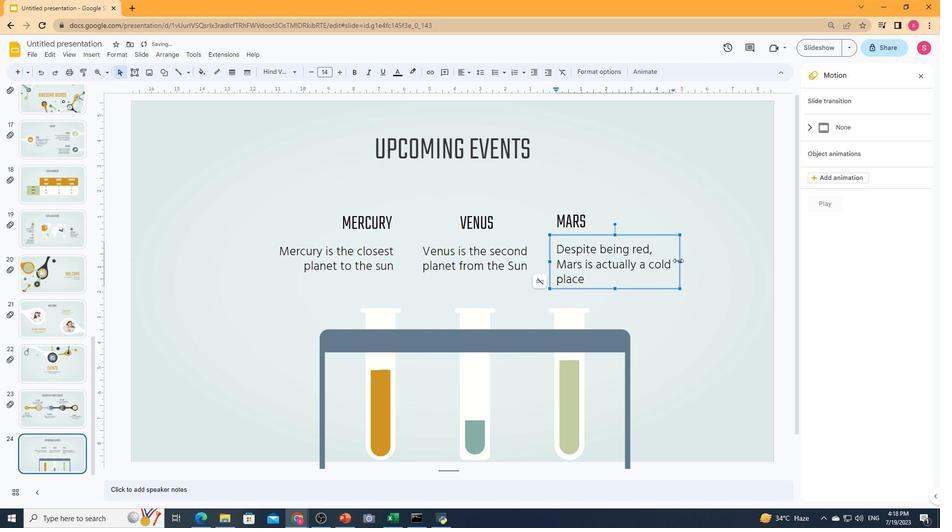 
Action: Mouse moved to (639, 303)
Screenshot: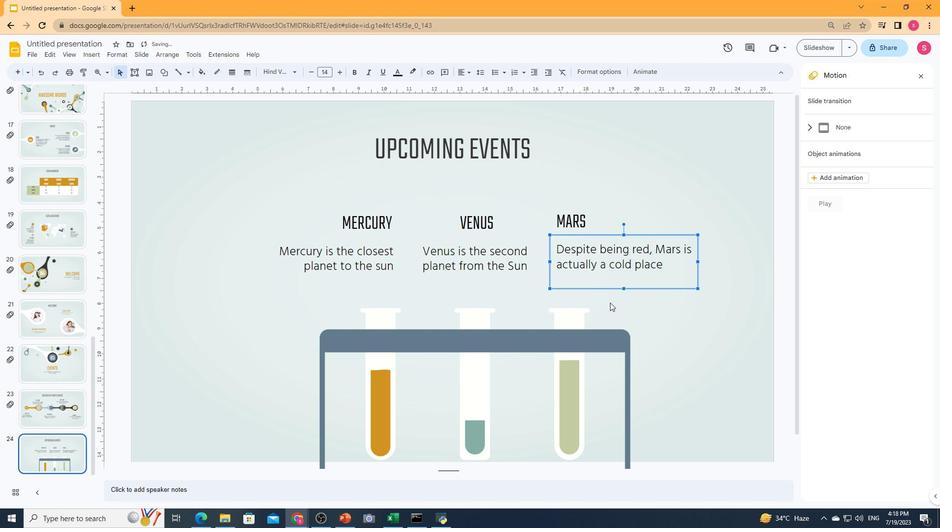 
Action: Mouse pressed left at (639, 303)
Screenshot: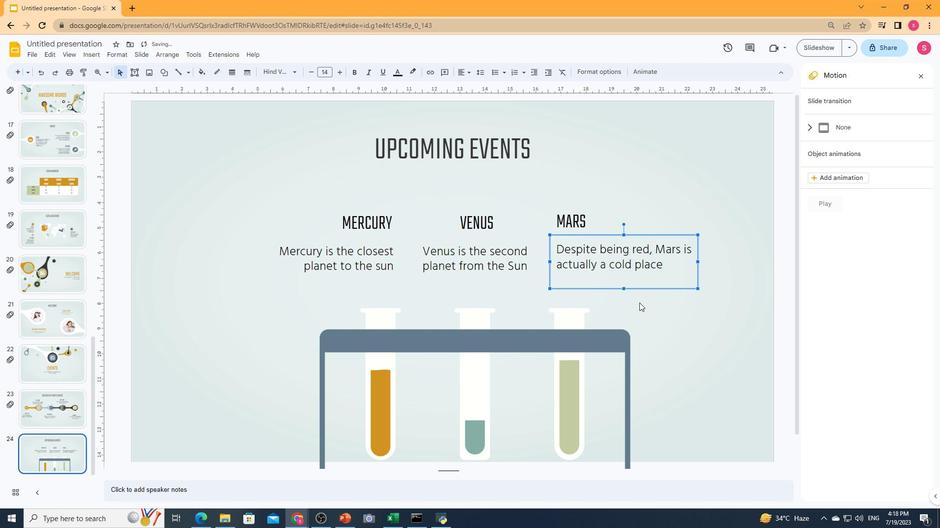 
Action: Mouse moved to (561, 301)
Screenshot: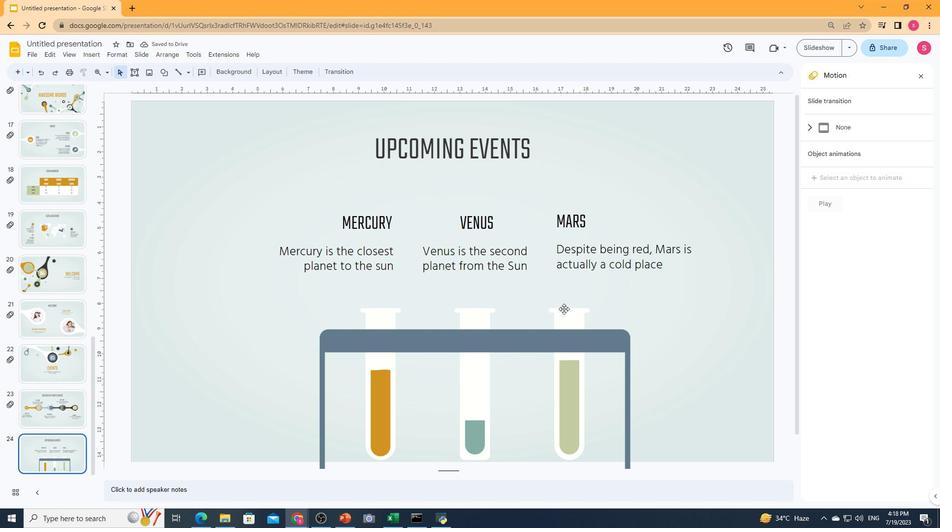 
Action: Mouse scrolled (561, 300) with delta (0, 0)
Screenshot: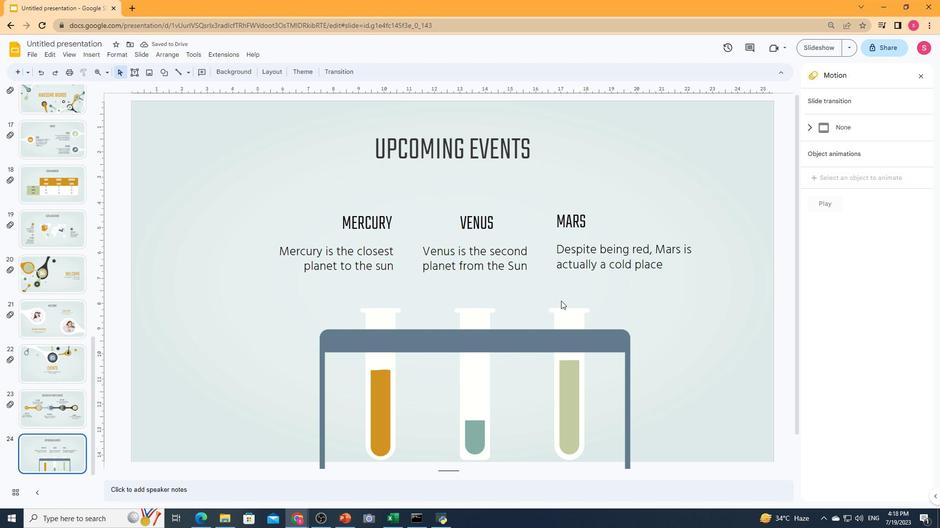 
Action: Mouse scrolled (561, 300) with delta (0, 0)
Screenshot: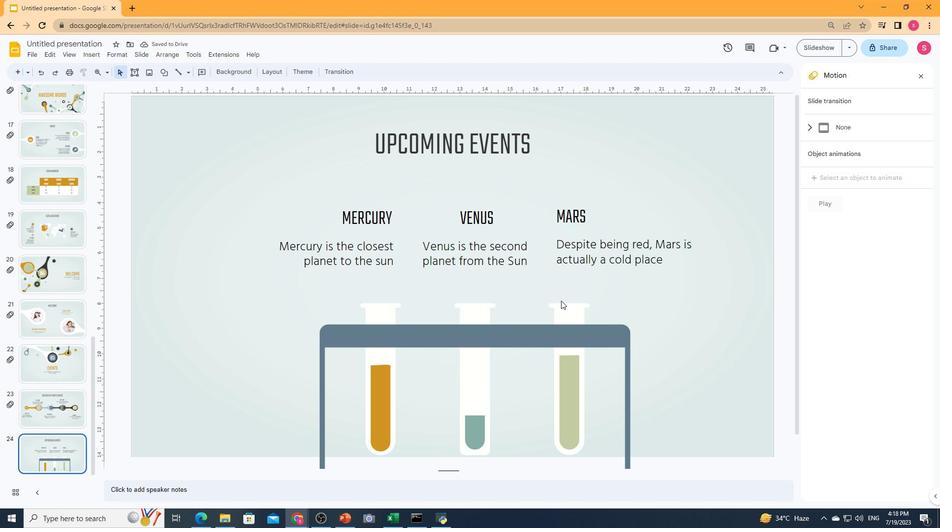 
Action: Mouse moved to (132, 72)
Screenshot: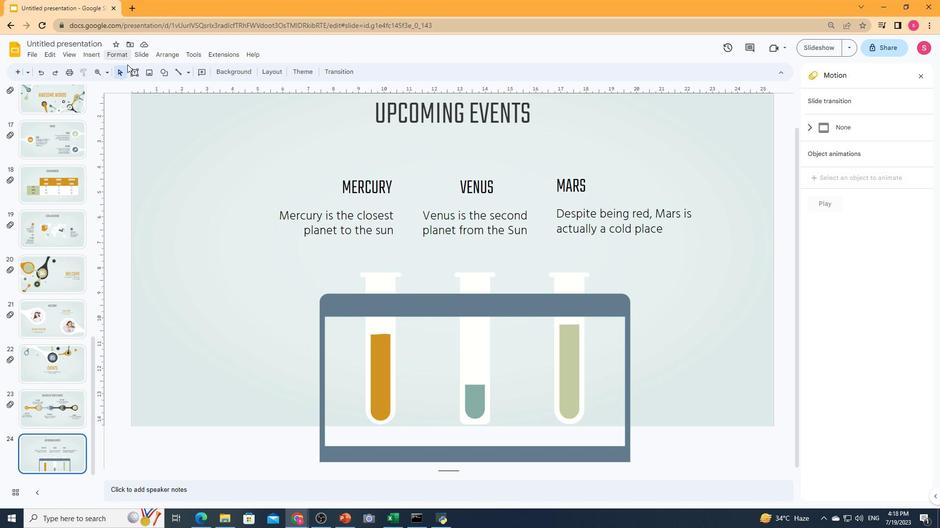 
Action: Mouse pressed left at (132, 72)
Screenshot: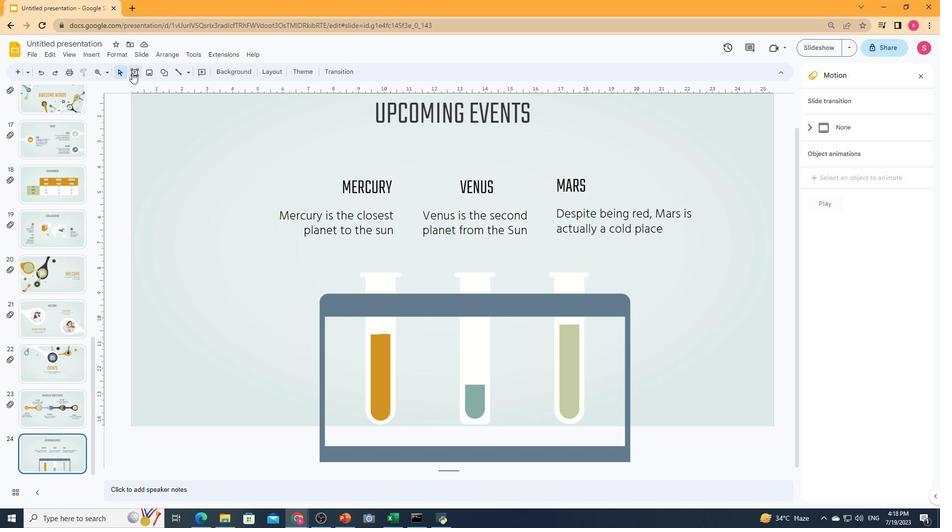 
Action: Mouse moved to (354, 297)
Screenshot: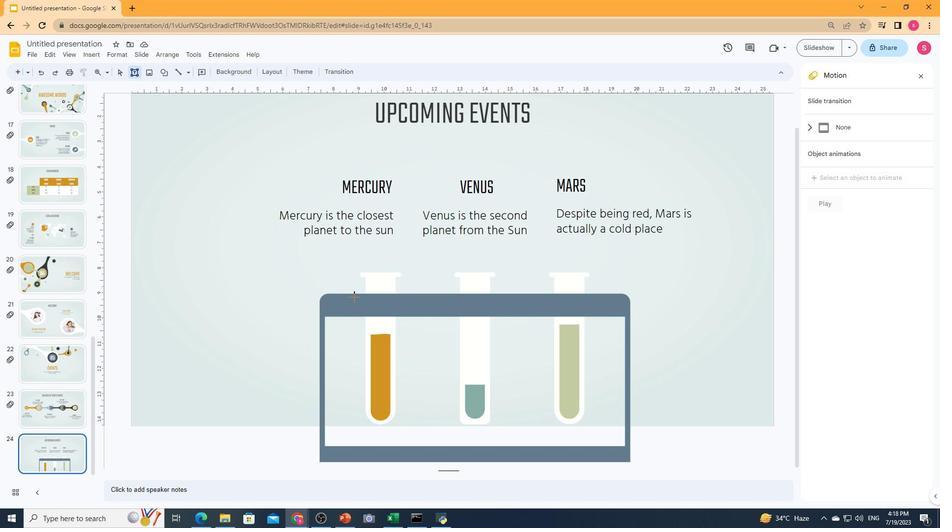 
Action: Mouse pressed left at (354, 297)
Screenshot: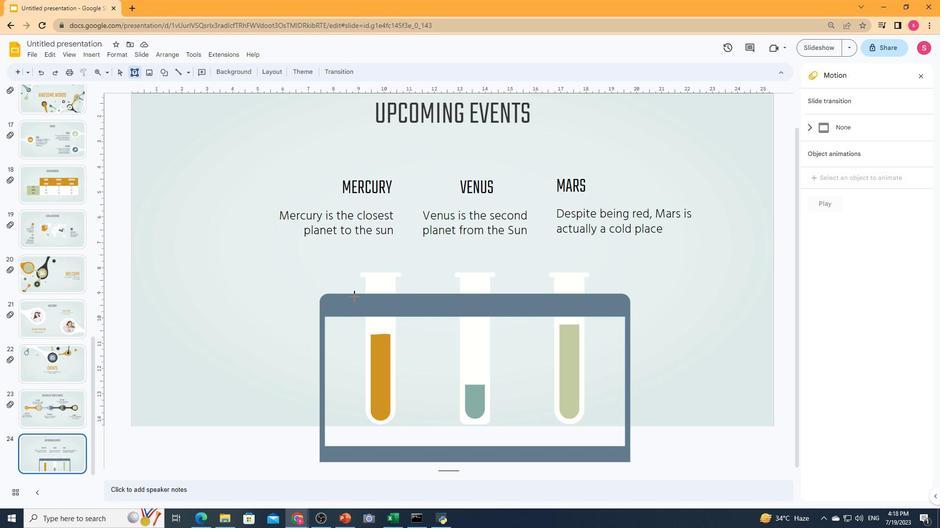 
Action: Mouse moved to (405, 317)
Screenshot: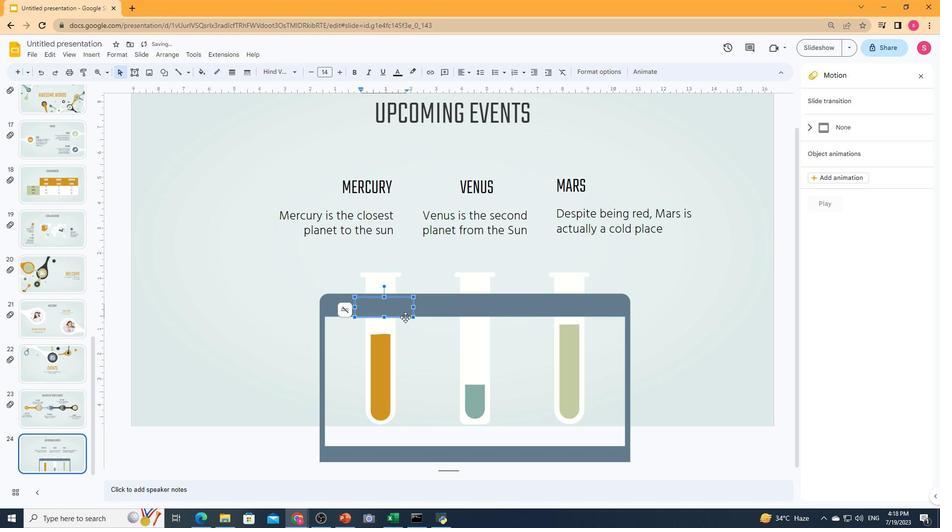 
Action: Key pressed <Key.shift><Key.shift><Key.shift><Key.shift><Key.shift>APRIL<Key.space>12ctrl+A
Screenshot: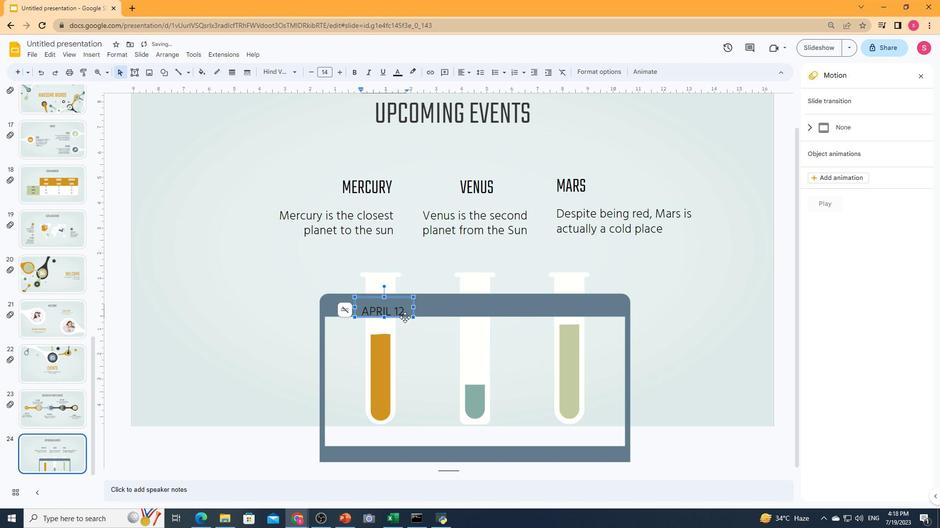 
Action: Mouse moved to (292, 71)
Screenshot: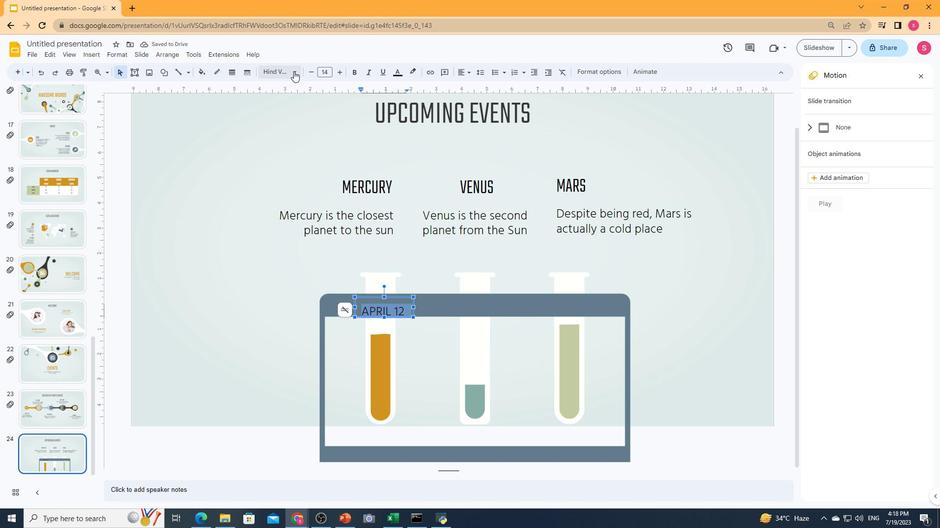 
Action: Mouse pressed left at (292, 71)
Screenshot: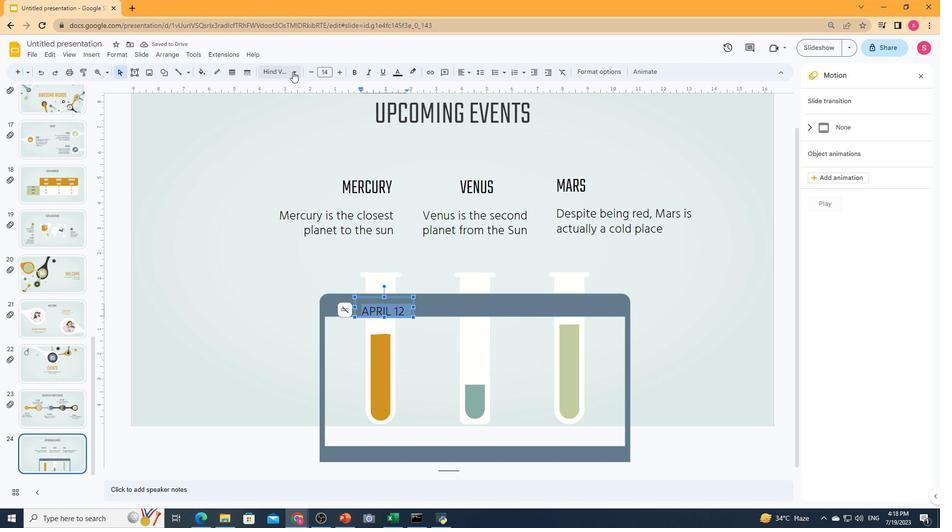 
Action: Mouse moved to (284, 120)
Screenshot: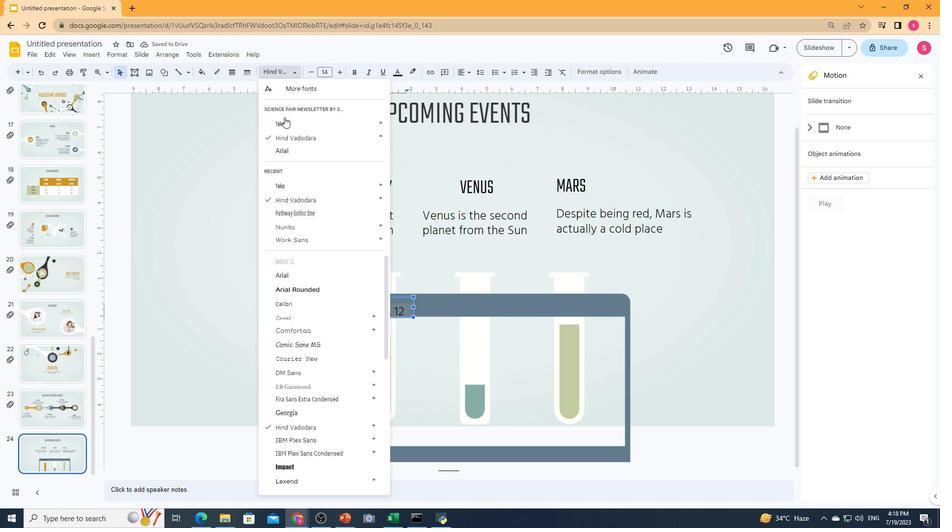 
Action: Mouse pressed left at (284, 120)
Screenshot: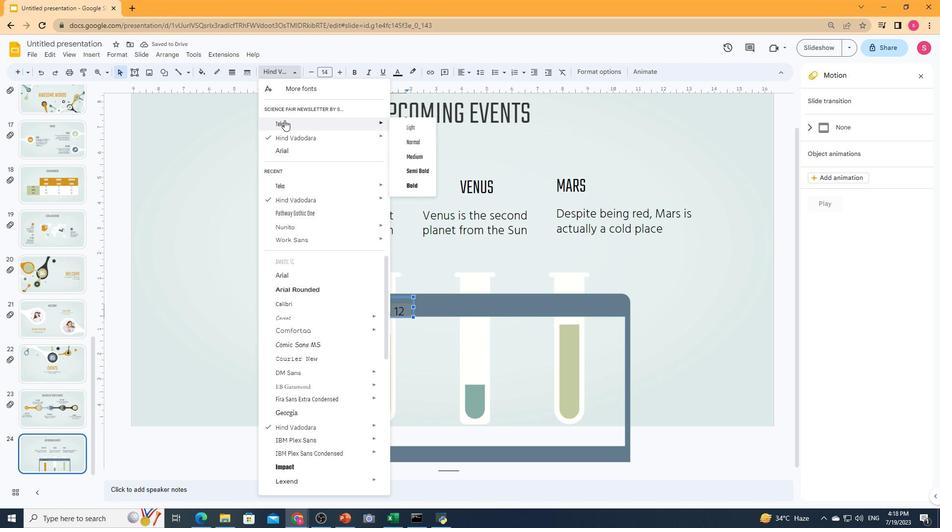 
Action: Mouse moved to (338, 73)
Screenshot: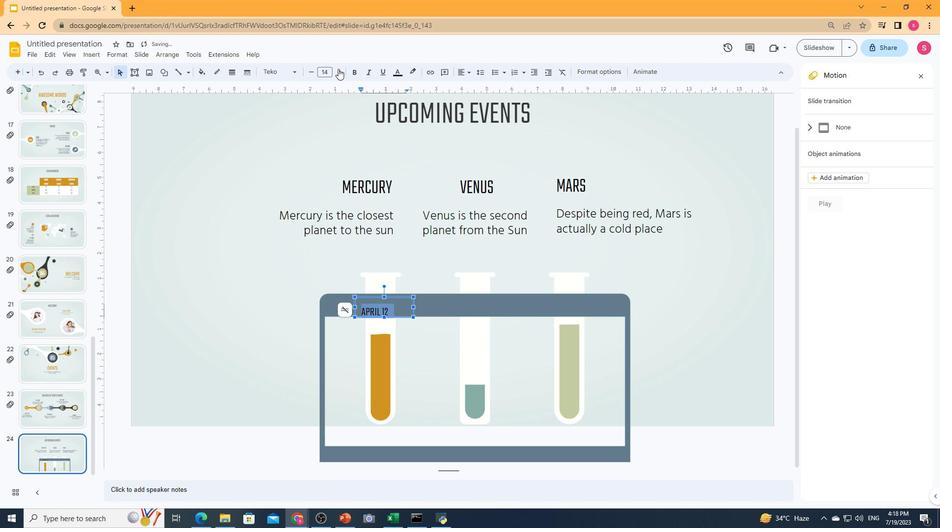 
Action: Mouse pressed left at (338, 73)
Screenshot: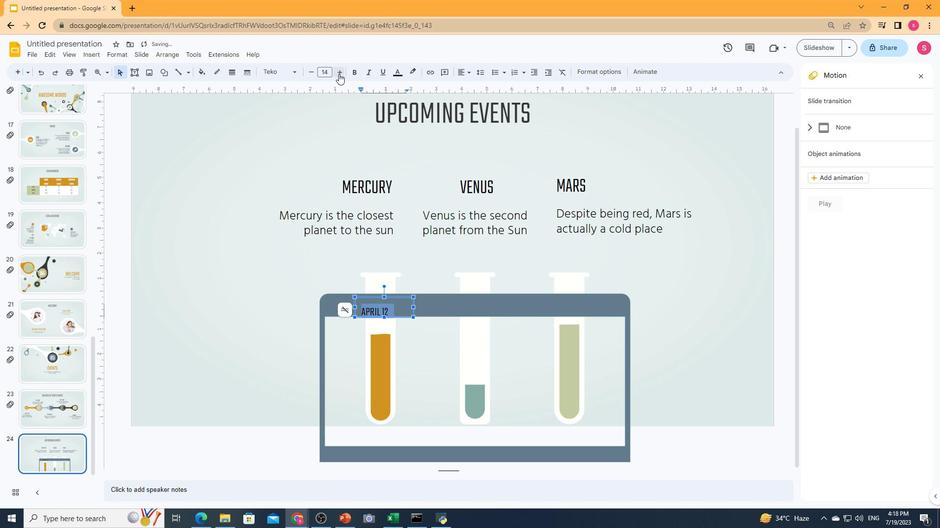 
Action: Mouse pressed left at (338, 73)
Screenshot: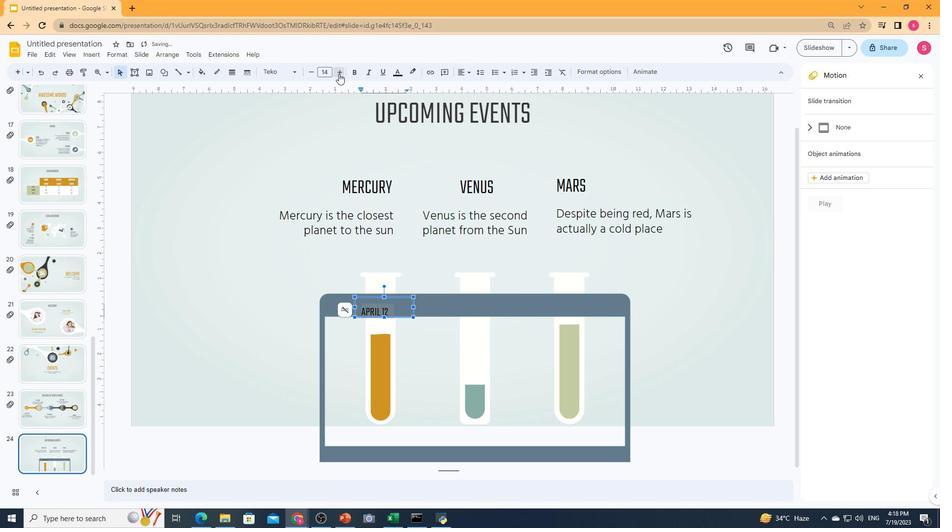 
Action: Mouse pressed left at (338, 73)
Screenshot: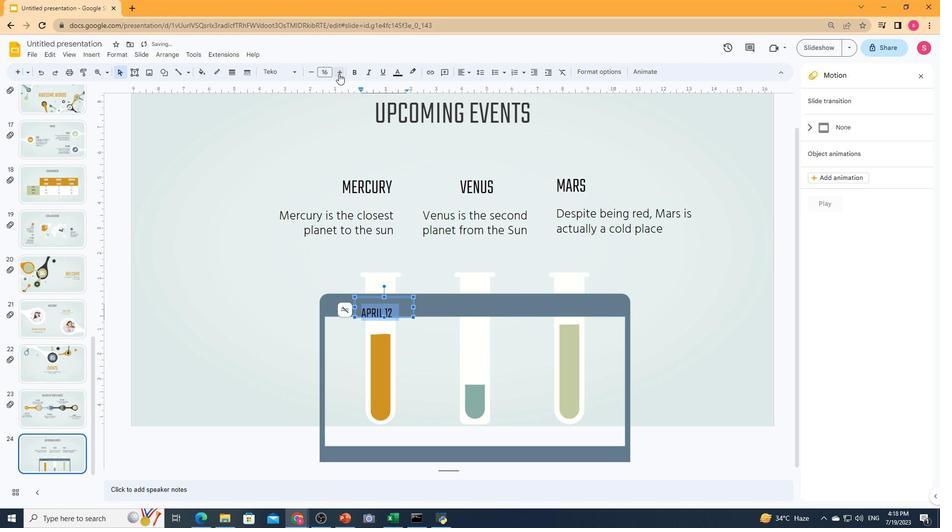 
Action: Mouse pressed left at (338, 73)
Screenshot: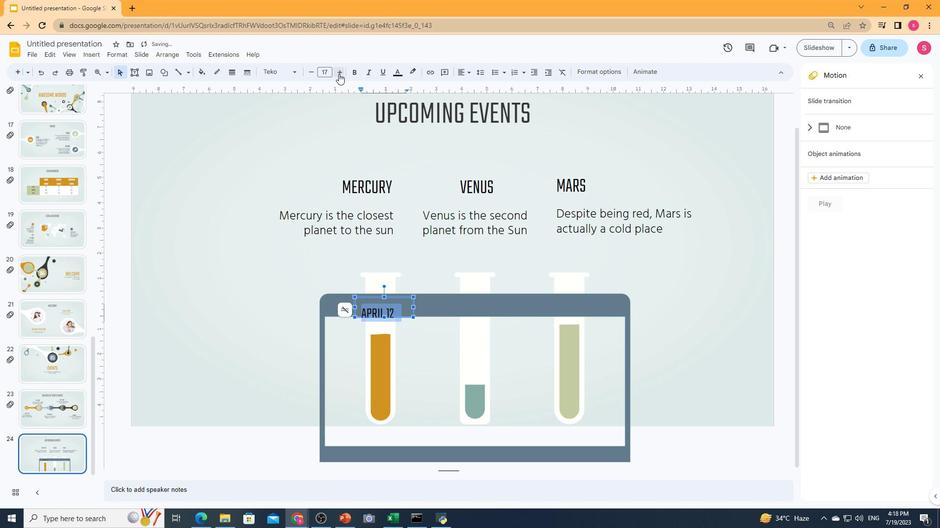 
Action: Mouse pressed left at (338, 73)
Screenshot: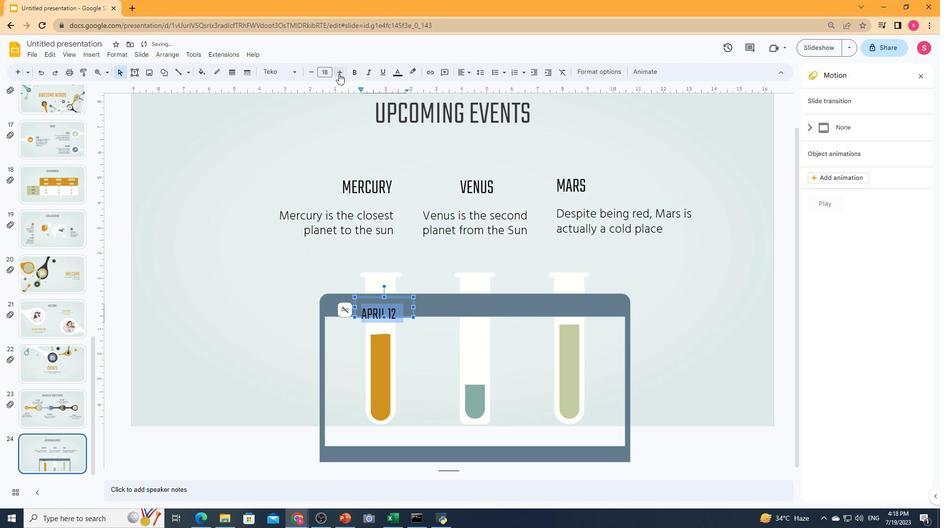 
Action: Mouse pressed left at (338, 73)
Screenshot: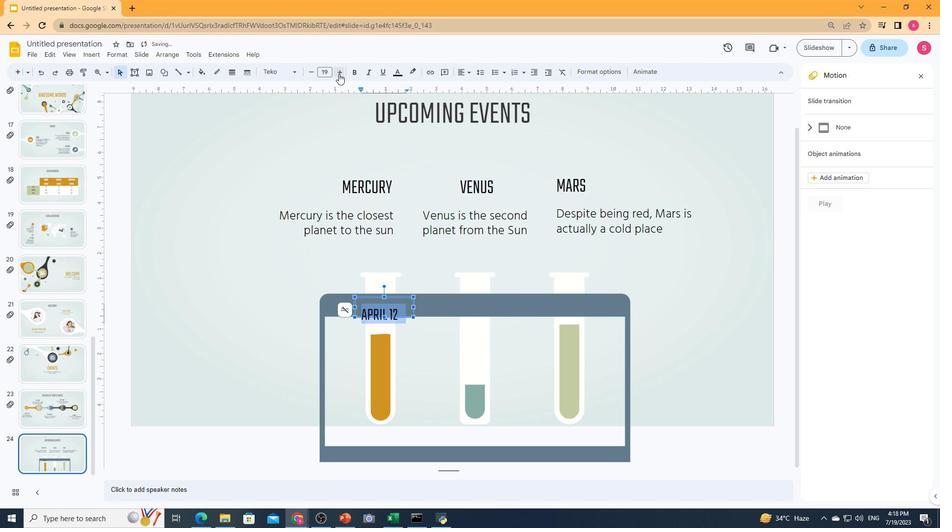 
Action: Mouse pressed left at (338, 73)
Screenshot: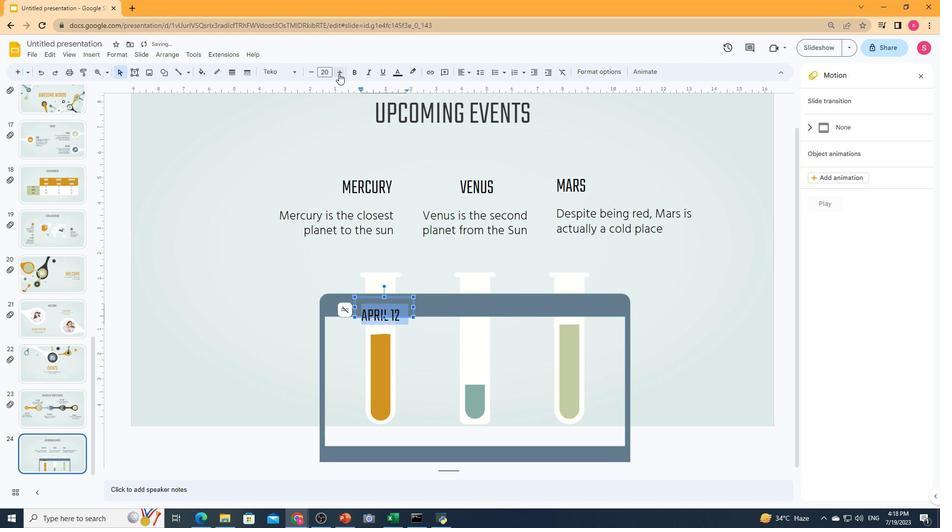 
Action: Mouse pressed left at (338, 73)
Screenshot: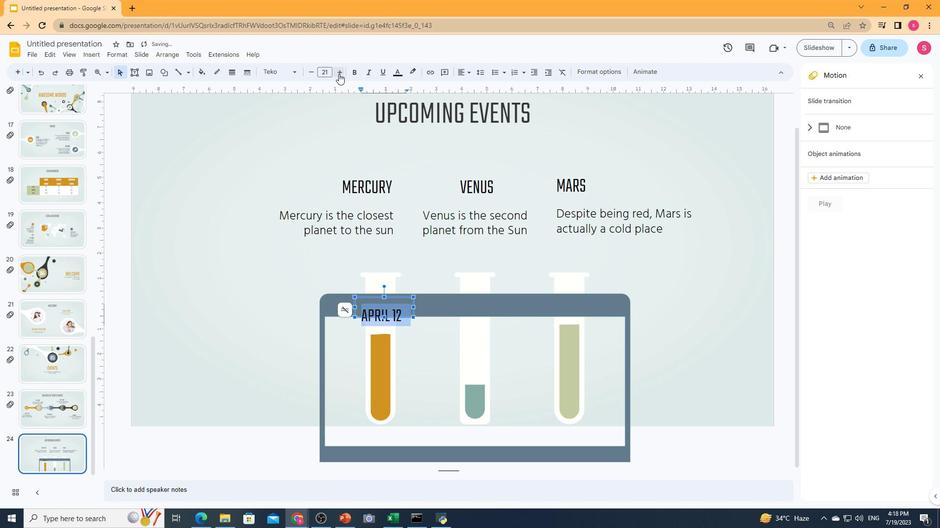 
Action: Mouse moved to (307, 71)
Screenshot: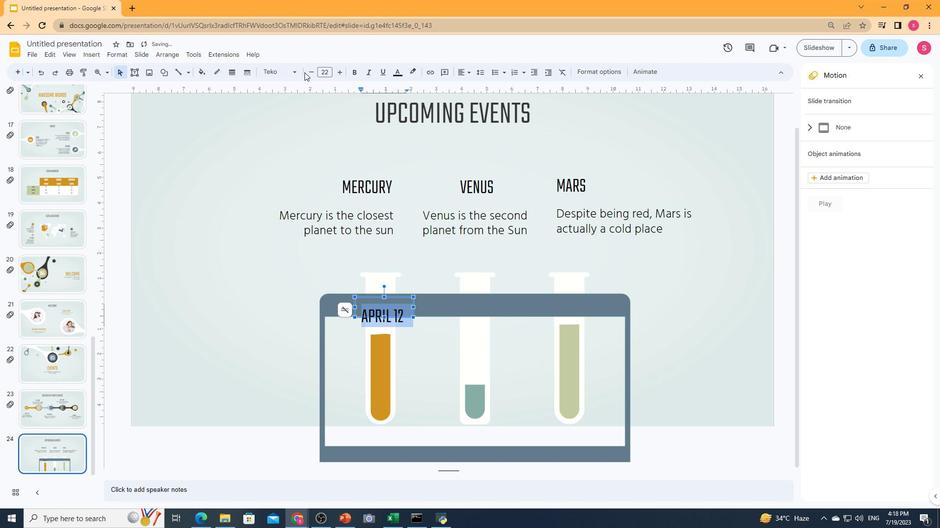 
Action: Mouse pressed left at (307, 71)
Screenshot: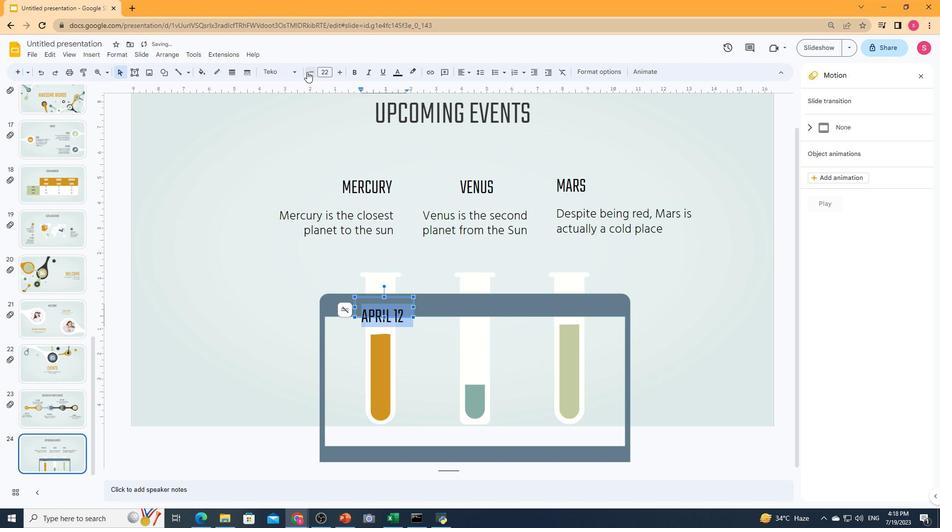 
Action: Mouse pressed left at (307, 71)
Screenshot: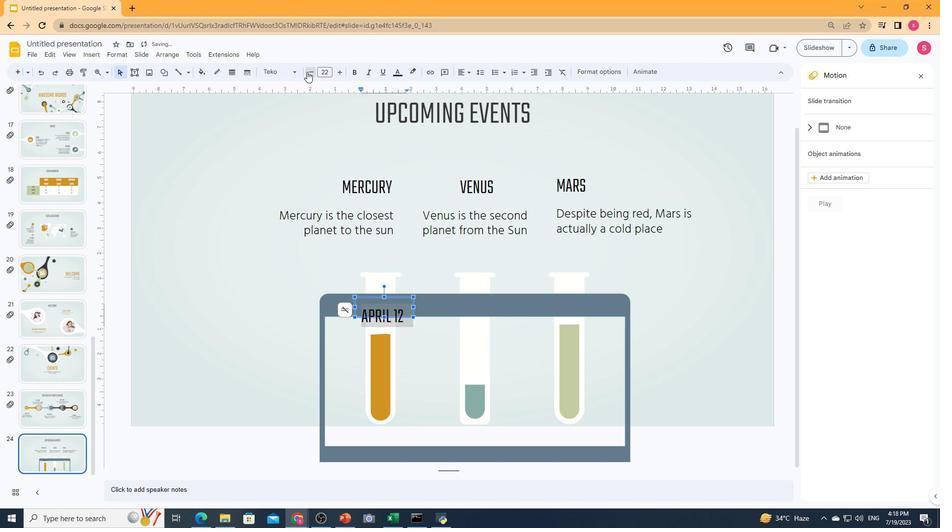 
Action: Mouse moved to (396, 73)
Screenshot: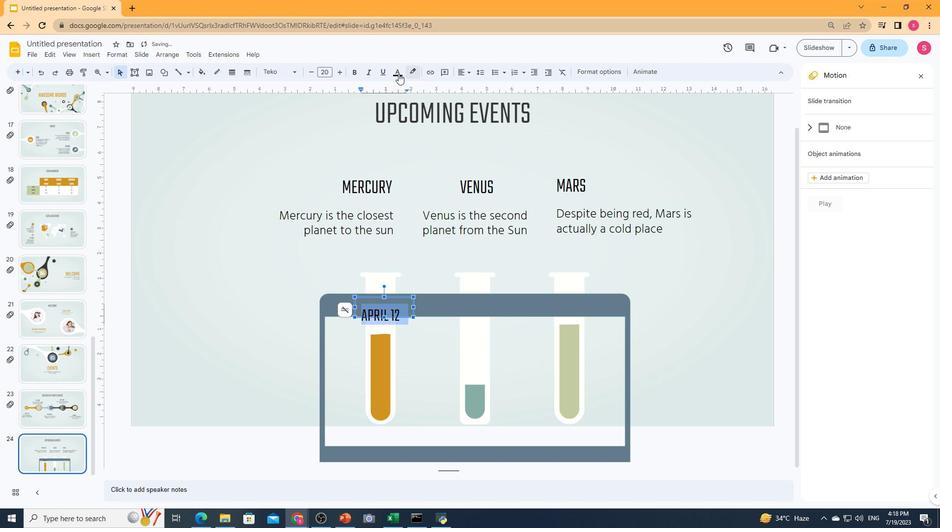 
Action: Mouse pressed left at (396, 73)
Screenshot: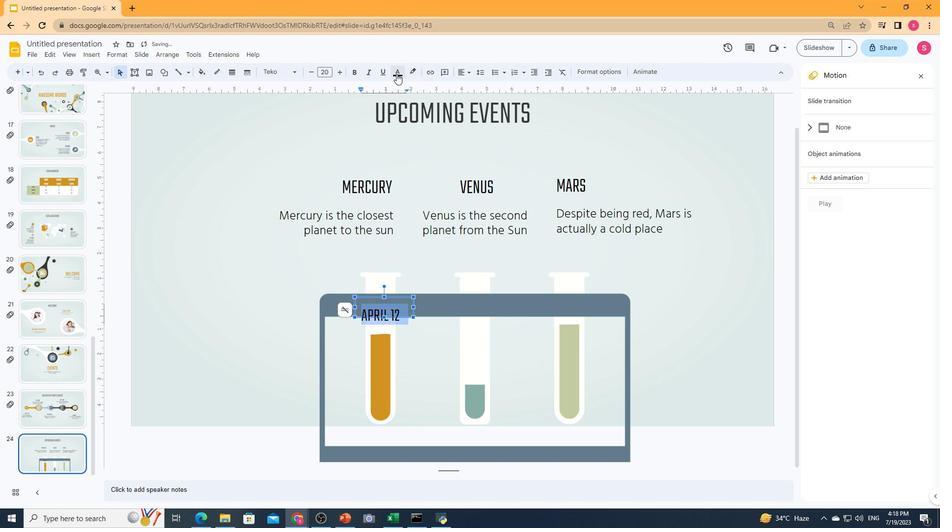 
Action: Mouse moved to (409, 102)
Screenshot: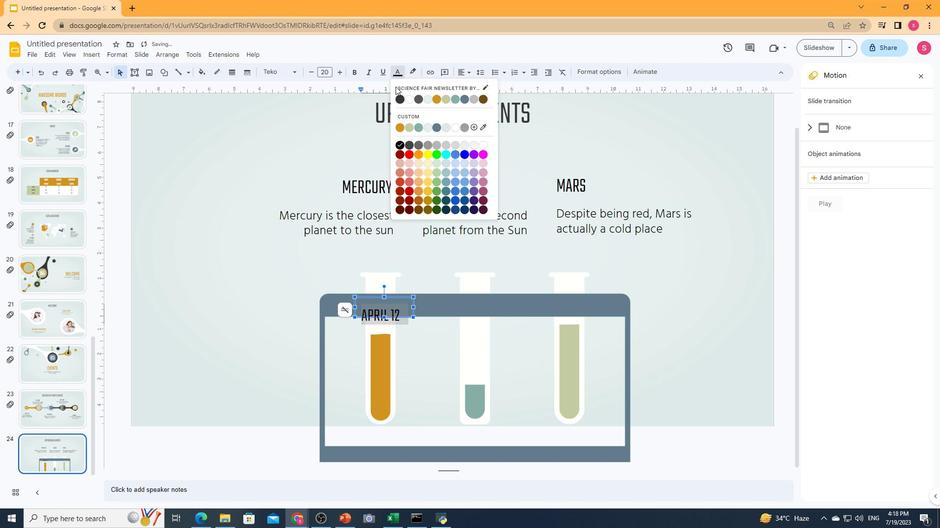 
Action: Mouse pressed left at (409, 102)
Screenshot: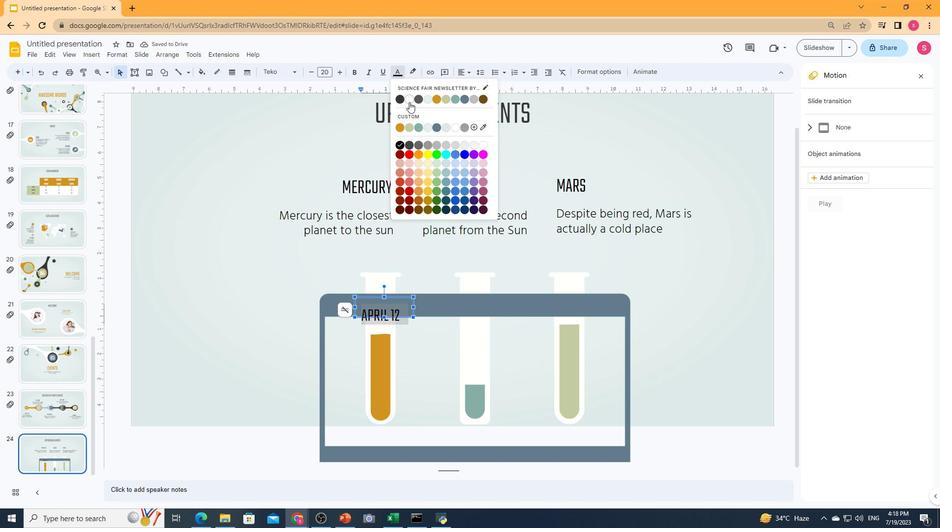 
Action: Mouse moved to (356, 287)
Screenshot: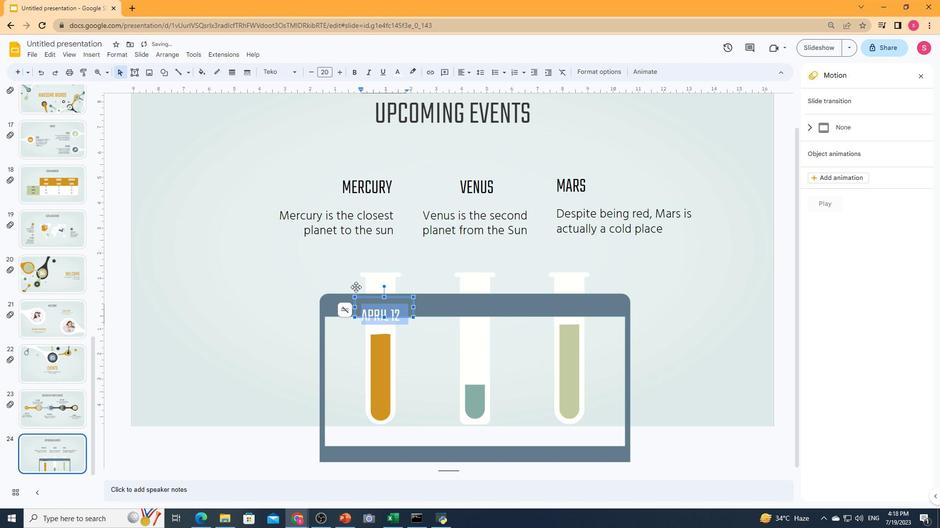 
Action: Key pressed <Key.up>
Screenshot: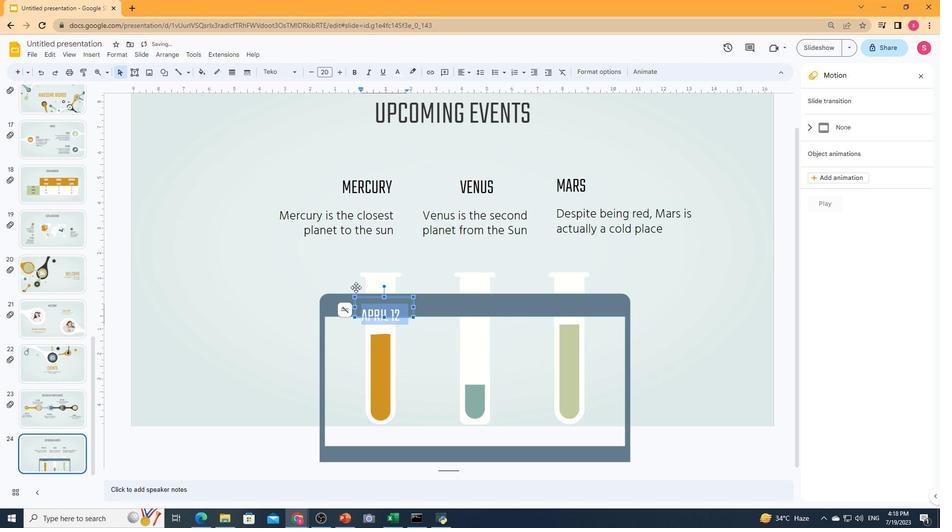 
Action: Mouse moved to (386, 299)
Screenshot: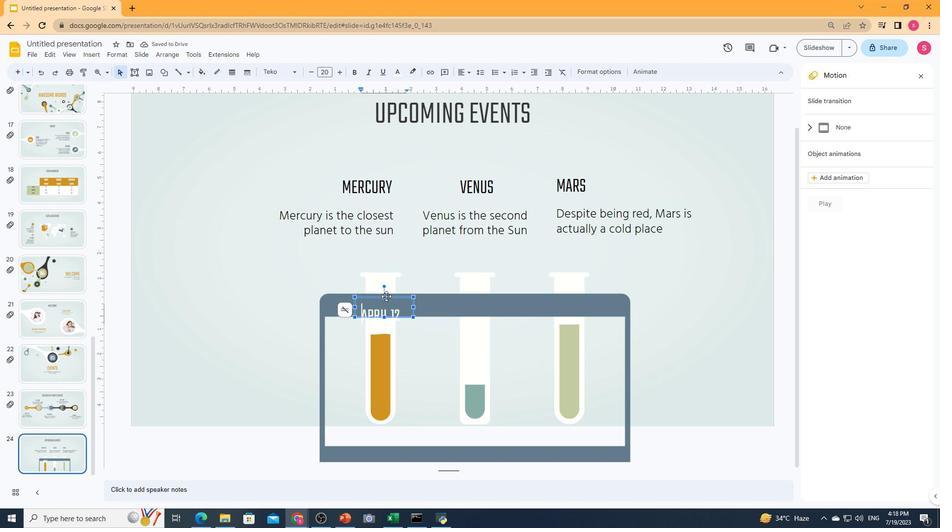 
Action: Mouse pressed left at (386, 299)
Screenshot: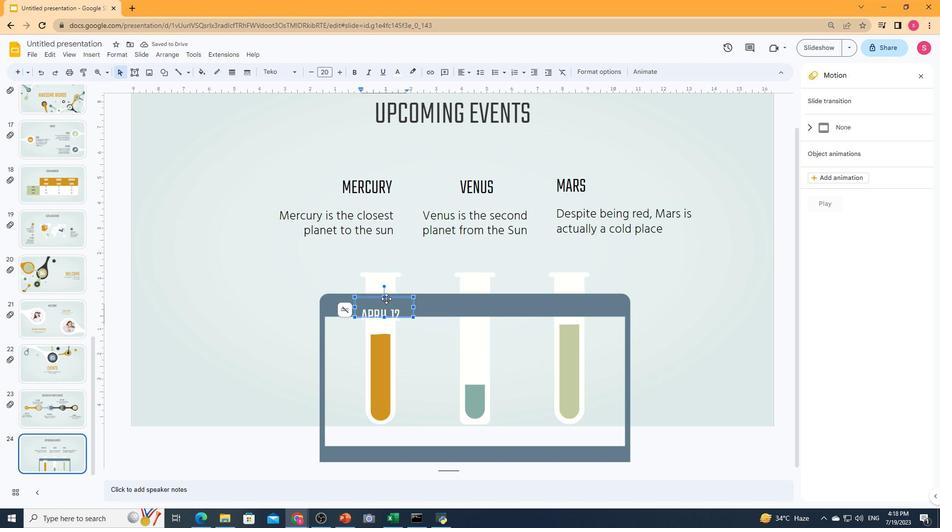 
Action: Key pressed <Key.up><Key.up><Key.down><Key.up>
Screenshot: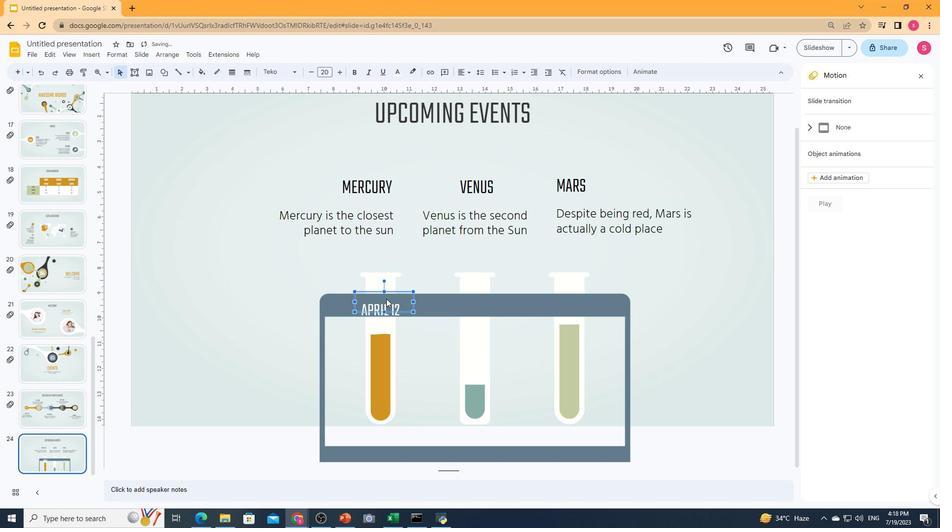 
Action: Mouse moved to (392, 292)
Screenshot: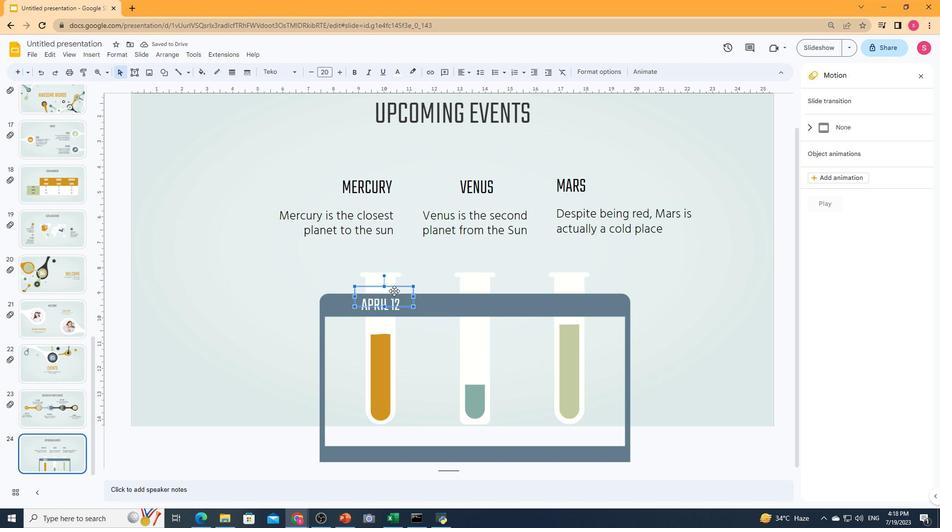 
Action: Mouse pressed left at (392, 292)
Screenshot: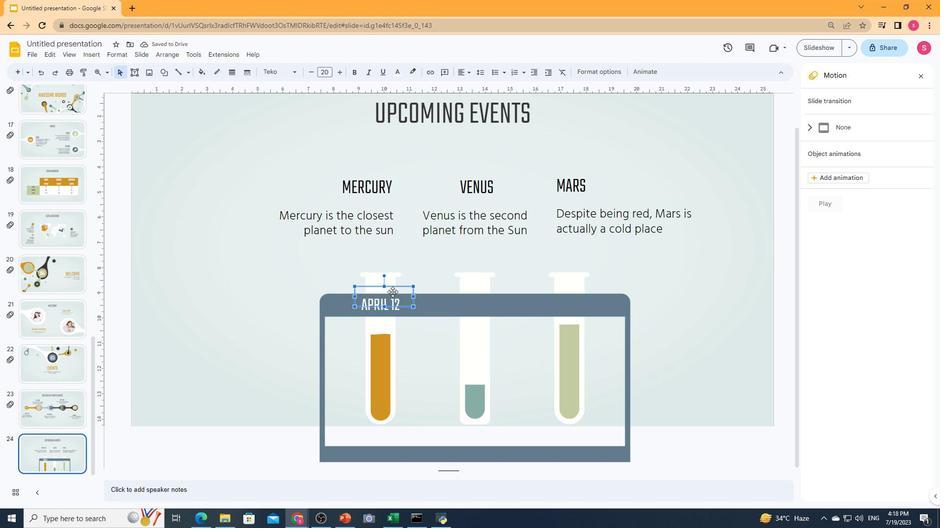 
Action: Mouse moved to (486, 294)
Screenshot: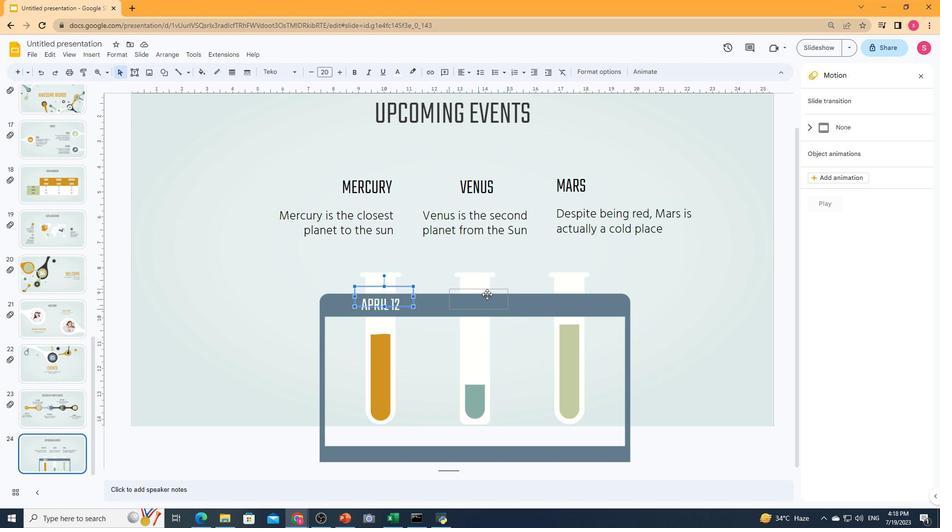 
Action: Mouse pressed left at (486, 294)
Screenshot: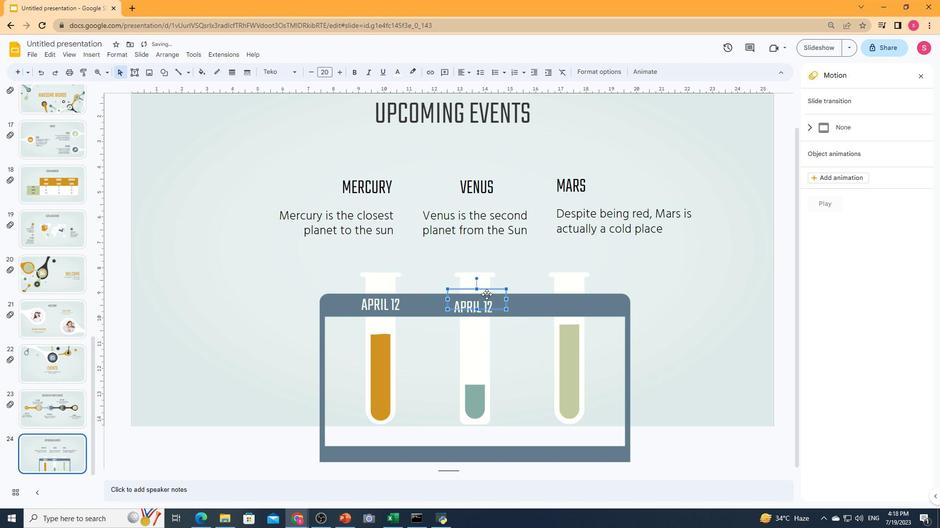 
Action: Mouse moved to (491, 307)
Screenshot: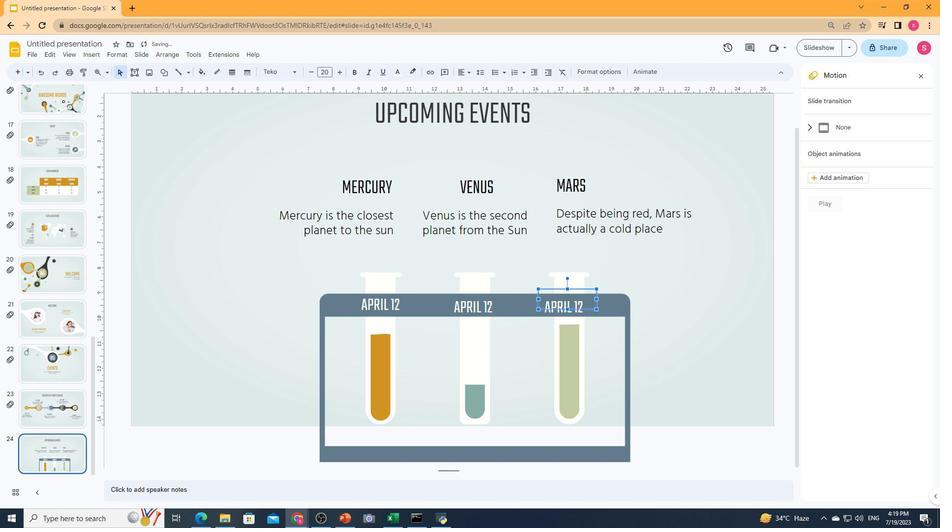 
Action: Mouse pressed left at (491, 307)
Screenshot: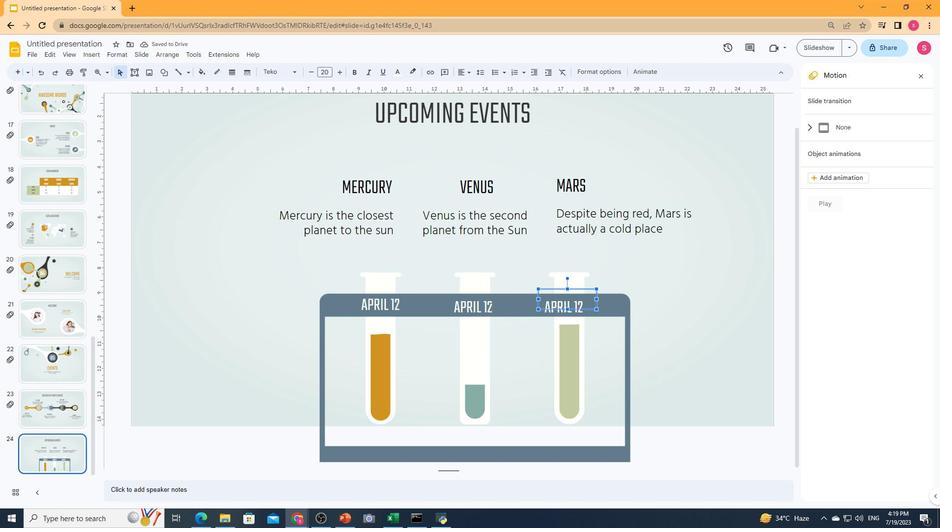 
Action: Key pressed ctrl+A<Key.shift><Key.shift><Key.shift><Key.shift><Key.shift><Key.shift><Key.shift><Key.shift><Key.shift><Key.shift><Key.shift><Key.shift><Key.shift><Key.shift><Key.shift><Key.shift><Key.shift><Key.shift><Key.shift><Key.shift><Key.shift><Key.shift>MAY<Key.space><Key.insert><Key.shift>04
Screenshot: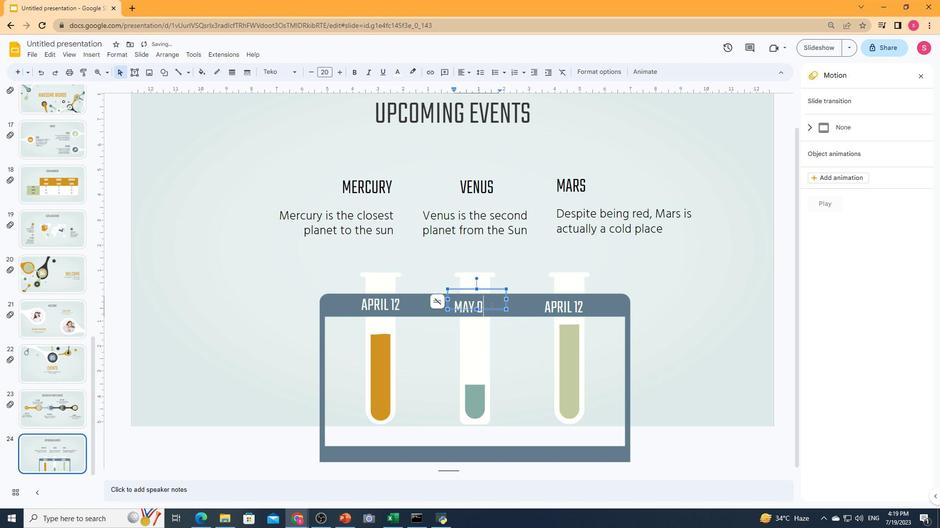 
Action: Mouse moved to (569, 310)
Screenshot: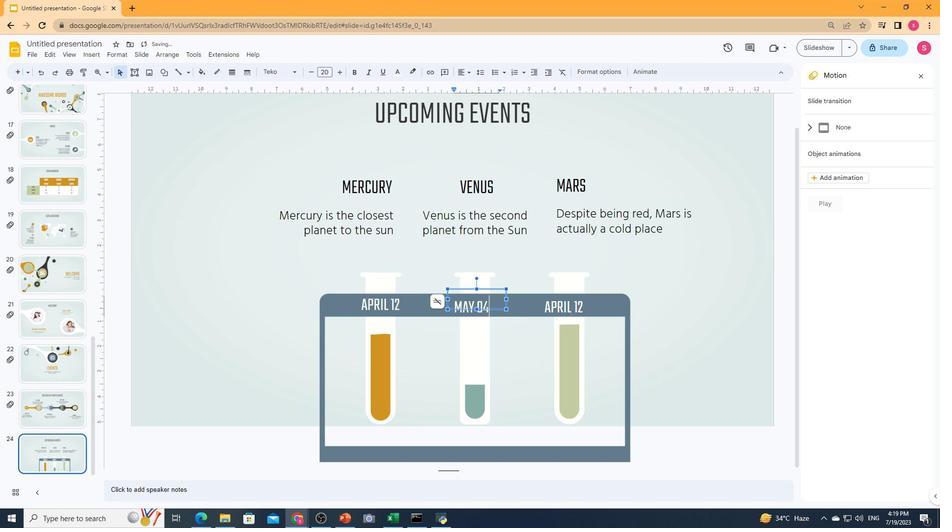 
Action: Mouse pressed left at (569, 310)
Screenshot: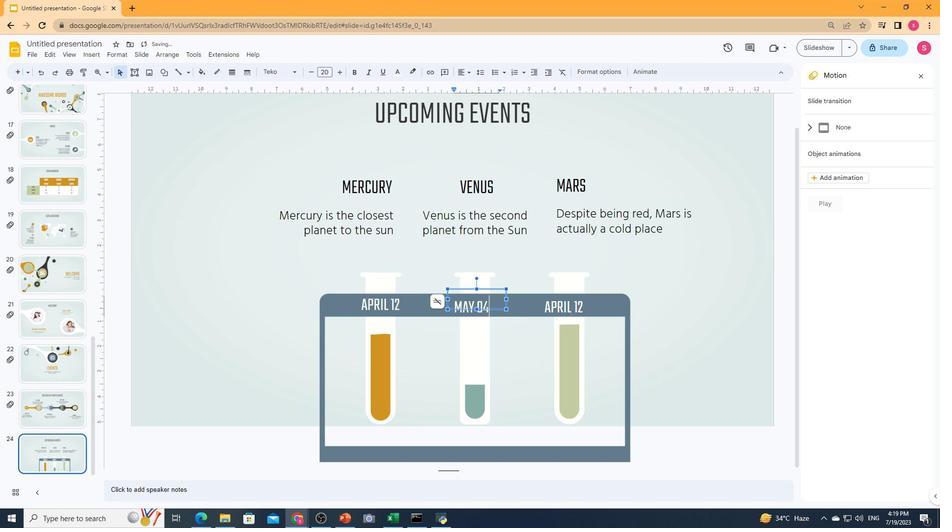 
Action: Key pressed ctrl+A<Key.shift><Key.shift><Key.shift><Key.shift><Key.shift><Key.shift><Key.shift><Key.shift><Key.shift><Key.shift><Key.shift><Key.shift><Key.shift><Key.shift><Key.shift><Key.shift><Key.shift><Key.shift><Key.shift><Key.shift><Key.shift><Key.shift><Key.shift><Key.shift><Key.shift><Key.shift><Key.shift><Key.shift><Key.shift>JUNE<Key.space>23
Screenshot: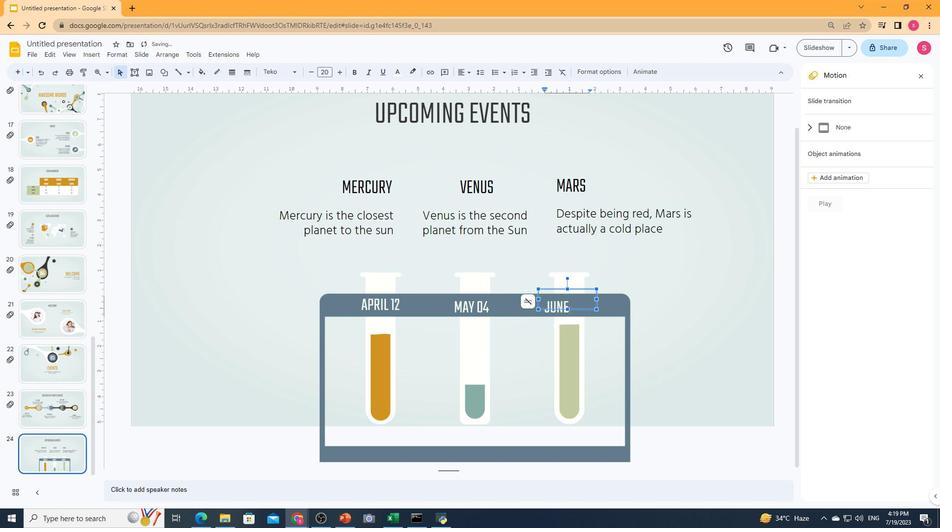 
Action: Mouse moved to (646, 274)
Screenshot: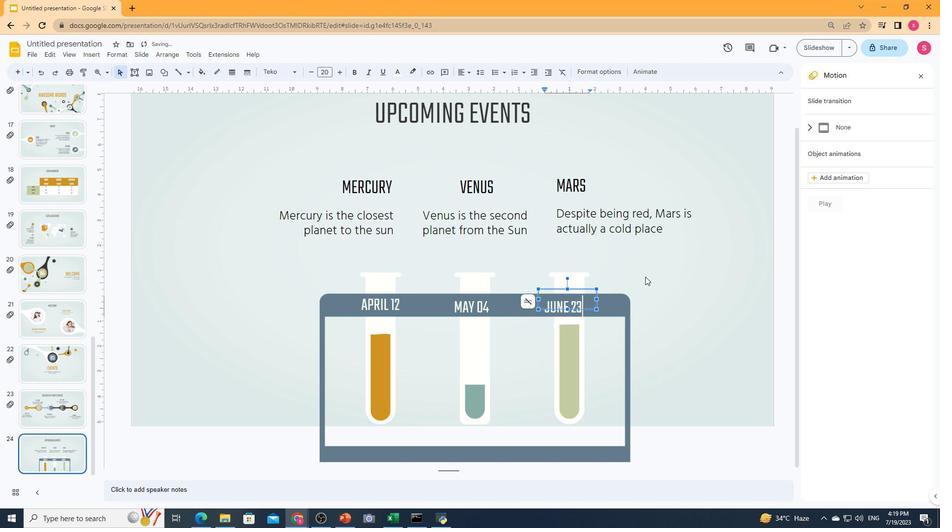 
Action: Mouse pressed left at (646, 274)
Screenshot: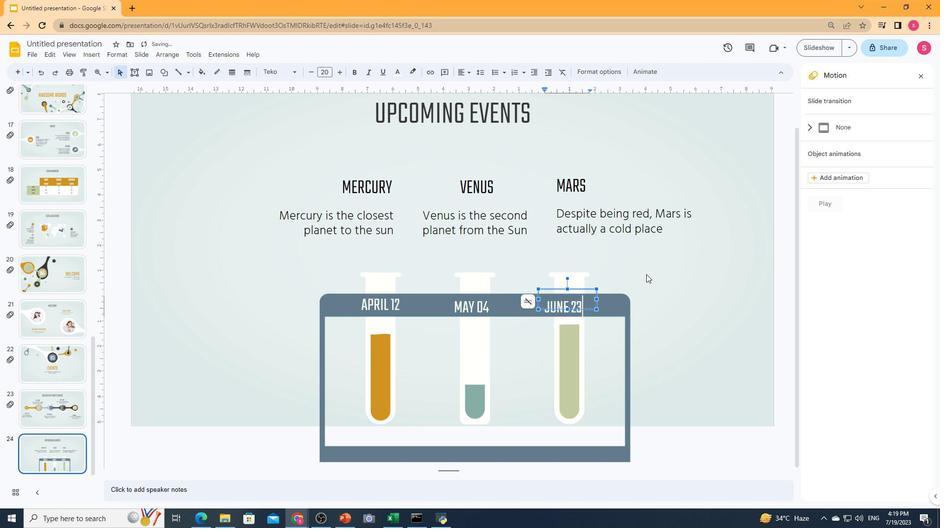 
Action: Mouse moved to (565, 310)
Screenshot: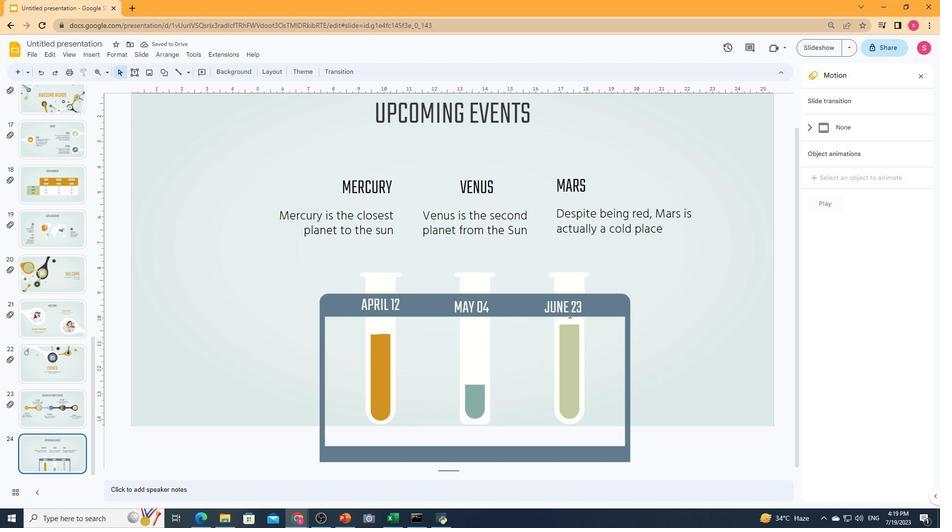 
Action: Mouse pressed left at (565, 310)
Screenshot: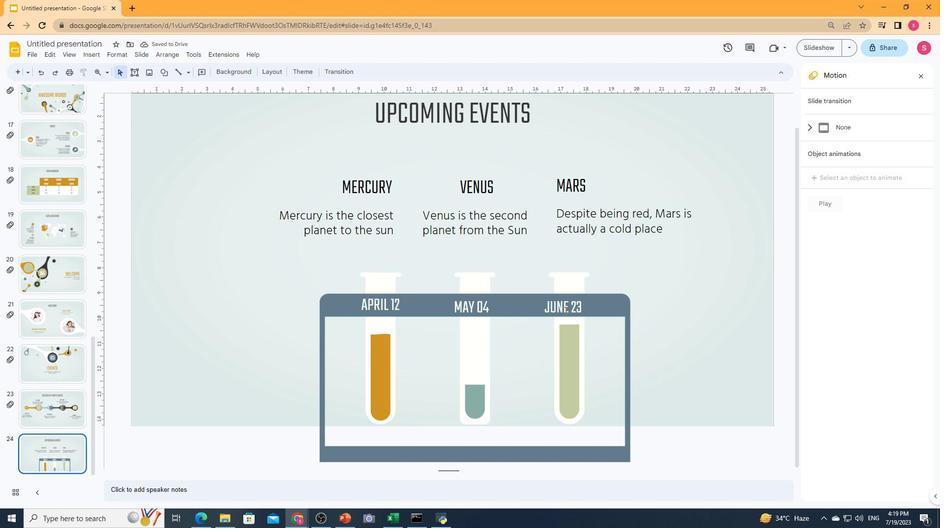 
Action: Mouse moved to (552, 287)
Screenshot: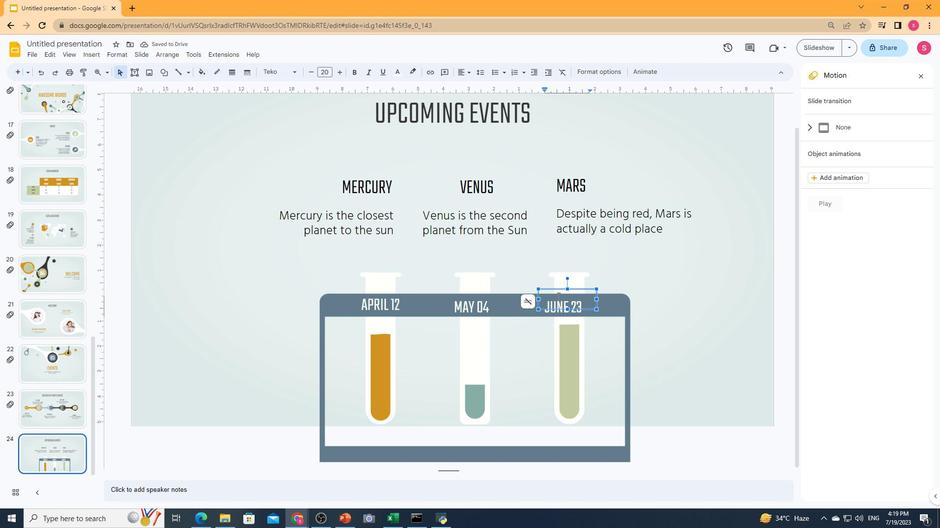 
Action: Mouse pressed left at (552, 287)
Screenshot: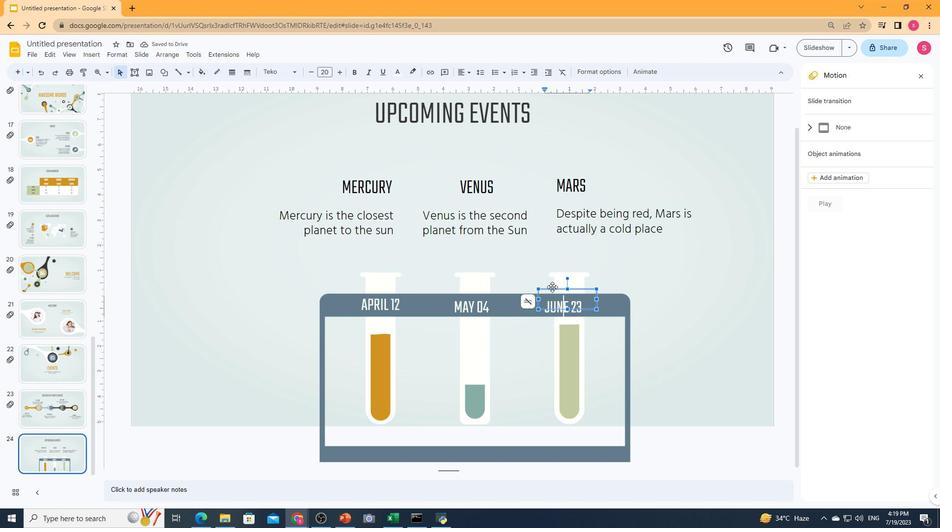 
Action: Key pressed <Key.right>
Screenshot: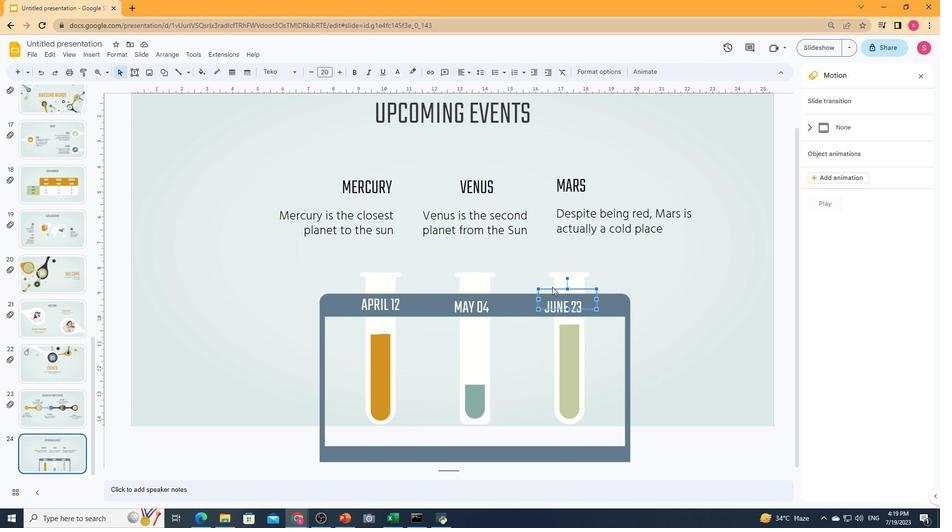 
Action: Mouse moved to (621, 276)
Screenshot: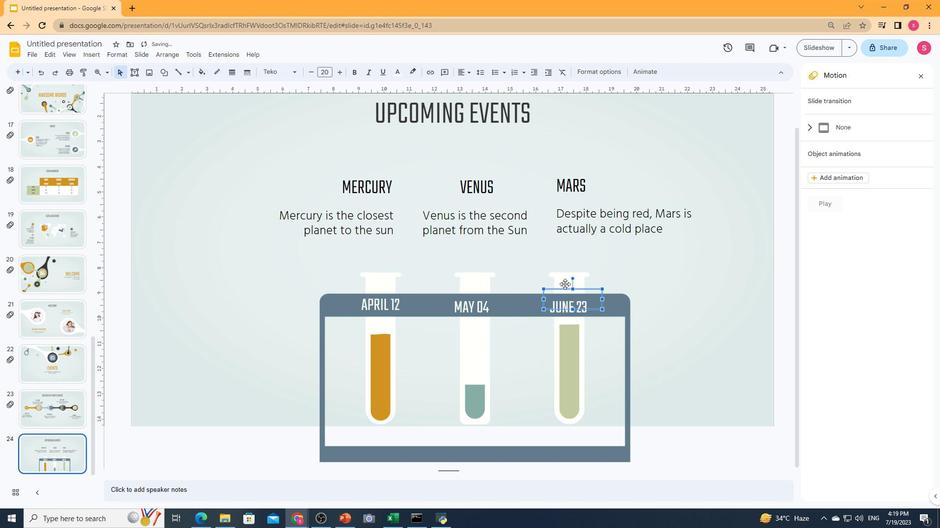 
Action: Mouse pressed left at (621, 276)
Screenshot: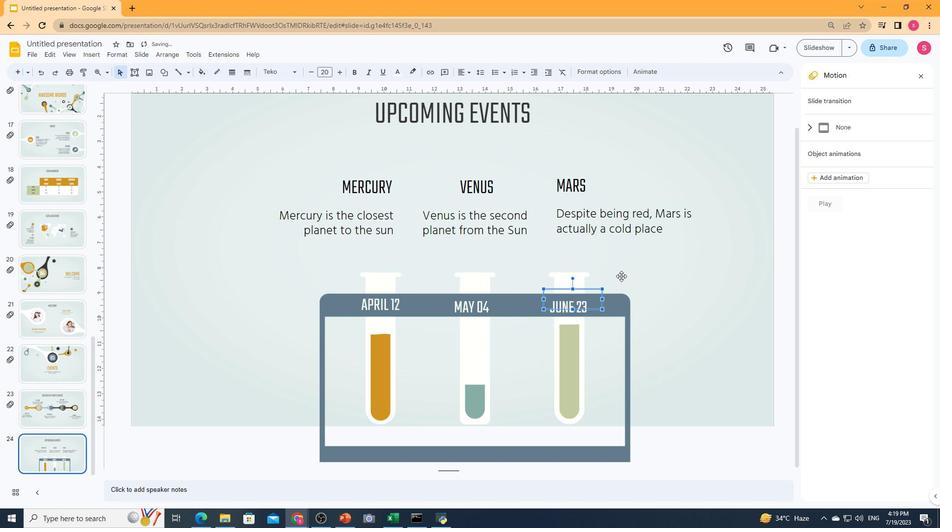 
Action: Mouse moved to (527, 244)
Screenshot: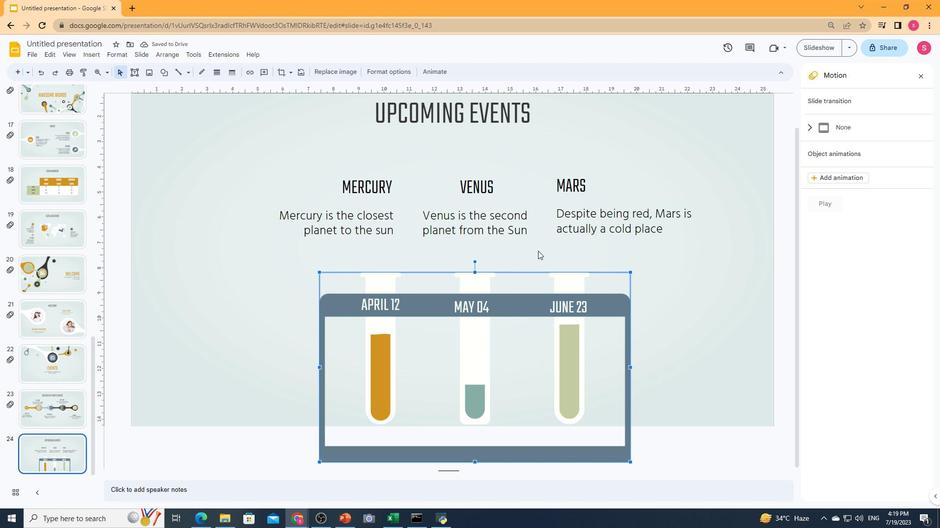 
Action: Mouse pressed left at (527, 244)
Screenshot: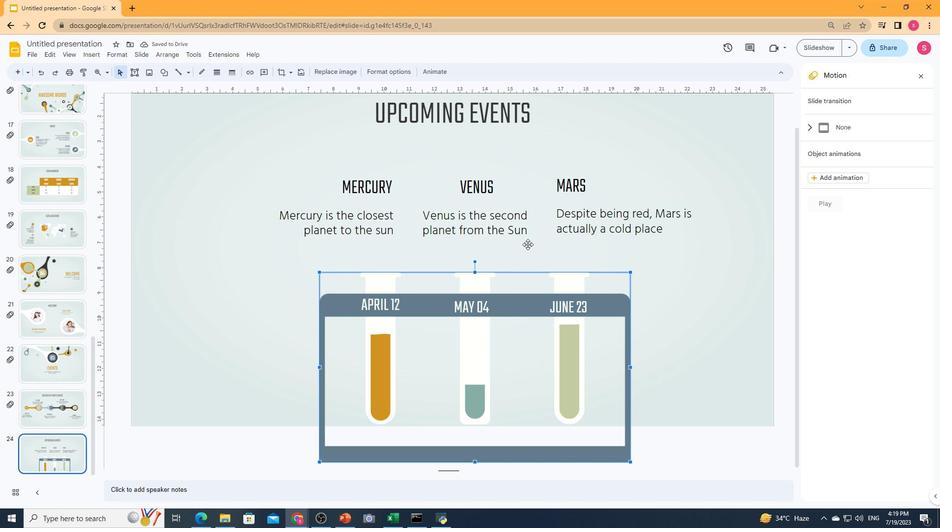 
Action: Mouse moved to (694, 271)
Screenshot: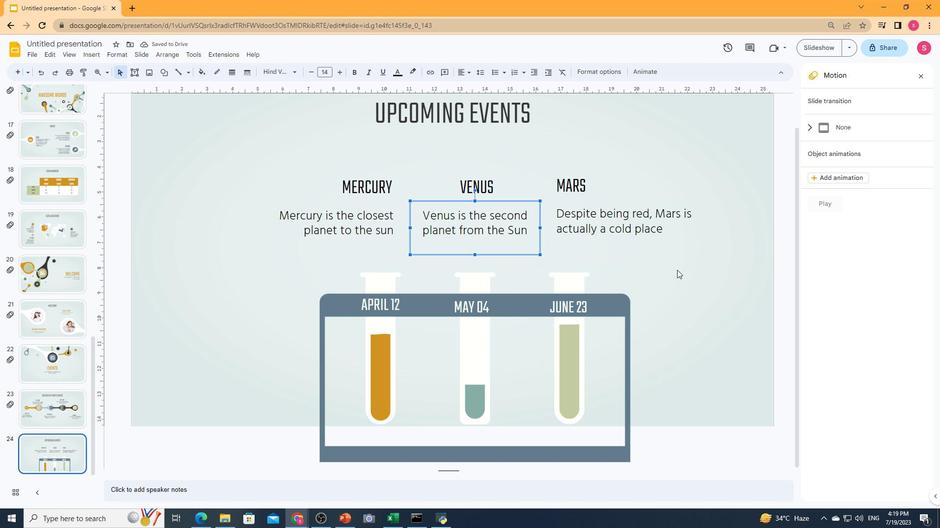 
Action: Mouse pressed left at (694, 271)
Screenshot: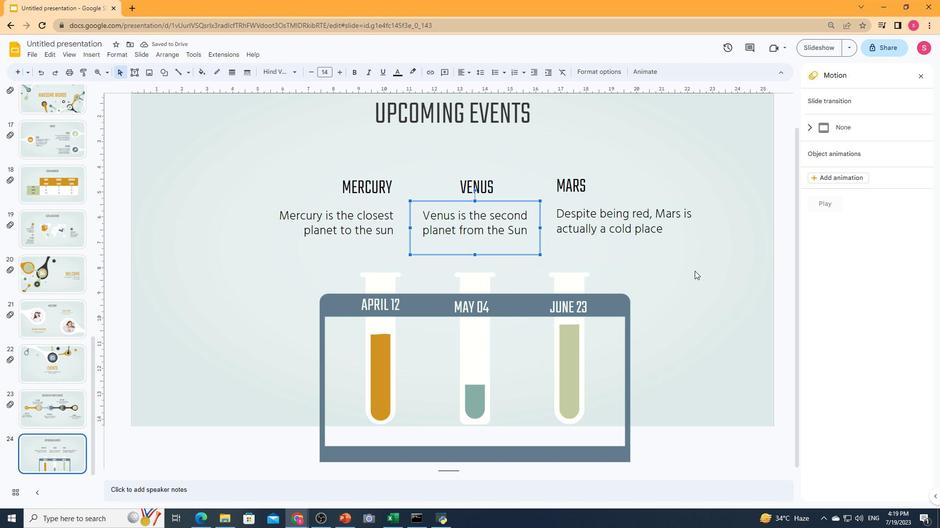 
Action: Mouse moved to (456, 305)
Screenshot: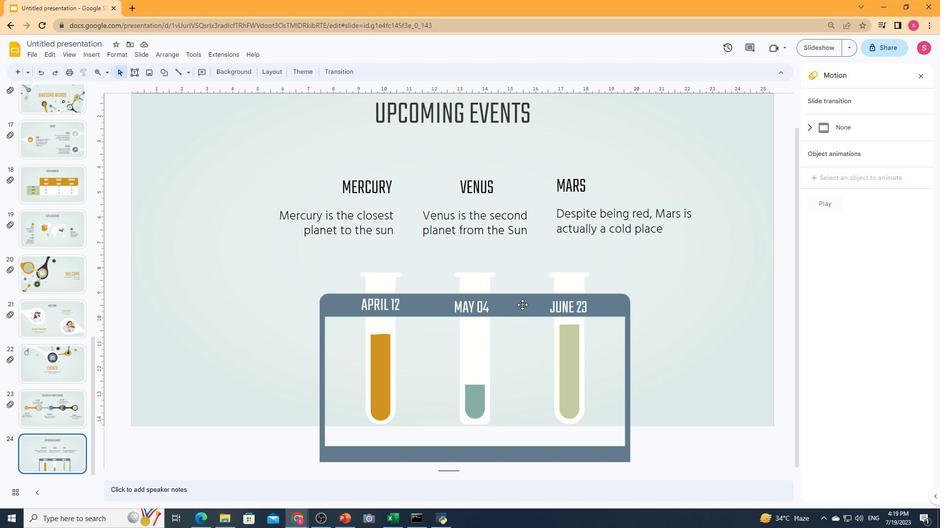 
Action: Mouse pressed left at (456, 305)
Screenshot: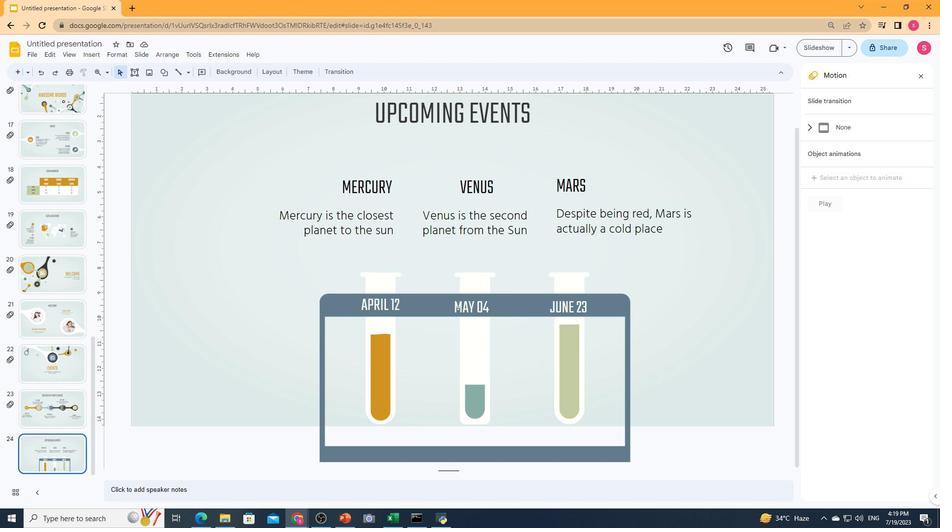 
Action: Mouse moved to (467, 289)
Screenshot: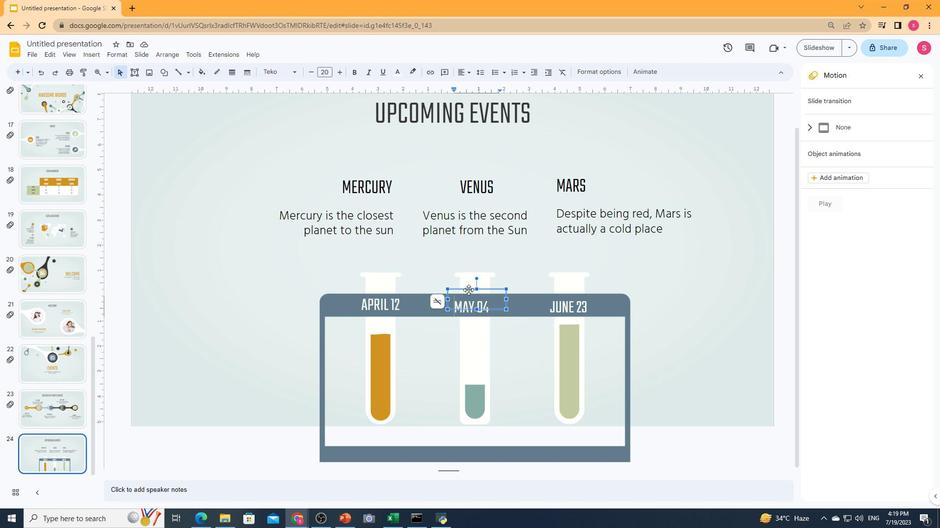 
Action: Mouse pressed left at (467, 289)
Screenshot: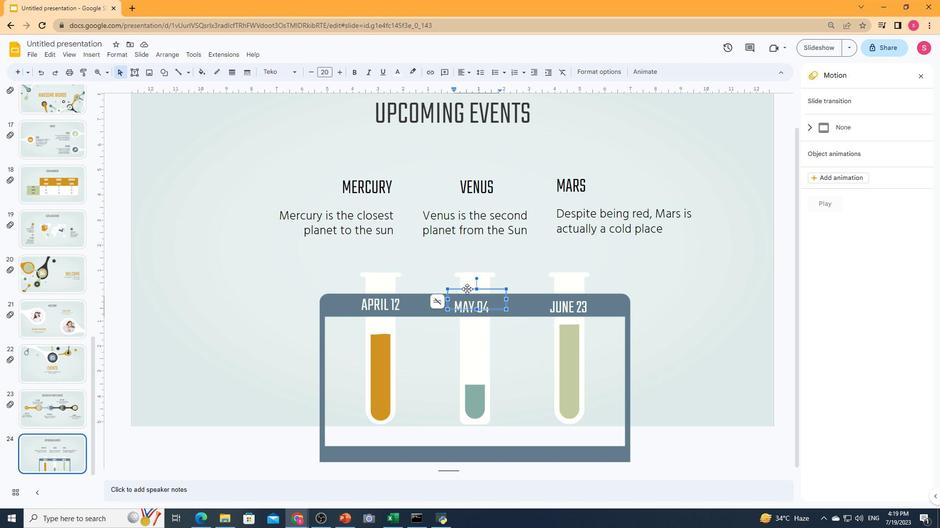 
Action: Key pressed <Key.right>
Screenshot: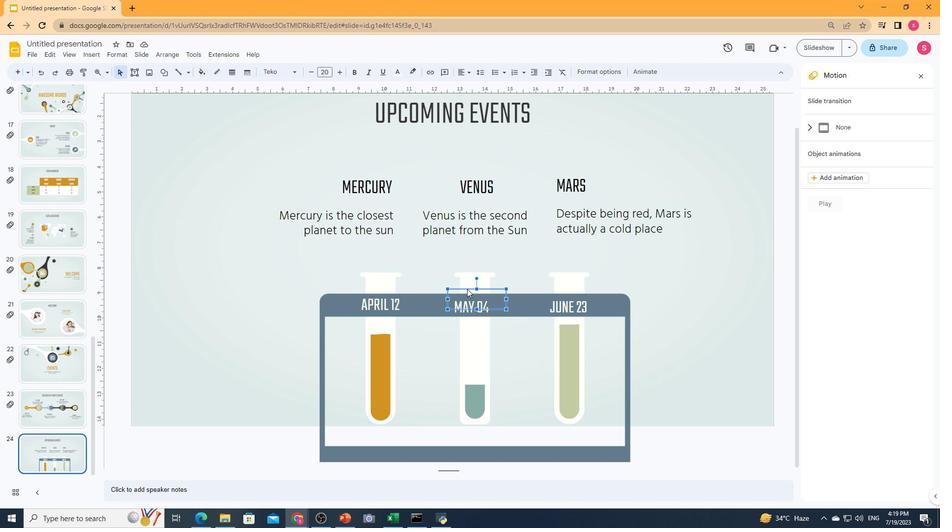 
Action: Mouse moved to (645, 254)
Screenshot: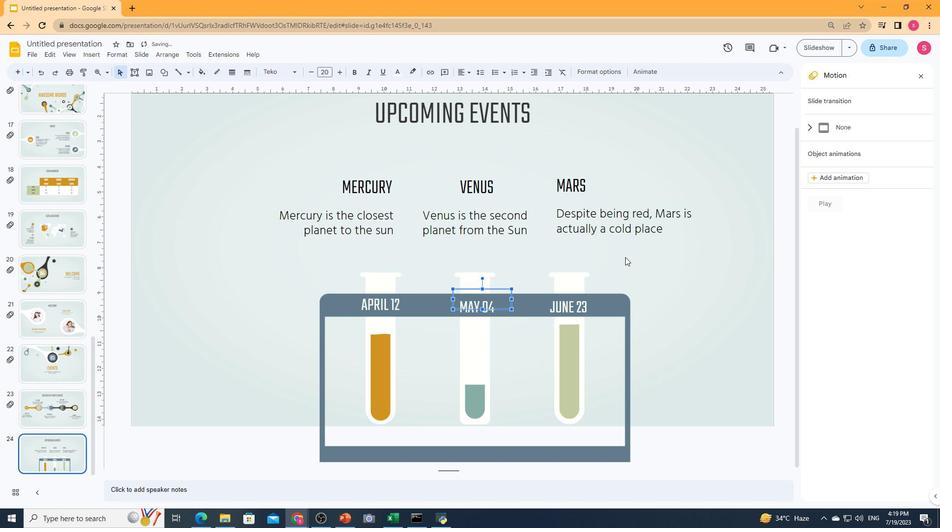 
Action: Mouse pressed left at (645, 254)
Screenshot: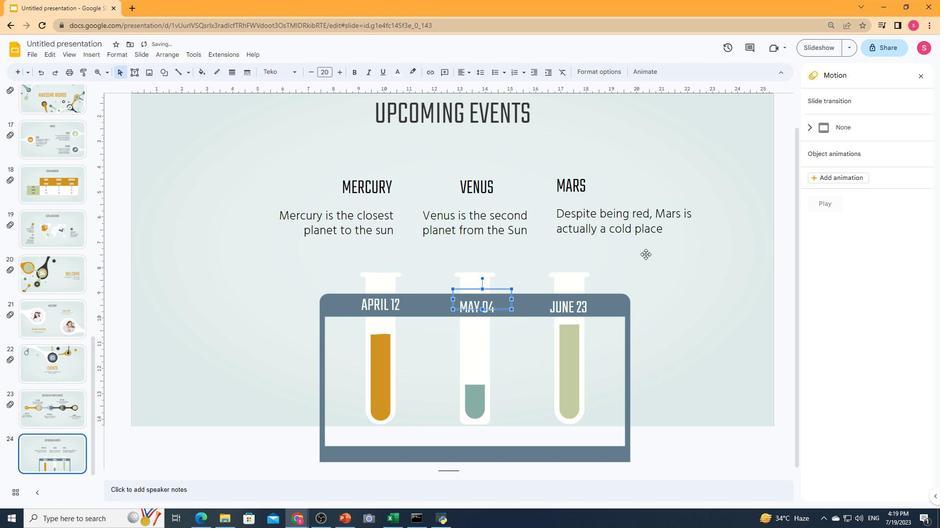 
Action: Mouse moved to (379, 307)
Screenshot: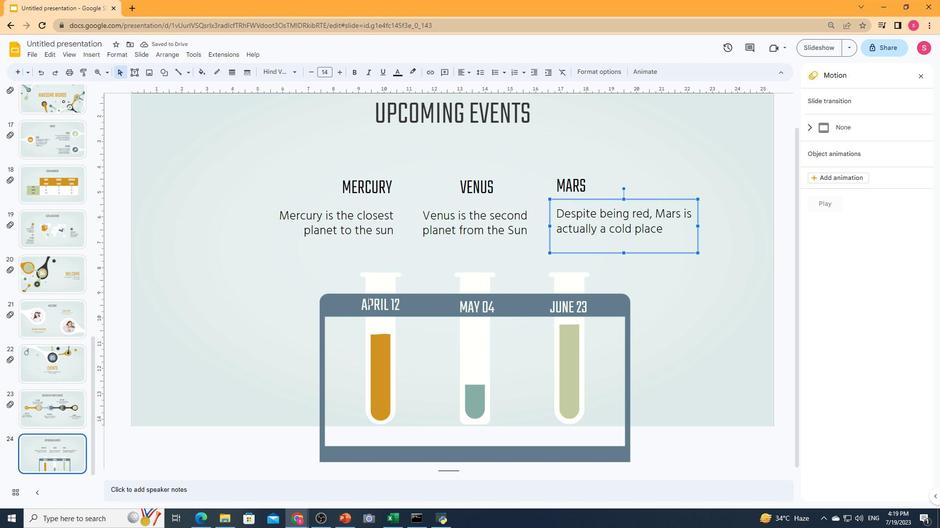 
Action: Mouse pressed left at (379, 307)
Screenshot: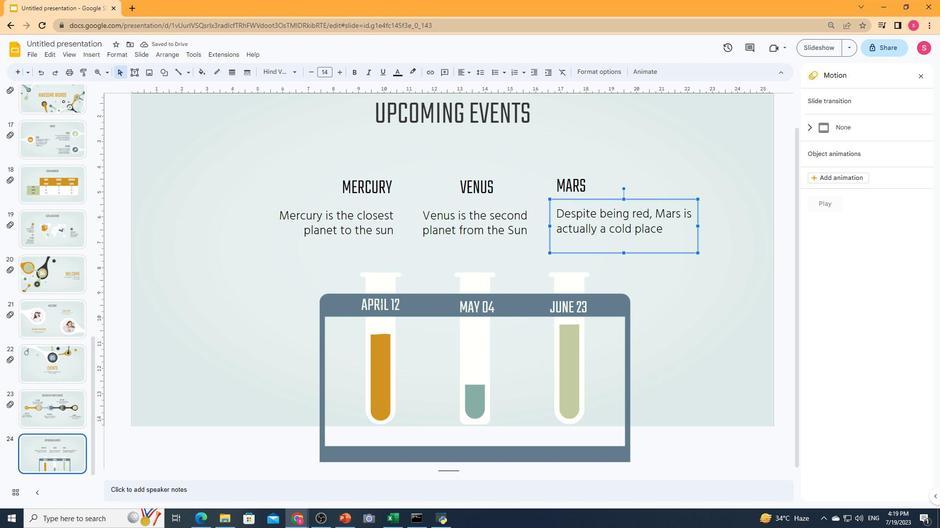 
Action: Mouse moved to (689, 307)
Screenshot: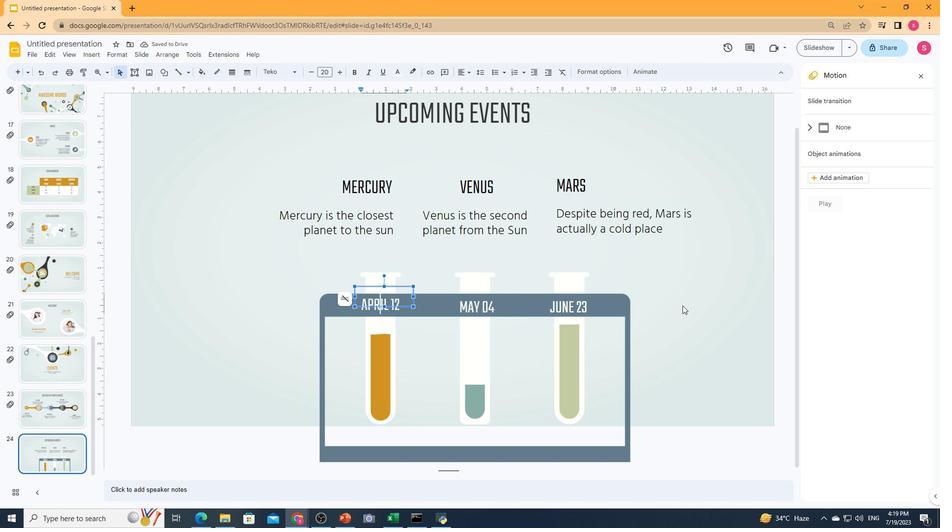 
Action: Mouse pressed left at (689, 307)
Screenshot: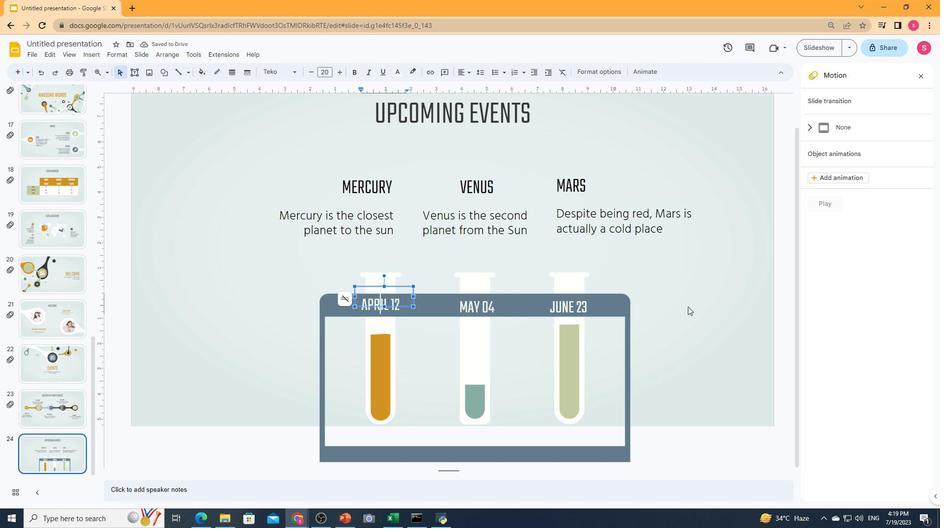
Action: Mouse moved to (813, 127)
Screenshot: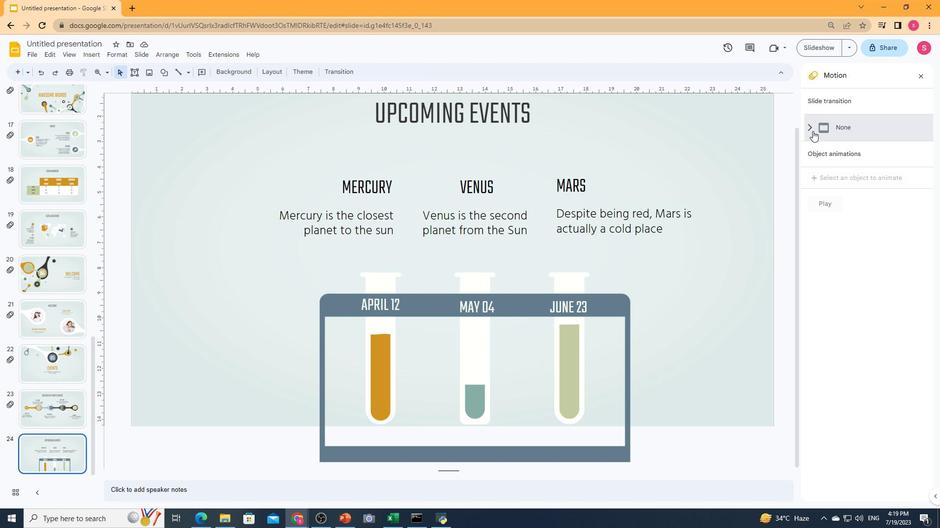 
Action: Mouse pressed left at (813, 127)
Screenshot: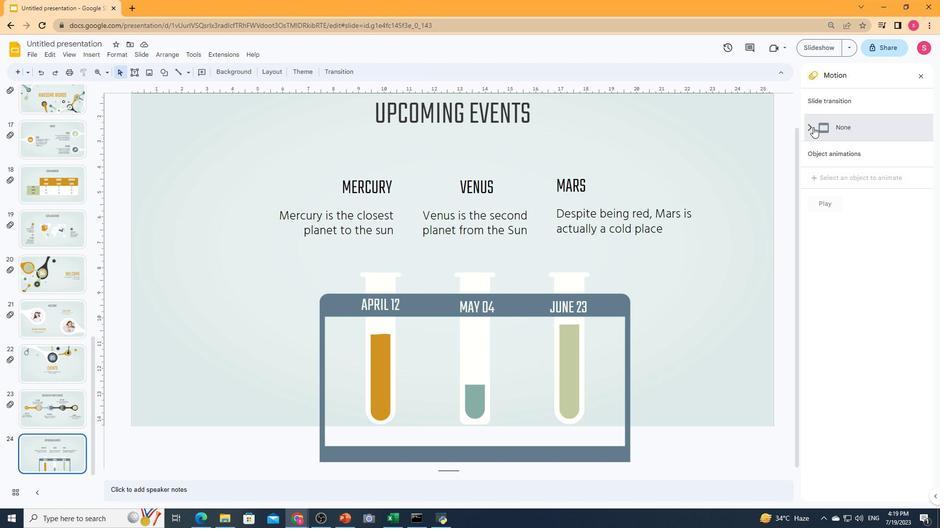 
Action: Mouse moved to (832, 161)
Screenshot: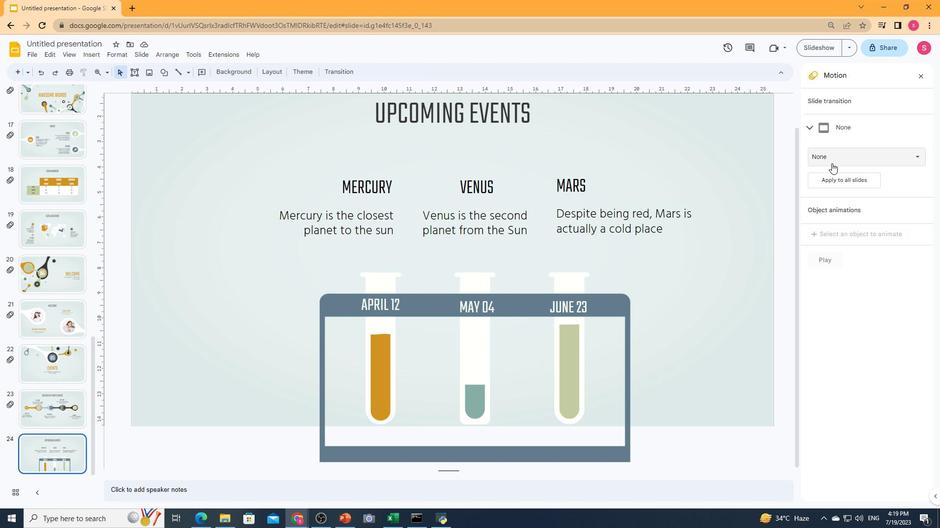 
Action: Mouse pressed left at (832, 161)
Screenshot: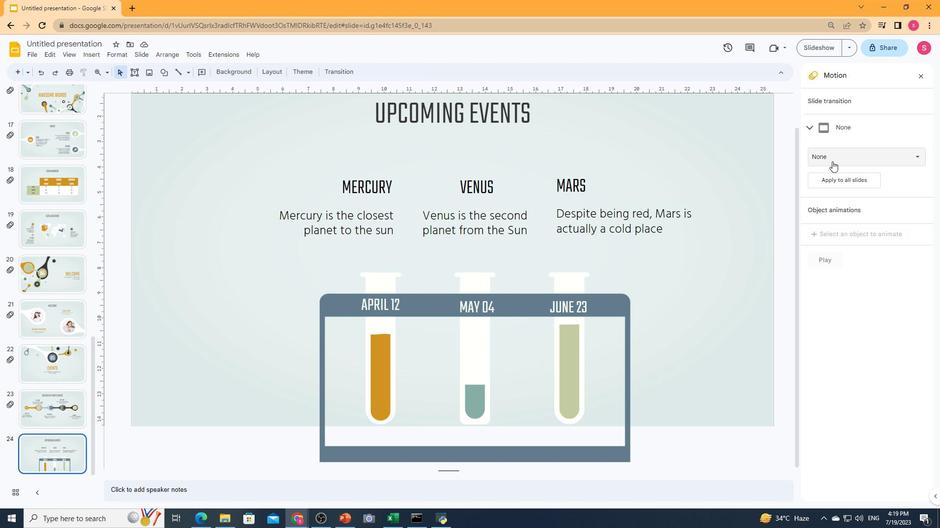 
Action: Mouse moved to (826, 202)
Screenshot: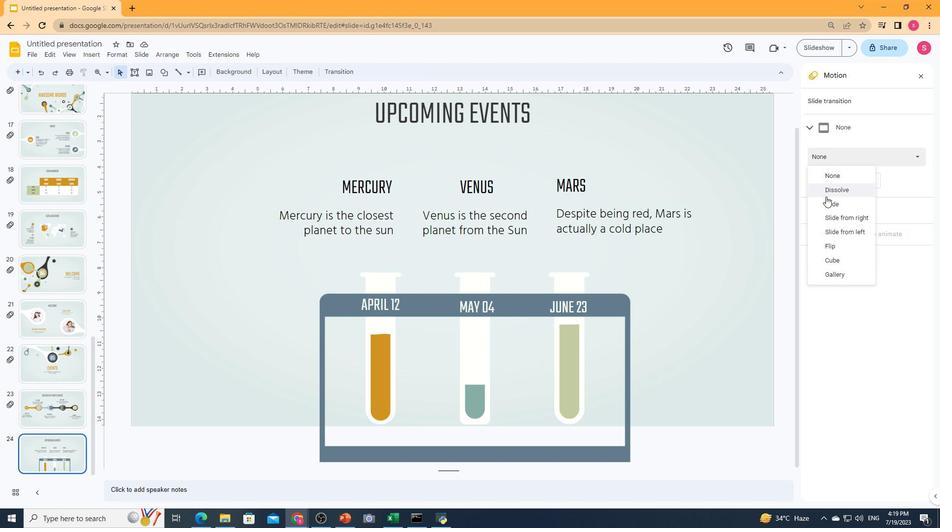 
Action: Mouse pressed left at (826, 202)
Screenshot: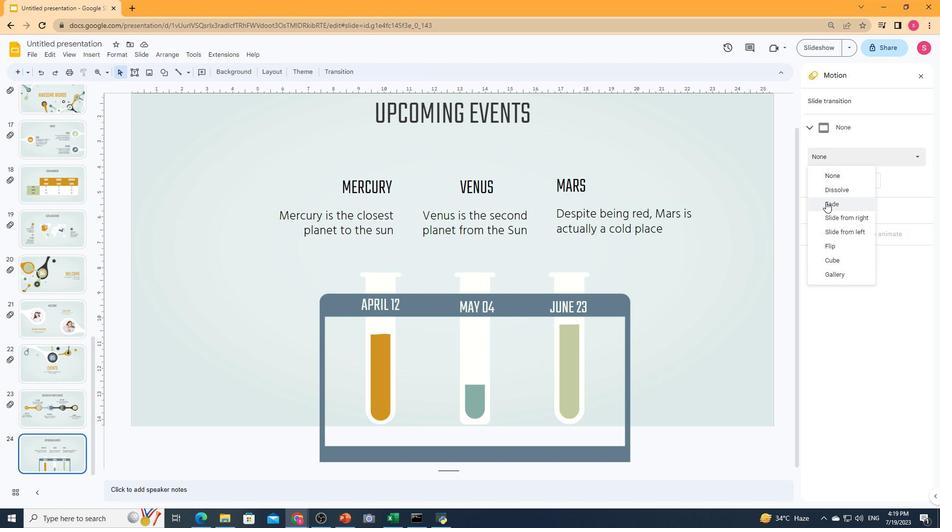 
Action: Mouse moved to (865, 152)
Screenshot: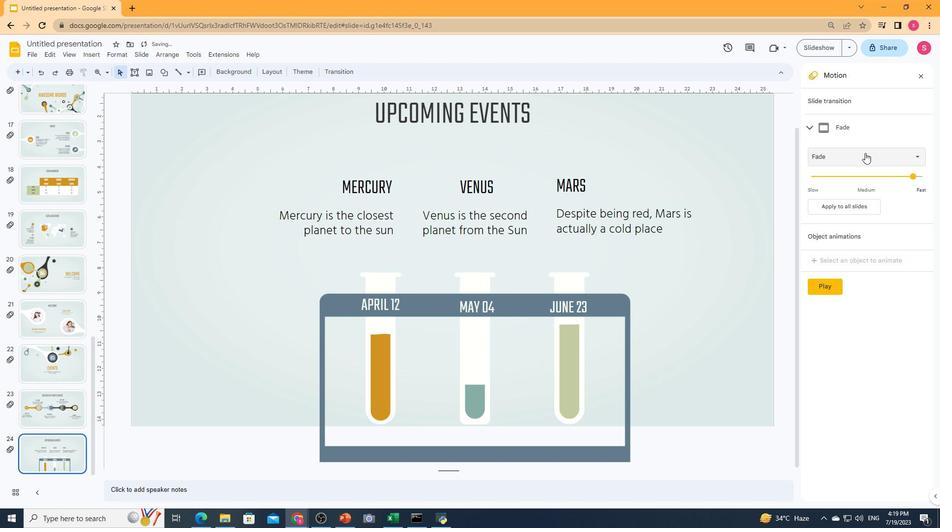 
Action: Mouse pressed left at (865, 152)
Screenshot: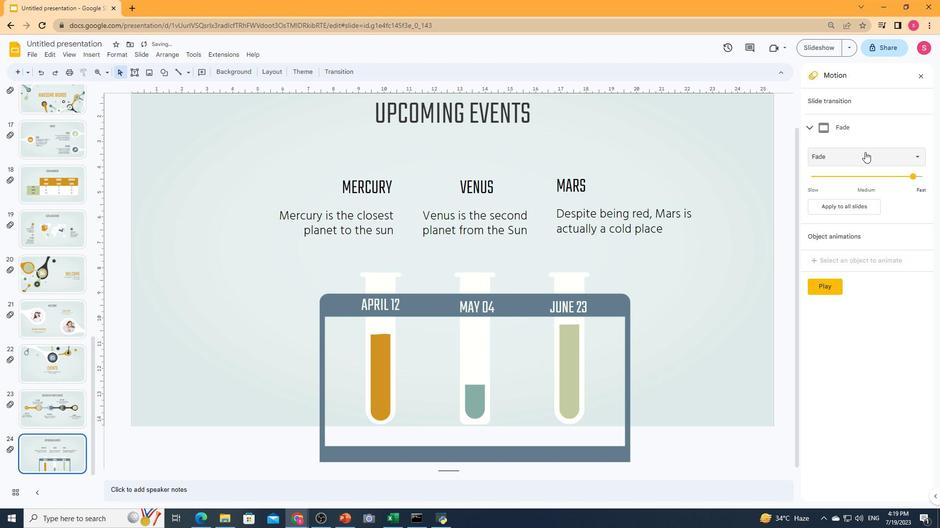 
Action: Mouse moved to (833, 240)
Screenshot: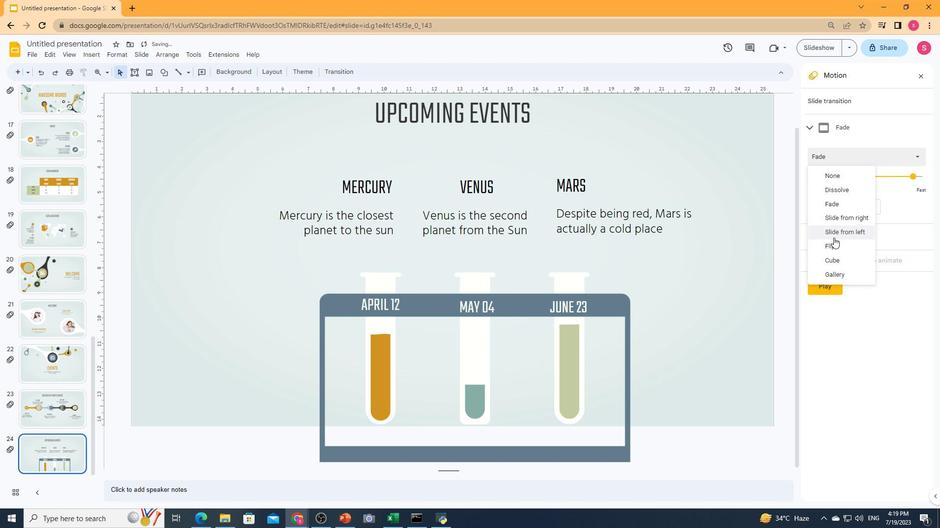 
Action: Mouse pressed left at (833, 240)
Screenshot: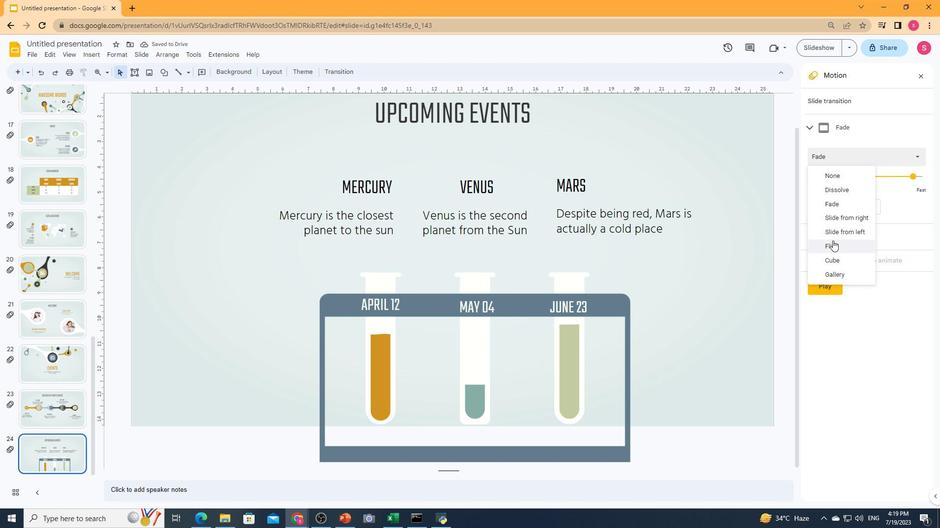 
Action: Mouse moved to (913, 176)
Screenshot: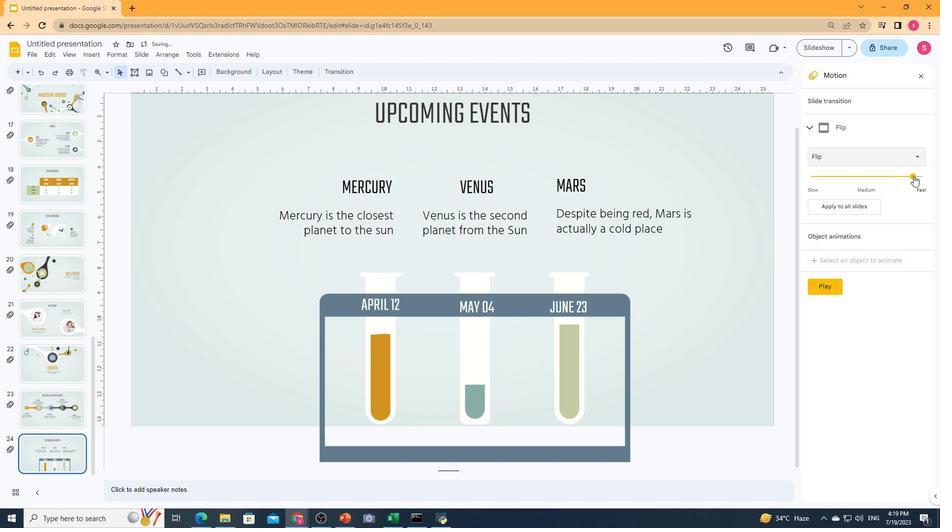 
Action: Mouse pressed left at (913, 176)
Screenshot: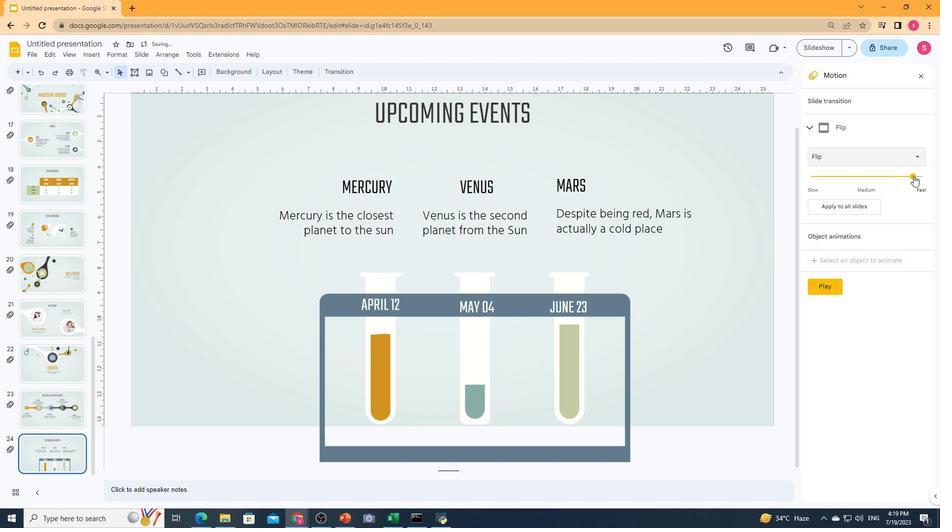 
Action: Mouse moved to (829, 282)
Screenshot: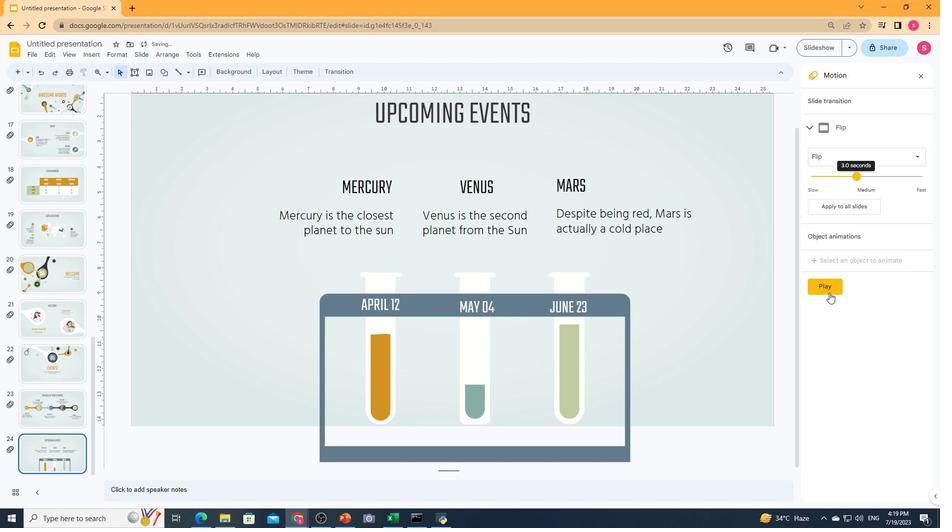 
Action: Mouse pressed left at (829, 282)
Screenshot: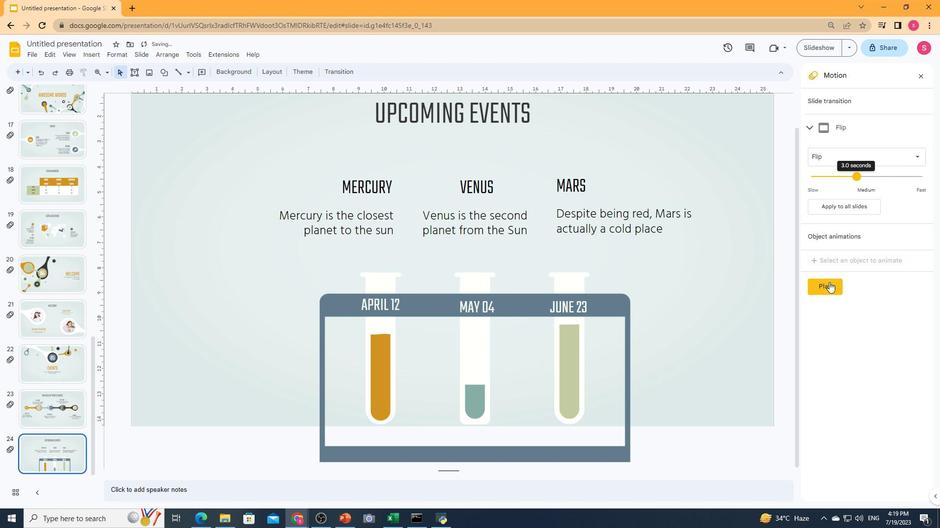
Action: Mouse moved to (821, 285)
Screenshot: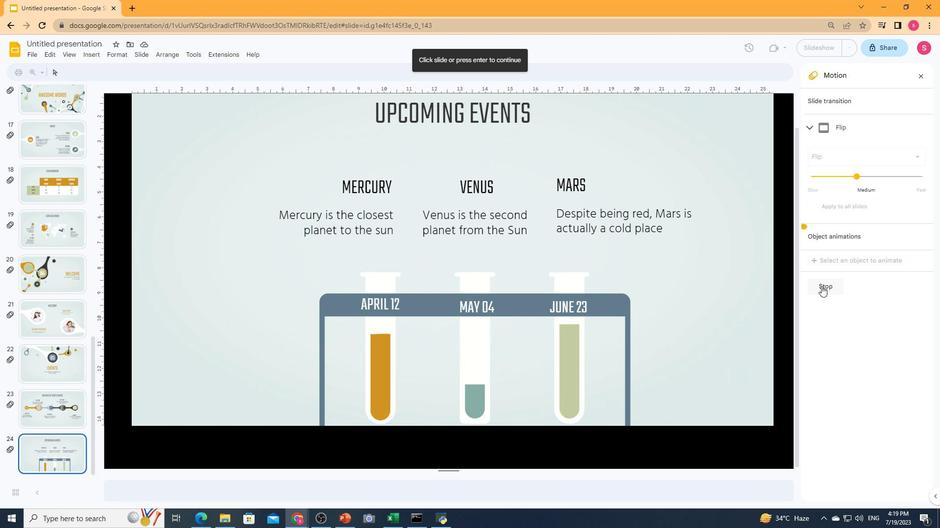 
Action: Mouse pressed left at (821, 285)
Screenshot: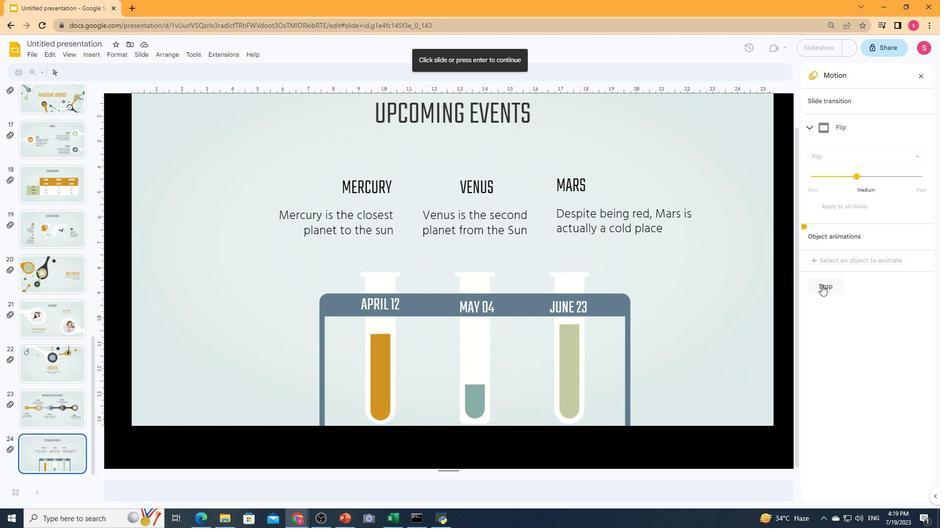 
Action: Mouse moved to (495, 109)
Screenshot: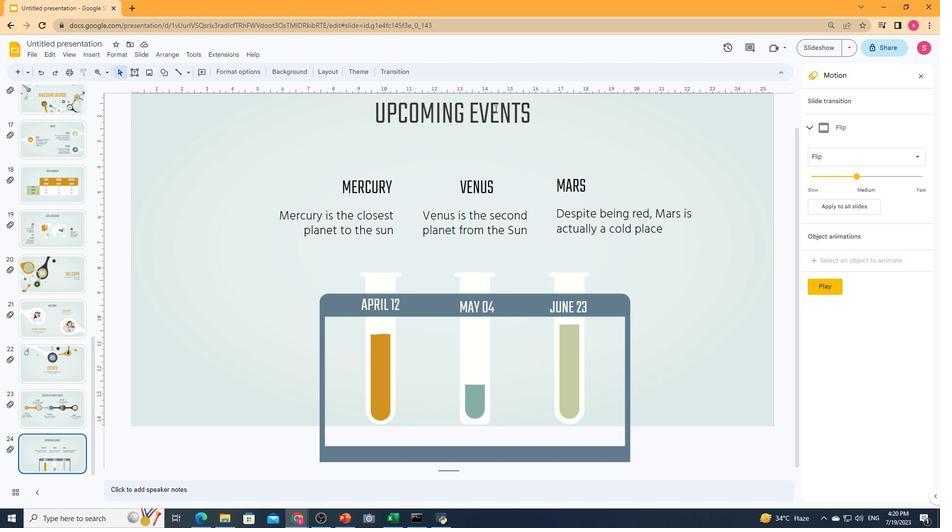 
Action: Mouse pressed left at (495, 109)
Screenshot: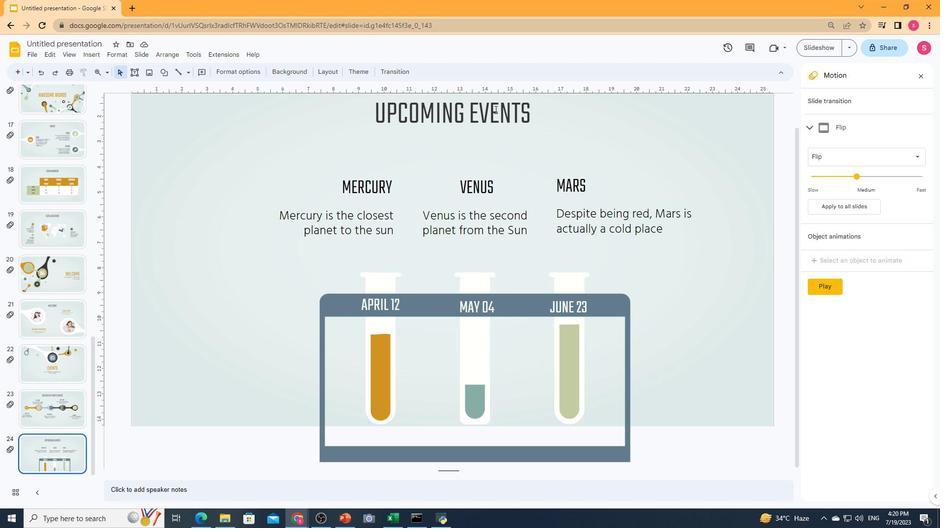 
Action: Mouse moved to (376, 215)
Screenshot: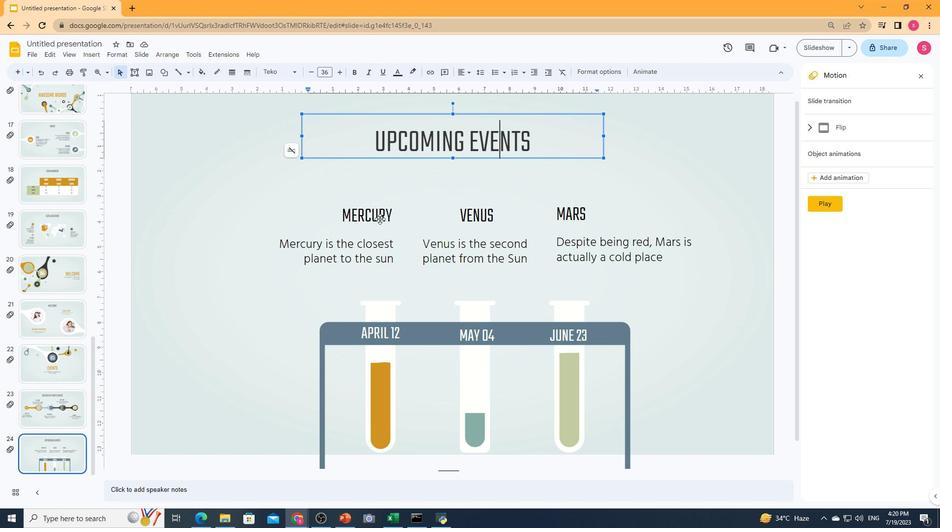 
Action: Mouse pressed left at (376, 215)
Screenshot: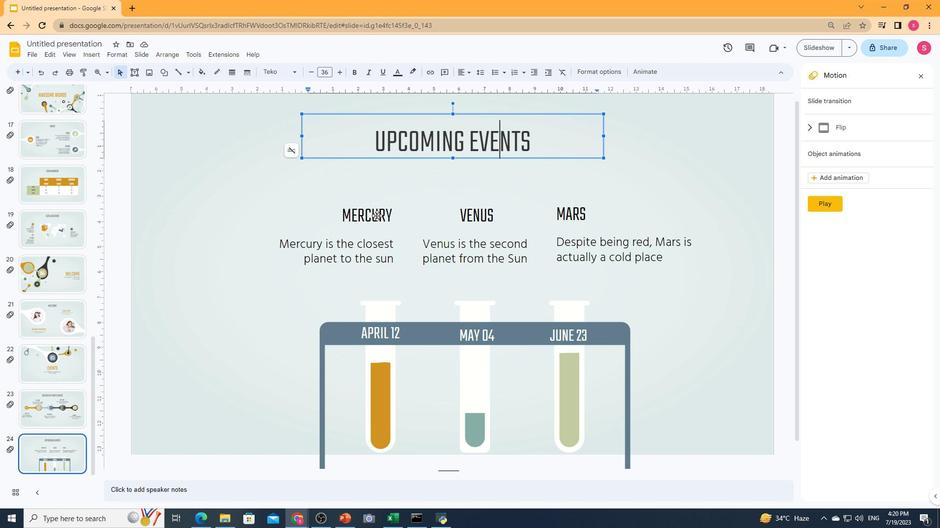 
Action: Mouse moved to (482, 212)
Screenshot: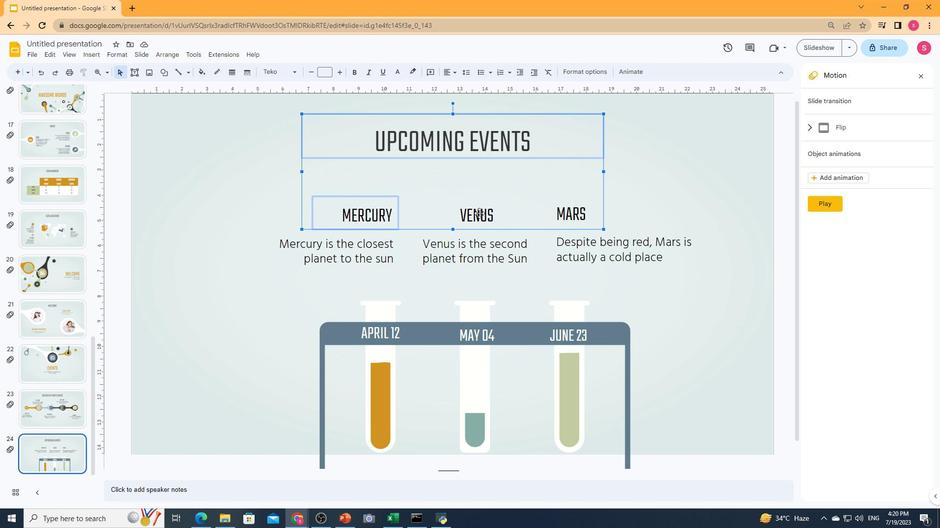 
Action: Mouse pressed left at (482, 212)
Screenshot: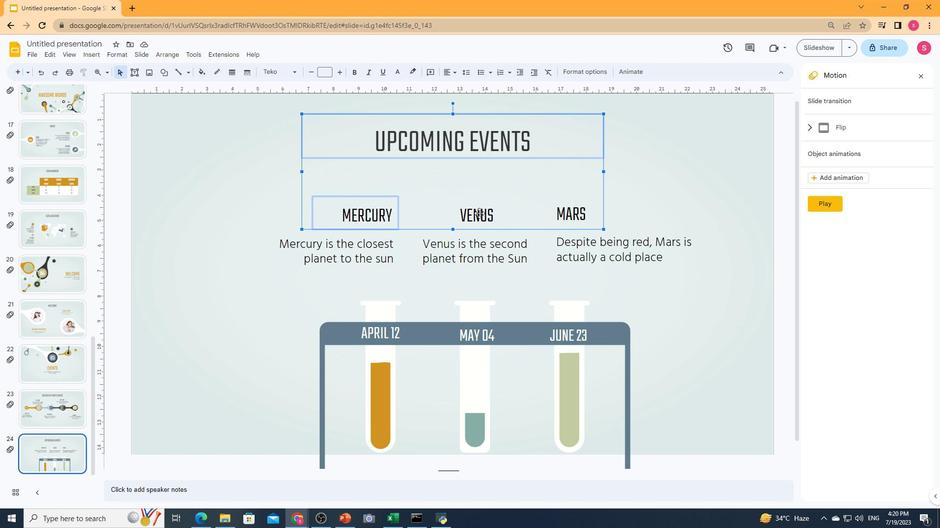 
Action: Mouse moved to (564, 211)
Screenshot: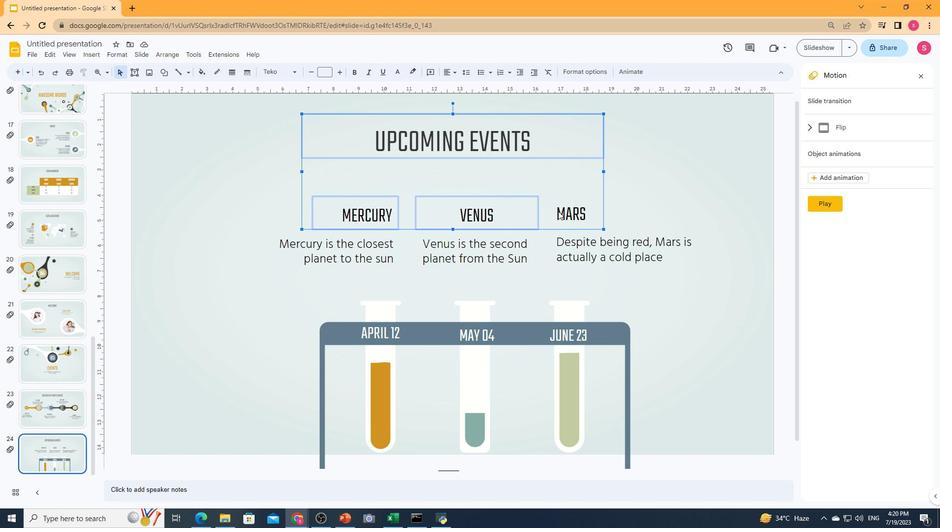 
Action: Mouse pressed left at (564, 211)
Screenshot: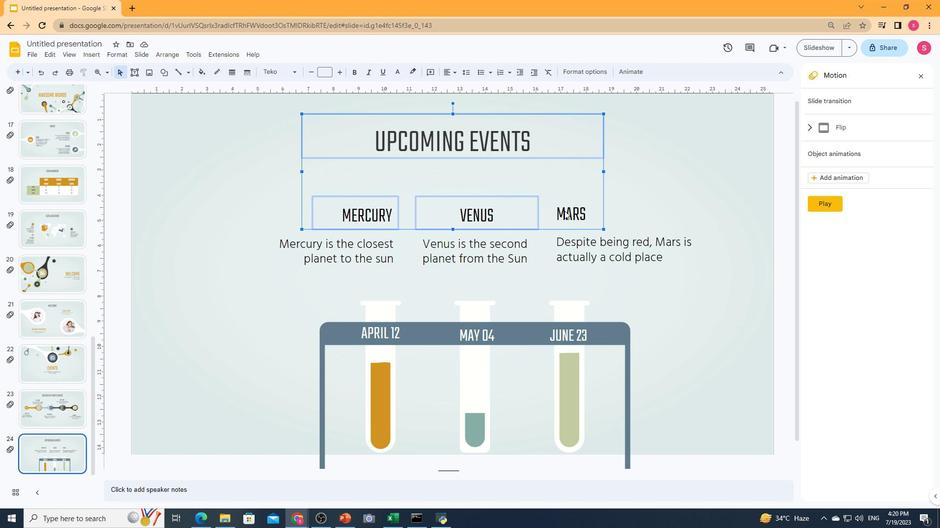 
Action: Mouse moved to (372, 247)
Screenshot: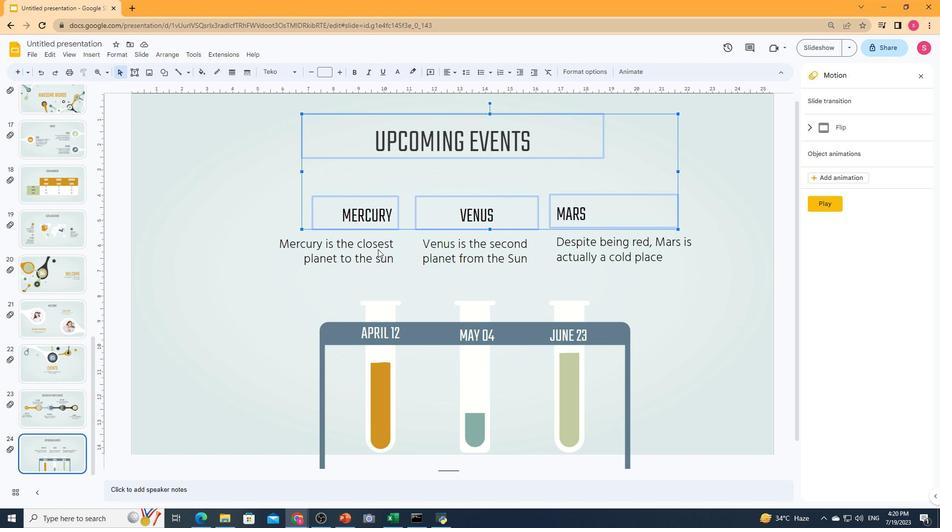 
Action: Mouse pressed left at (372, 247)
Screenshot: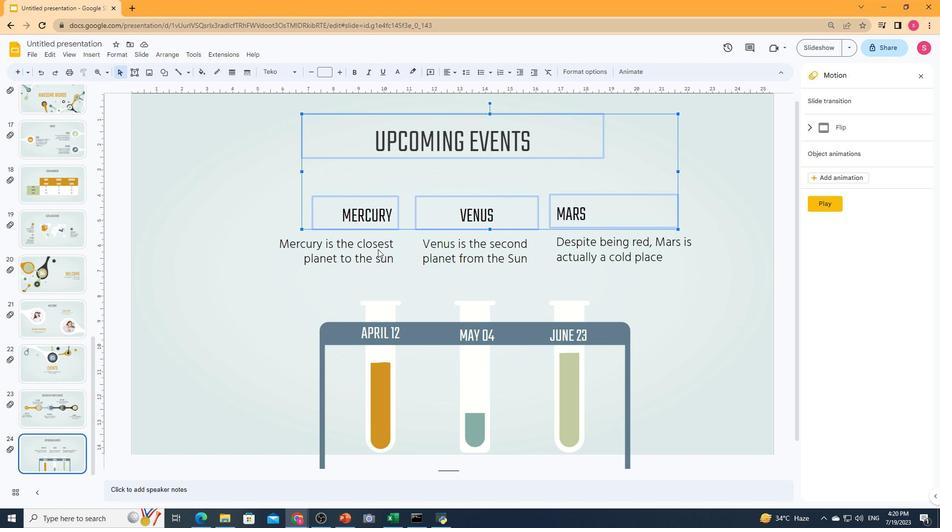 
Action: Mouse moved to (487, 247)
Screenshot: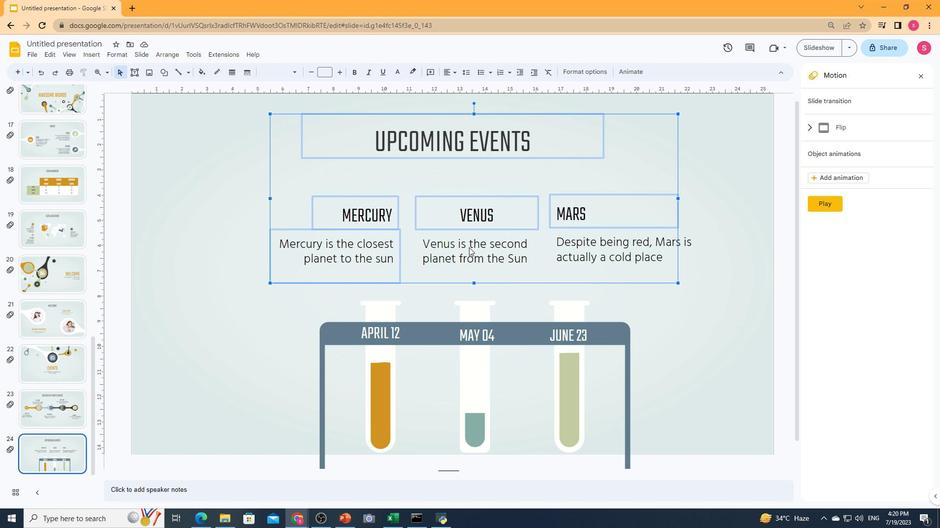 
Action: Mouse pressed left at (487, 247)
Screenshot: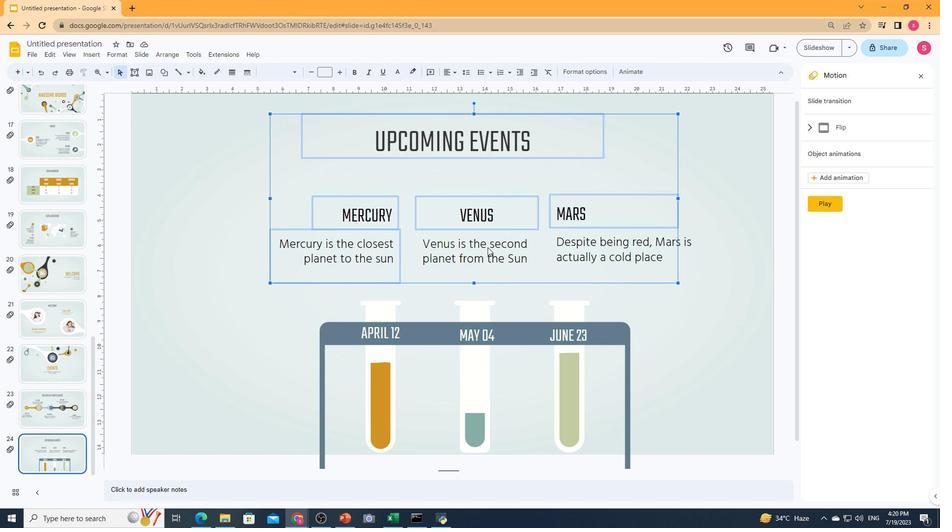 
Action: Mouse moved to (640, 263)
Screenshot: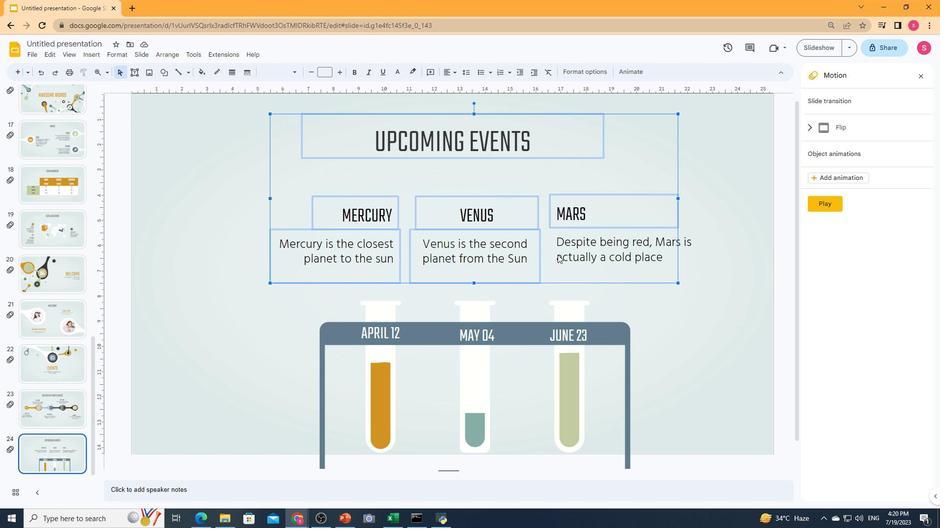 
Action: Mouse pressed left at (640, 263)
Screenshot: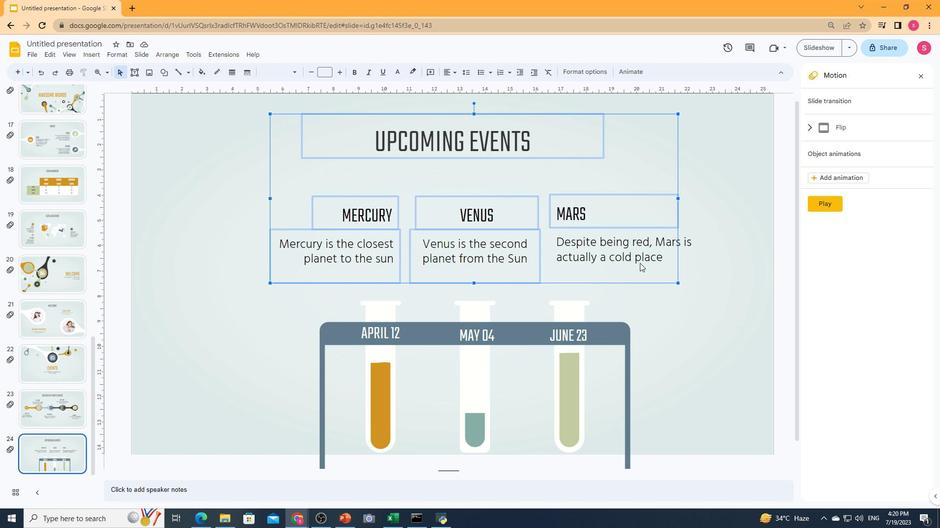 
Action: Mouse moved to (485, 369)
Screenshot: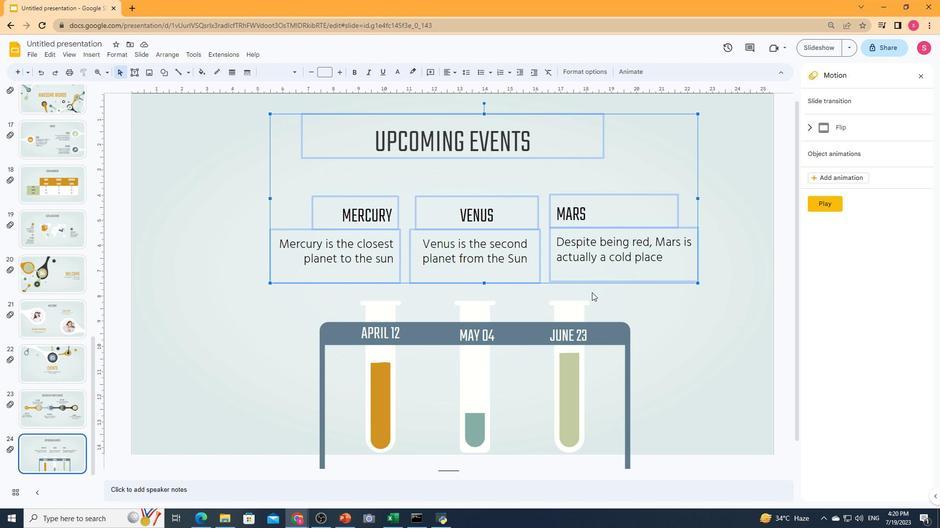 
Action: Mouse pressed left at (485, 369)
Screenshot: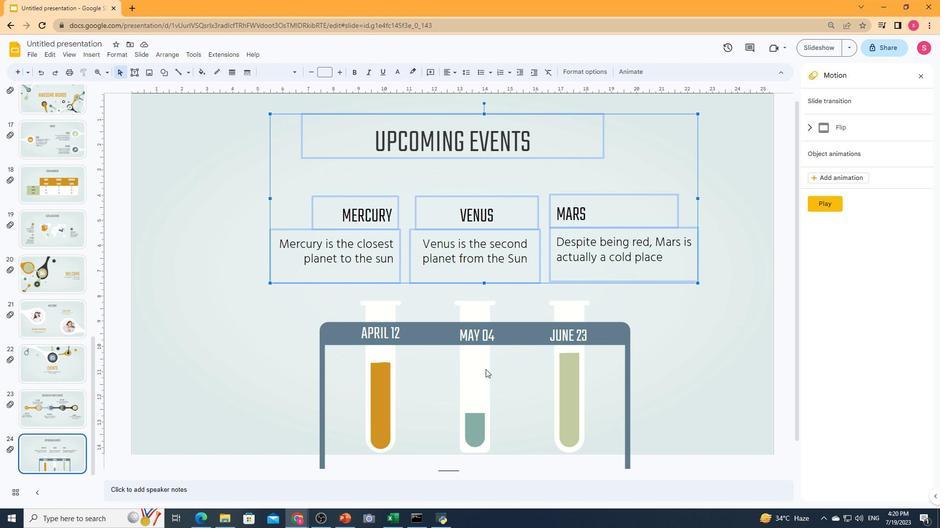 
Action: Mouse moved to (828, 177)
Screenshot: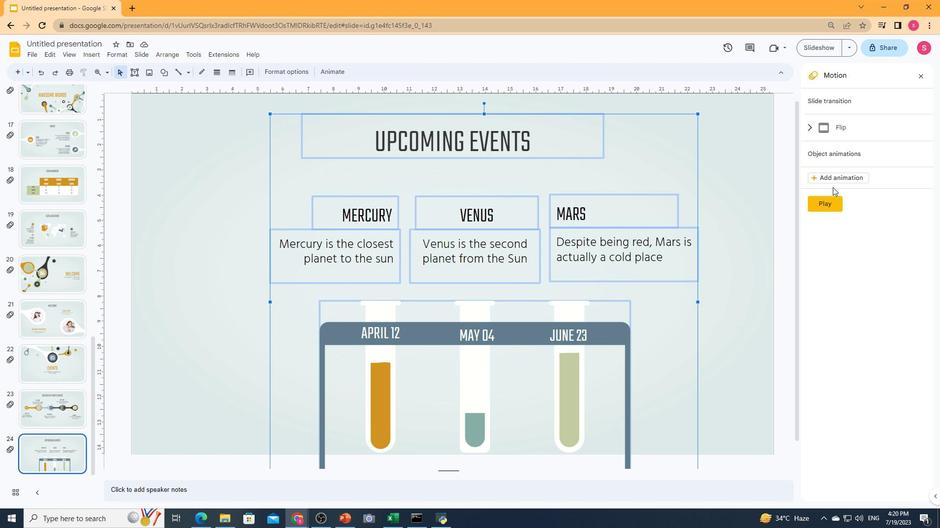 
Action: Mouse pressed left at (828, 177)
Screenshot: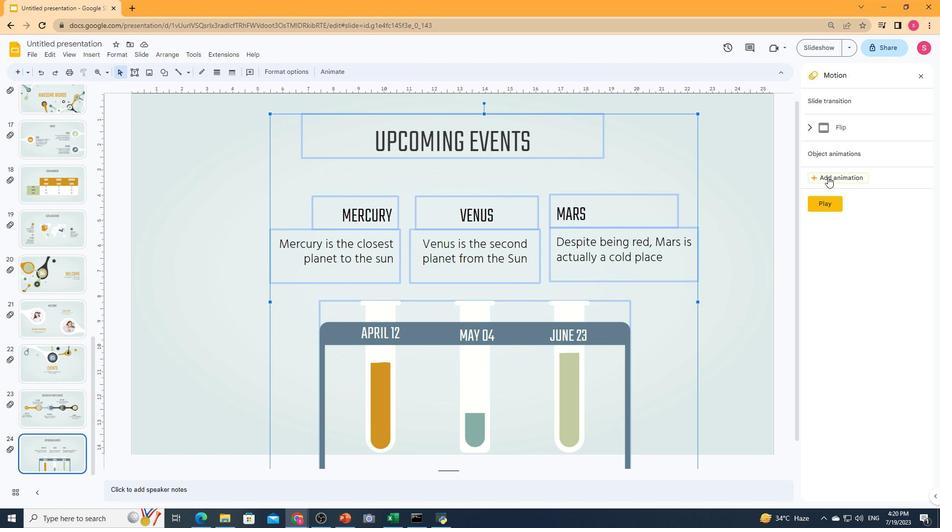 
Action: Mouse moved to (838, 179)
Screenshot: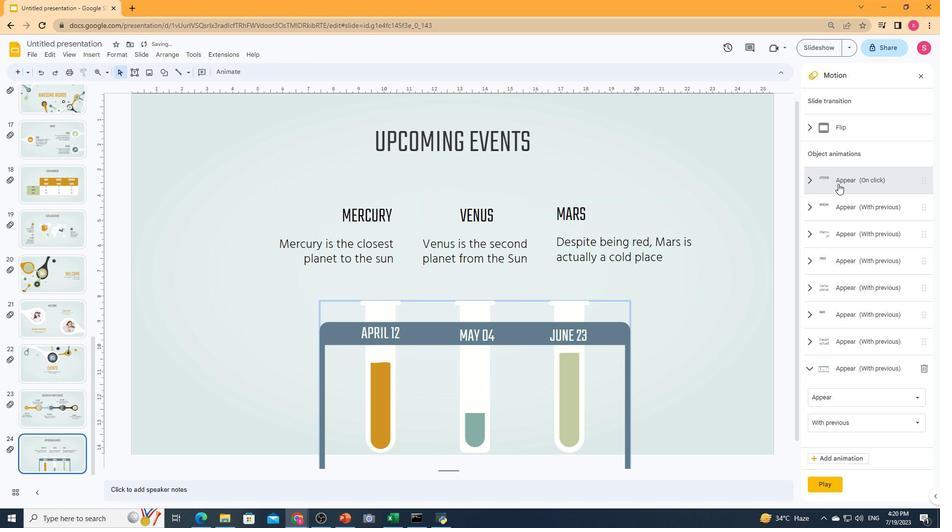 
Action: Mouse pressed left at (838, 179)
Screenshot: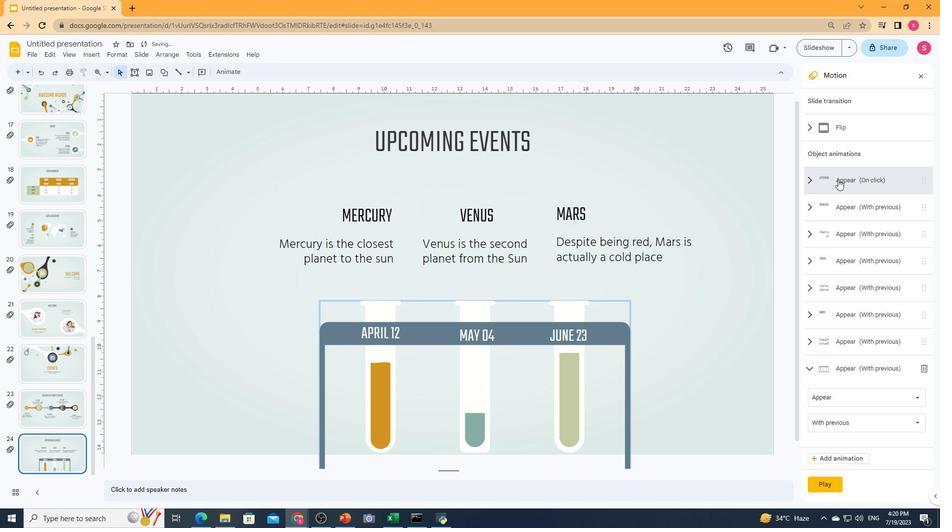 
Action: Mouse moved to (849, 227)
Screenshot: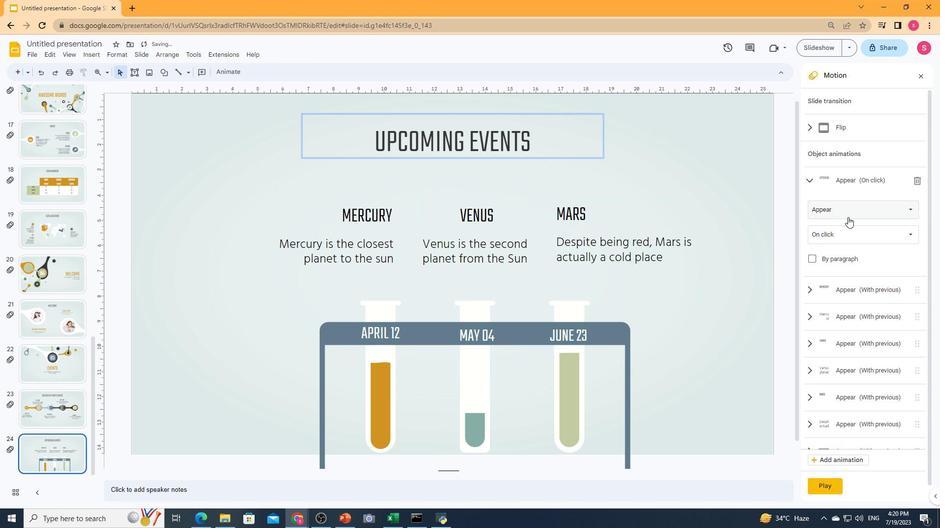 
Action: Mouse pressed left at (849, 227)
Screenshot: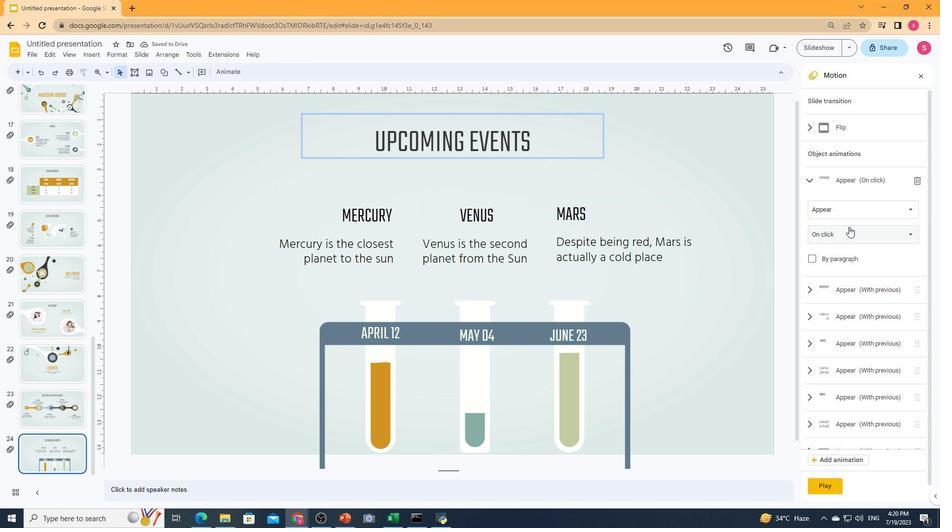 
Action: Mouse moved to (838, 271)
Screenshot: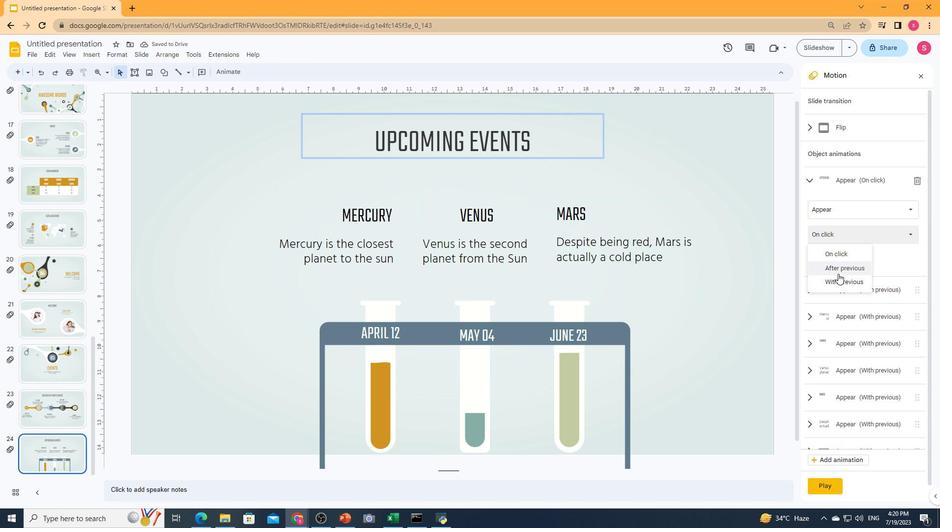 
Action: Mouse pressed left at (838, 271)
Screenshot: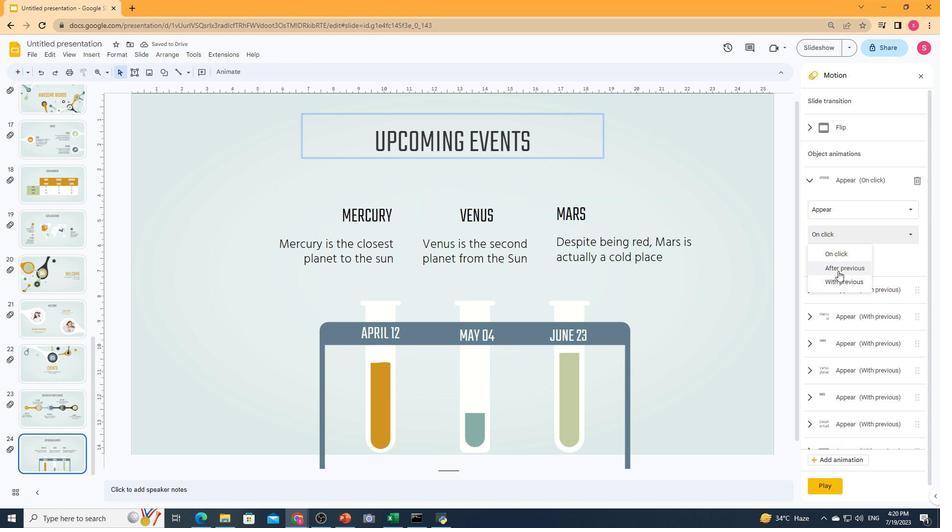 
Action: Mouse moved to (825, 209)
Screenshot: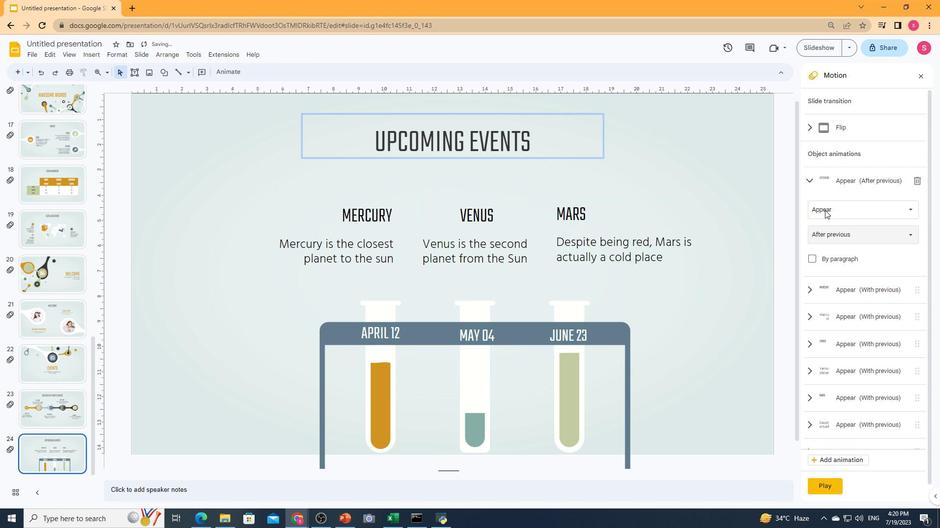 
Action: Mouse pressed left at (825, 209)
Screenshot: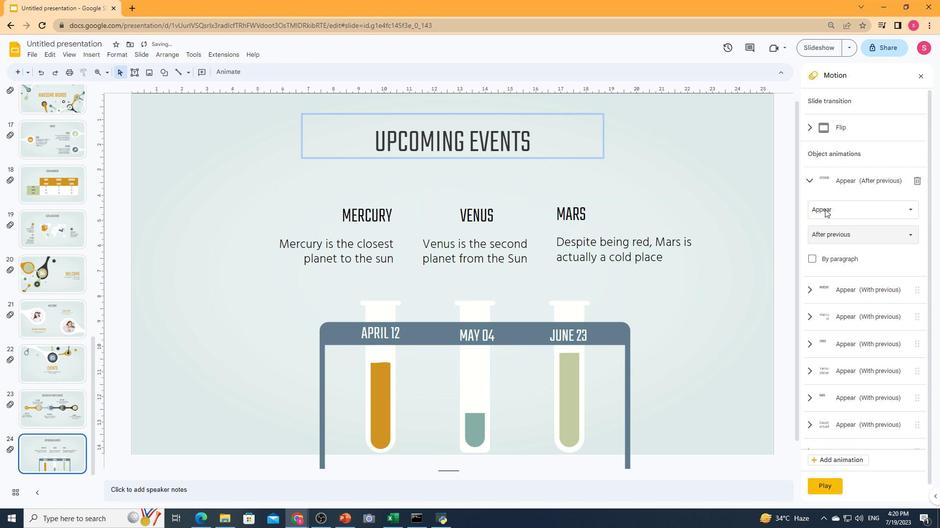 
Action: Mouse moved to (830, 235)
Screenshot: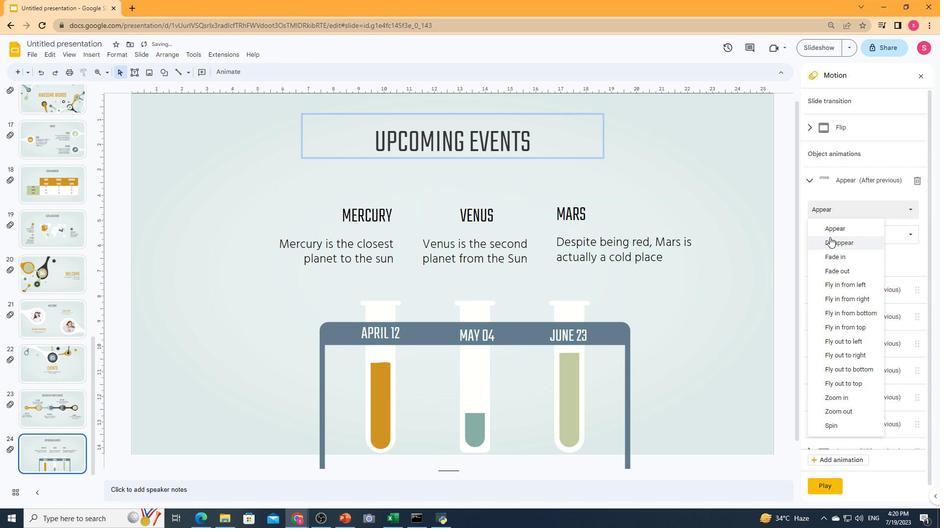 
Action: Mouse pressed left at (830, 235)
Screenshot: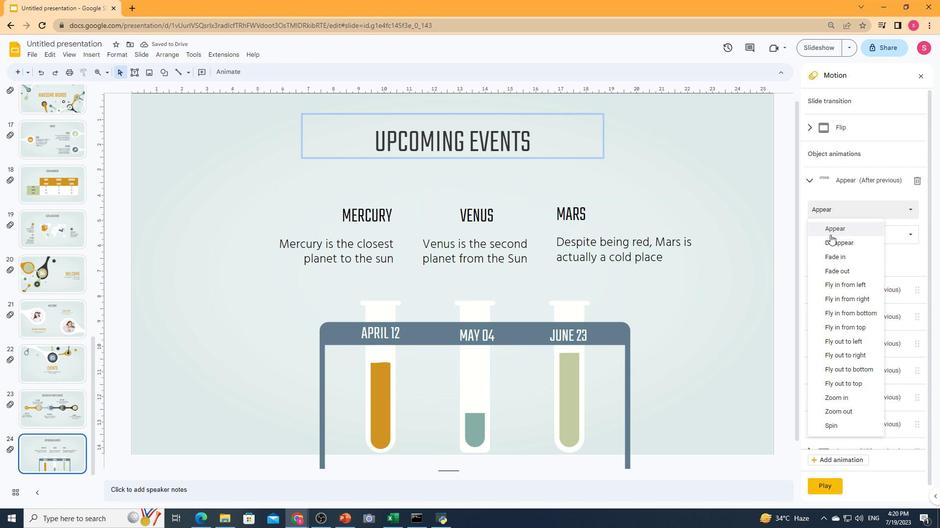 
Action: Mouse moved to (825, 487)
Screenshot: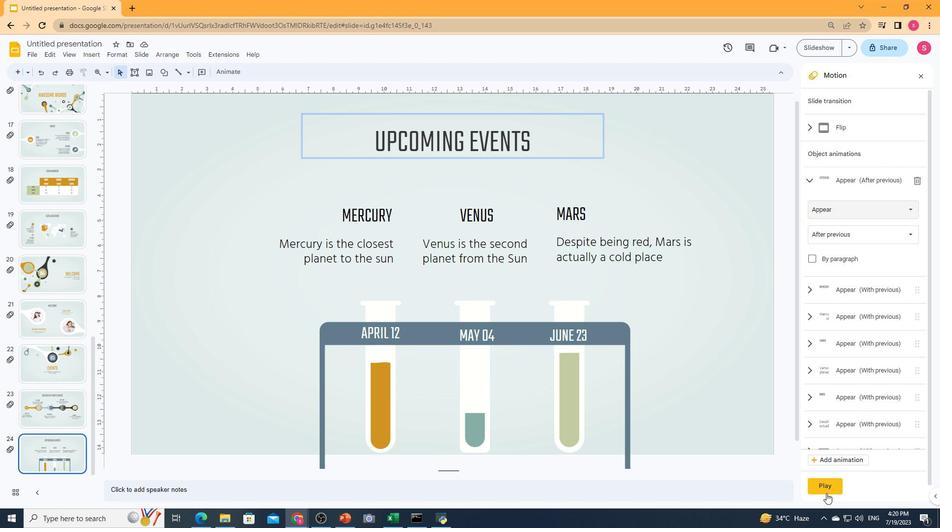 
Action: Mouse pressed left at (825, 487)
